 Task: Find connections with filter location Wednesfield with filter topic #SEMwith filter profile language Potuguese with filter current company Treebo Hotels with filter school Rajasthan Technical University with filter industry Hotels and Motels with filter service category Android Development with filter keywords title Sales Analyst
Action: Mouse moved to (674, 76)
Screenshot: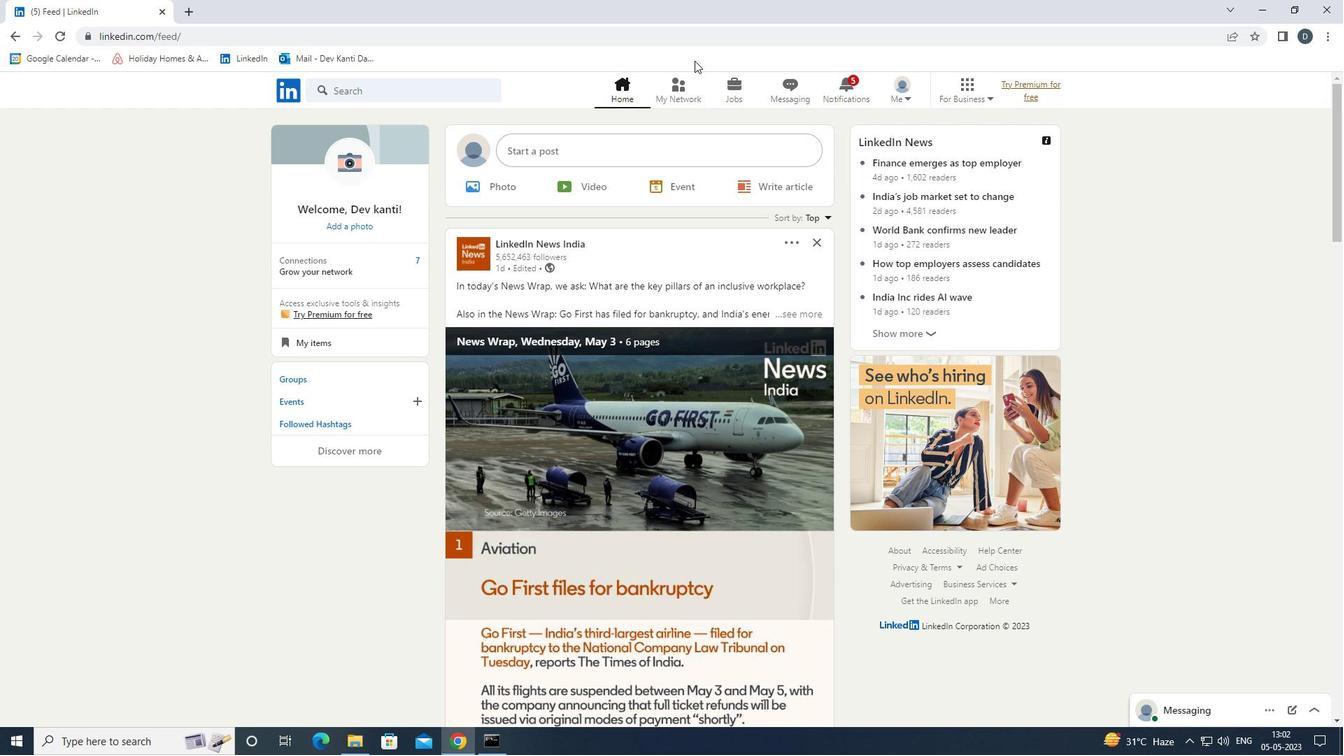 
Action: Mouse pressed left at (674, 76)
Screenshot: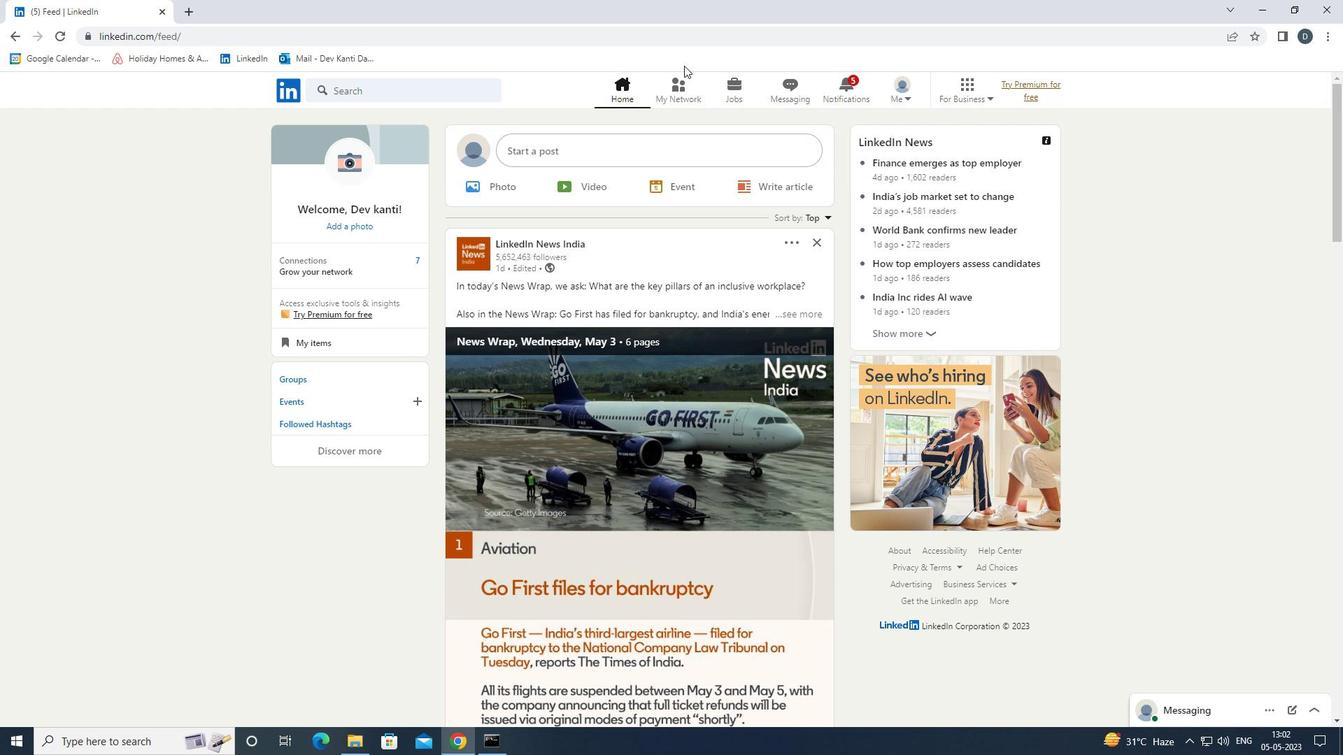 
Action: Mouse moved to (464, 170)
Screenshot: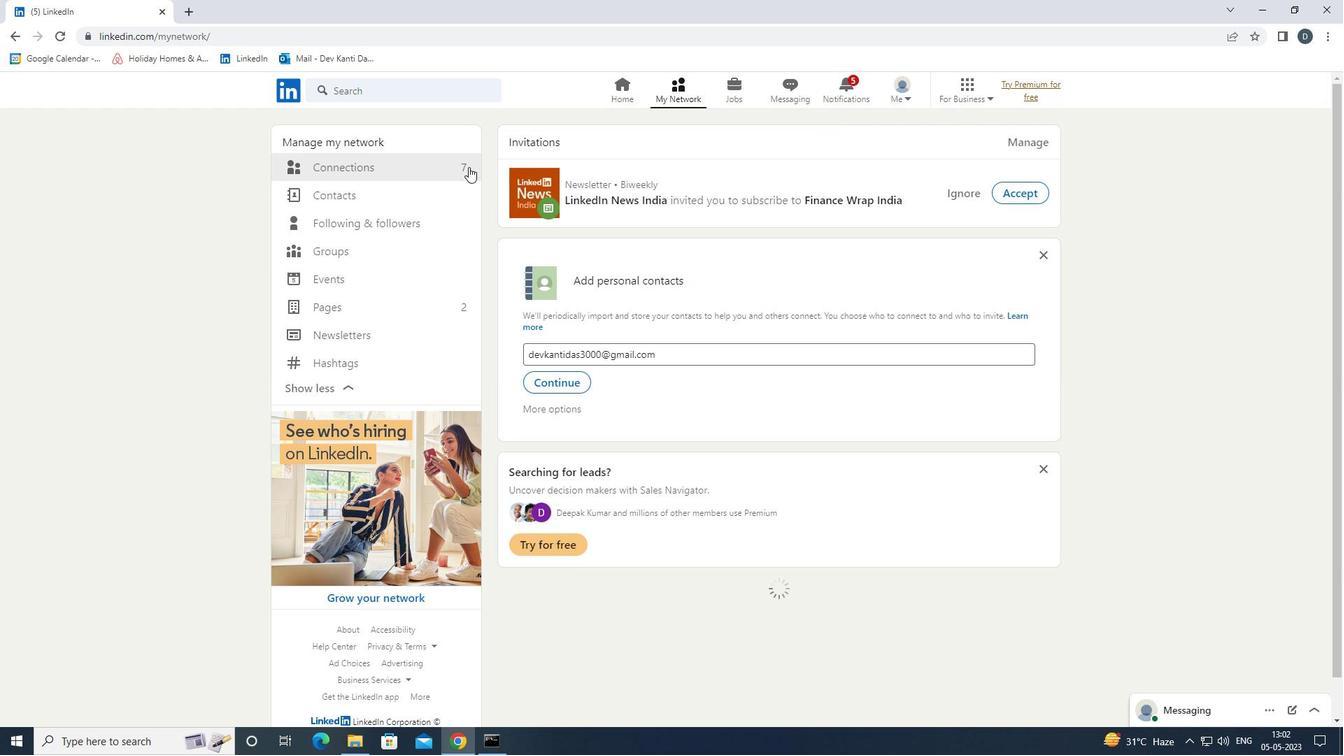 
Action: Mouse pressed left at (464, 170)
Screenshot: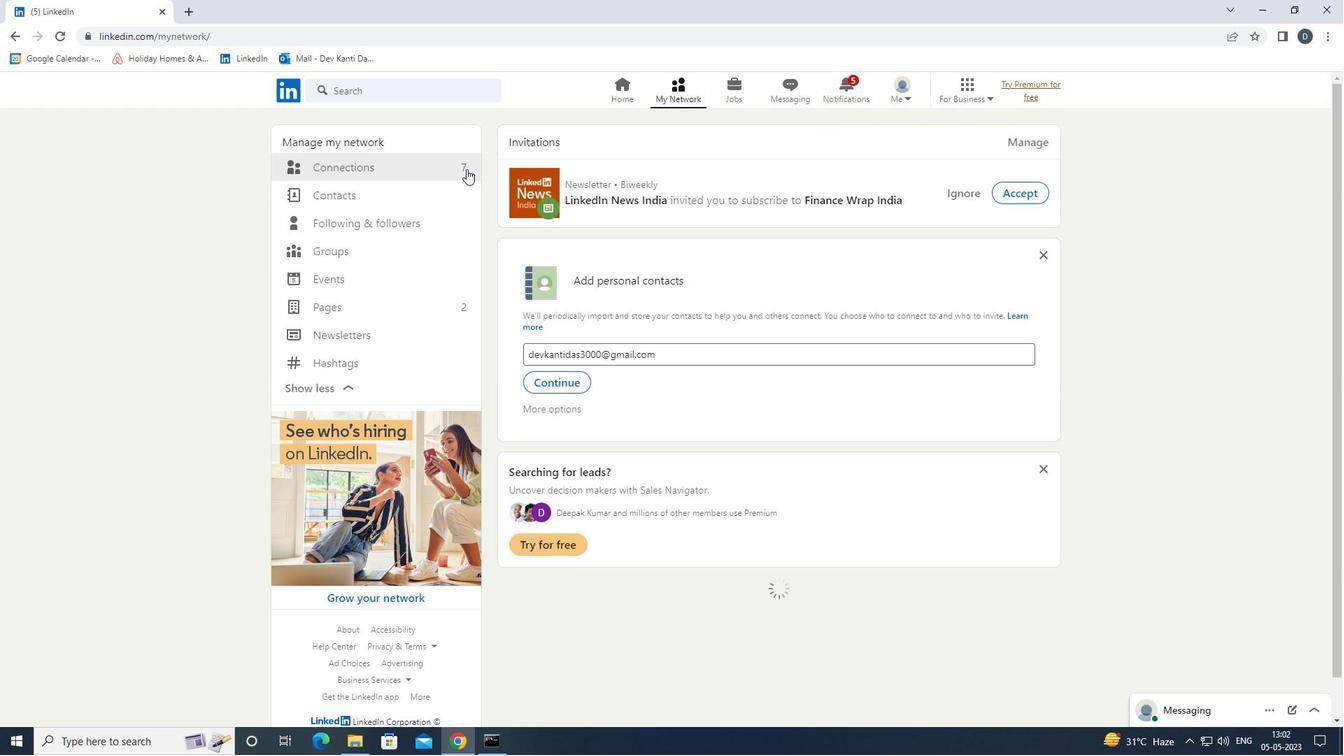 
Action: Mouse moved to (770, 168)
Screenshot: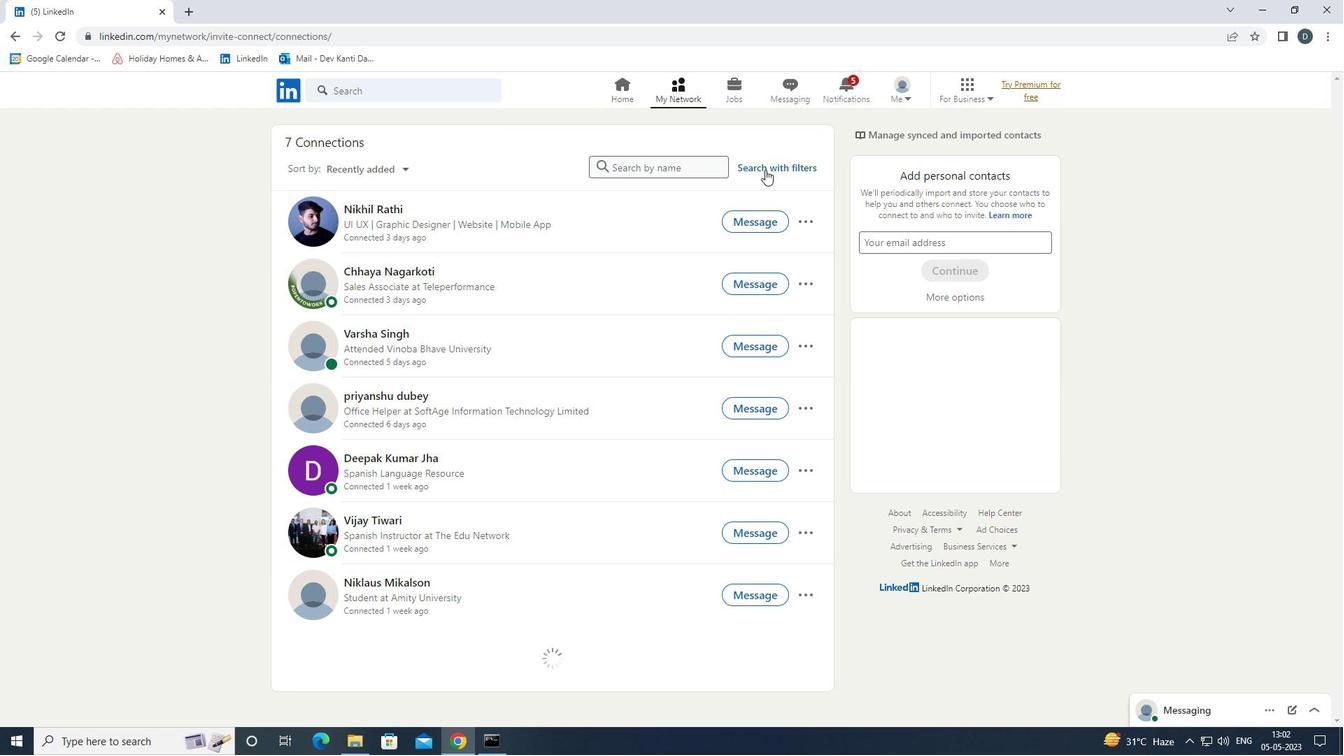 
Action: Mouse pressed left at (770, 168)
Screenshot: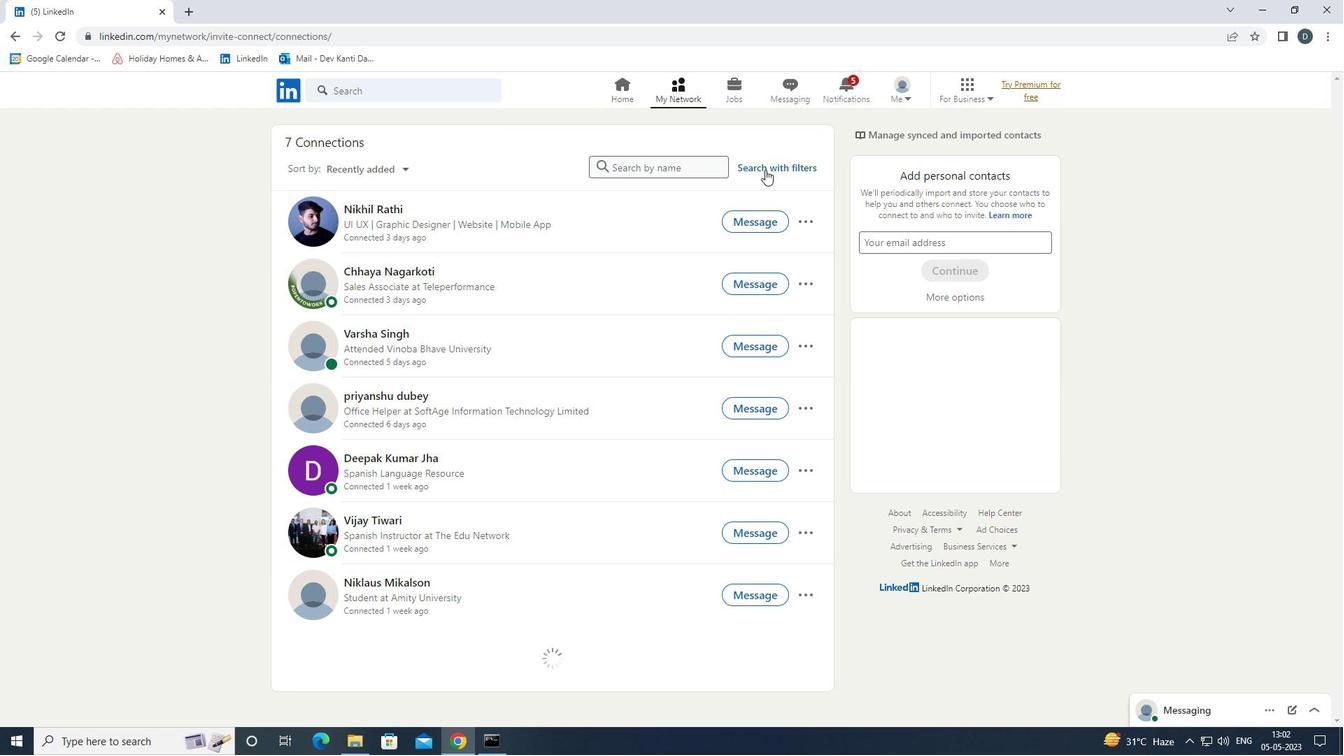 
Action: Mouse moved to (708, 130)
Screenshot: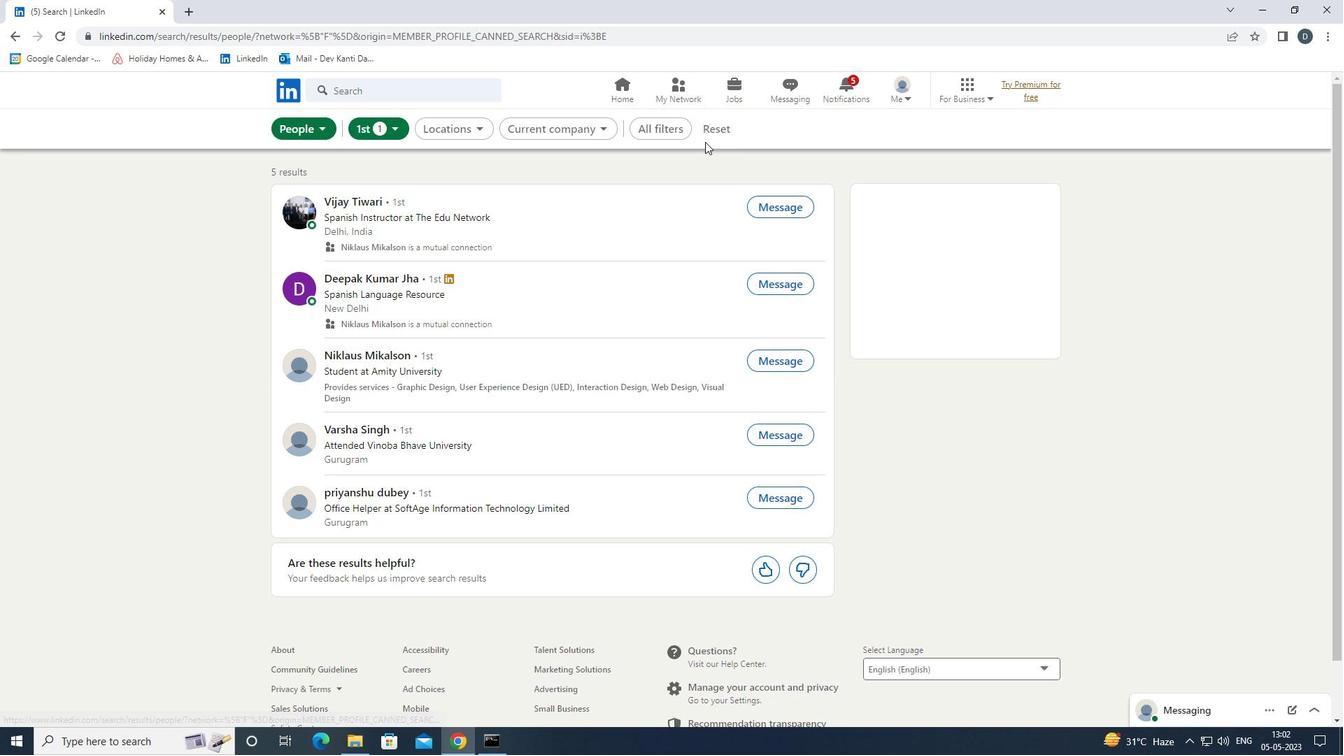 
Action: Mouse pressed left at (708, 130)
Screenshot: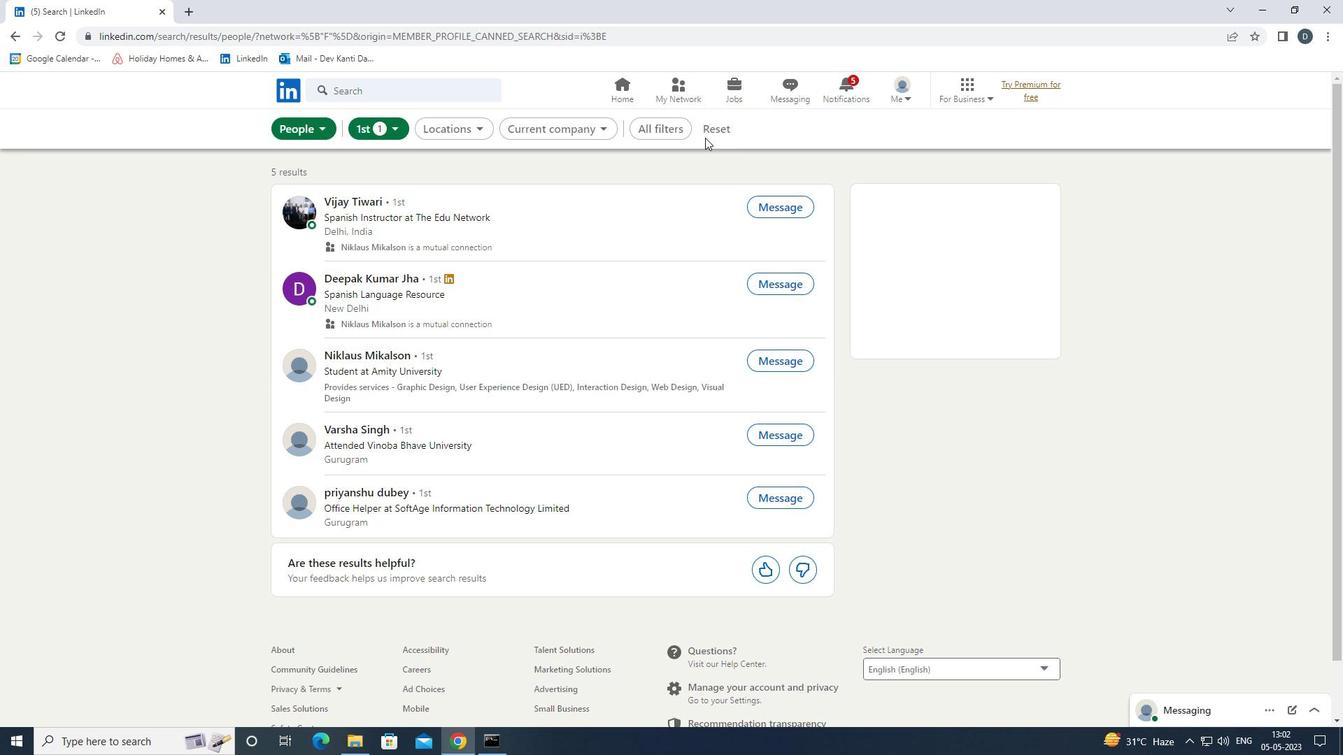 
Action: Mouse moved to (693, 131)
Screenshot: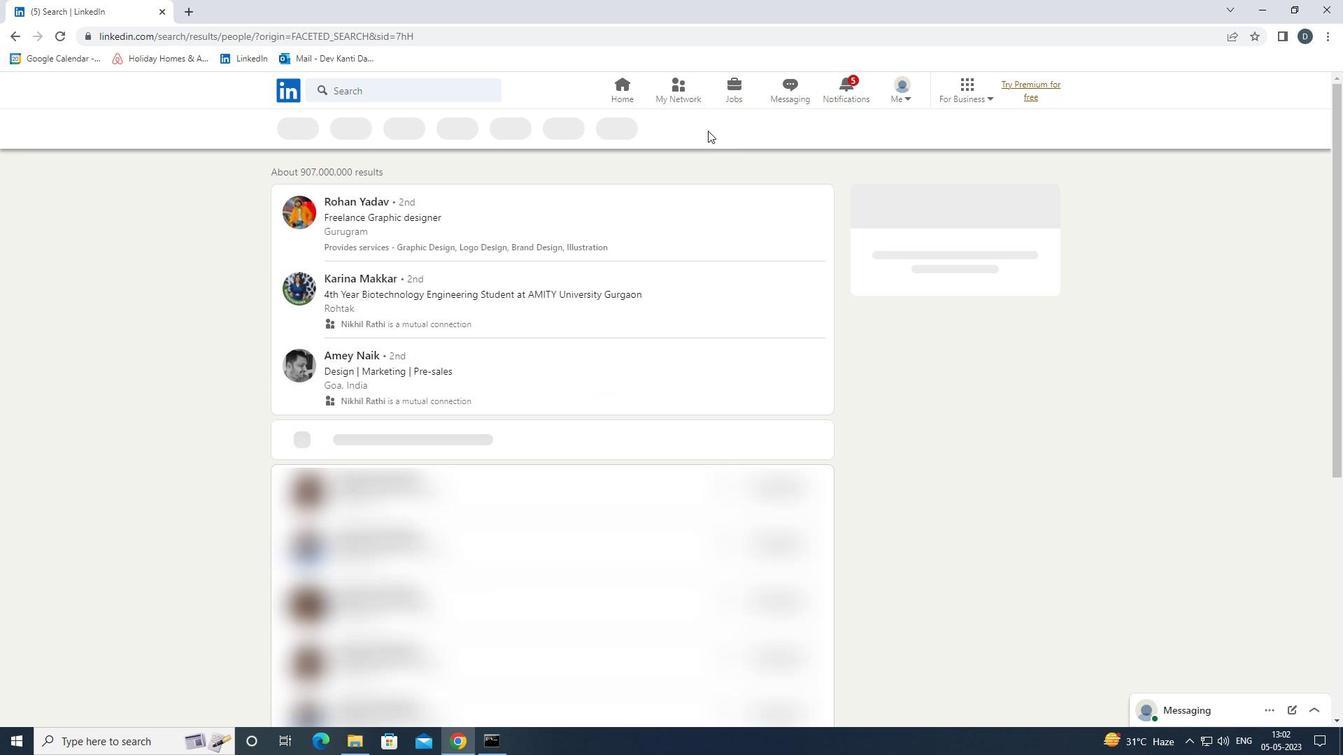 
Action: Mouse pressed left at (693, 131)
Screenshot: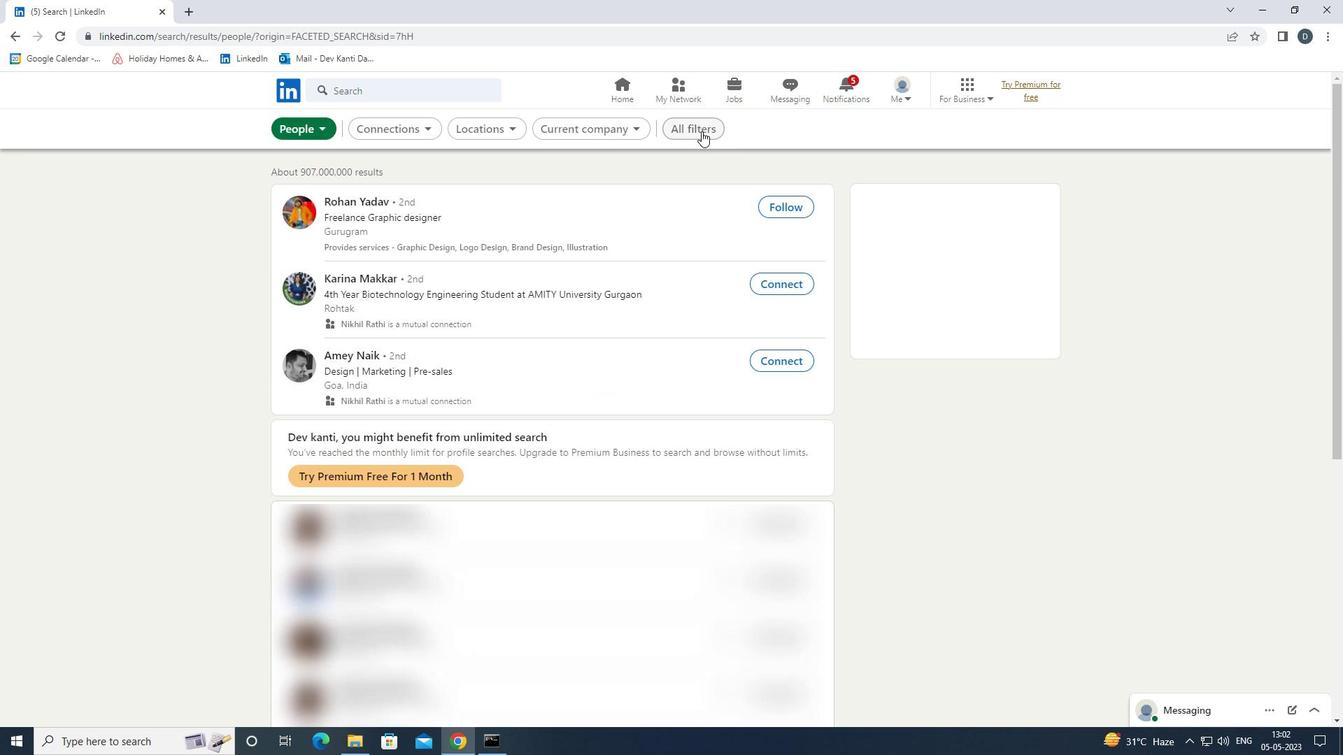 
Action: Mouse moved to (1166, 452)
Screenshot: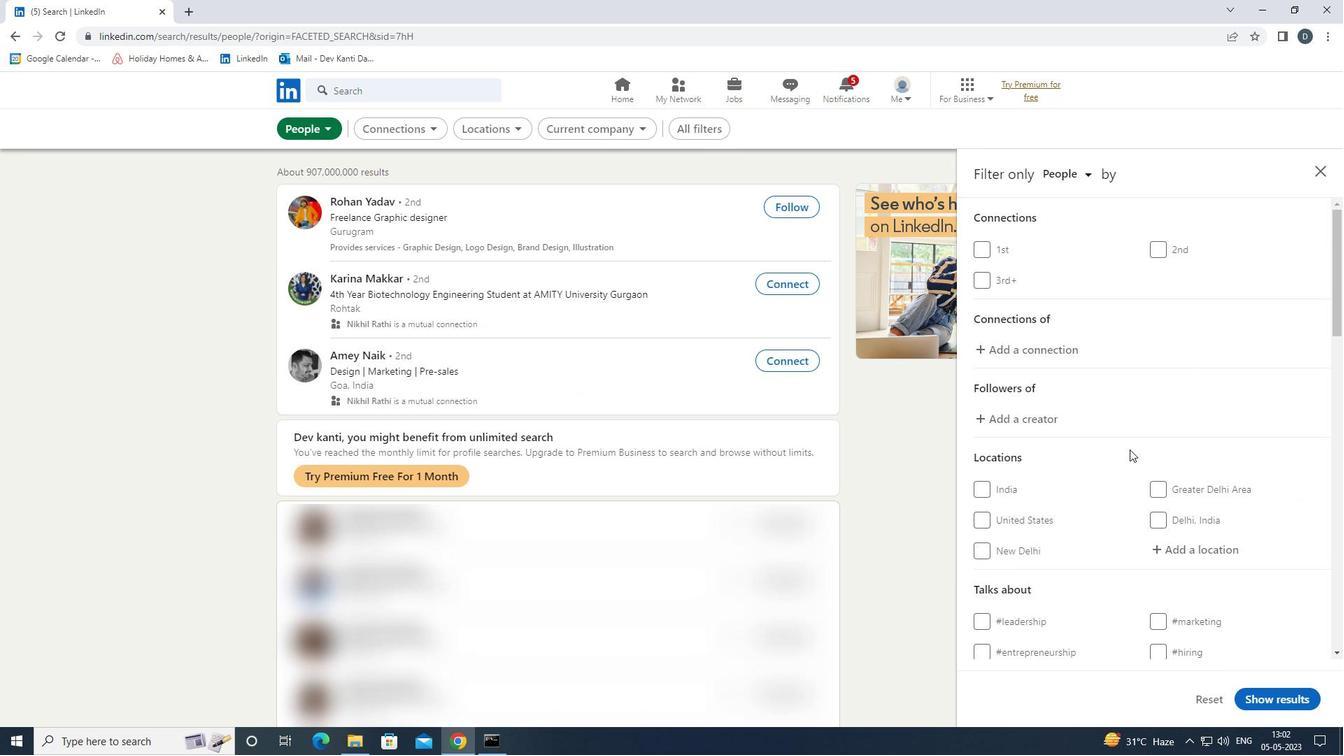 
Action: Mouse scrolled (1166, 451) with delta (0, 0)
Screenshot: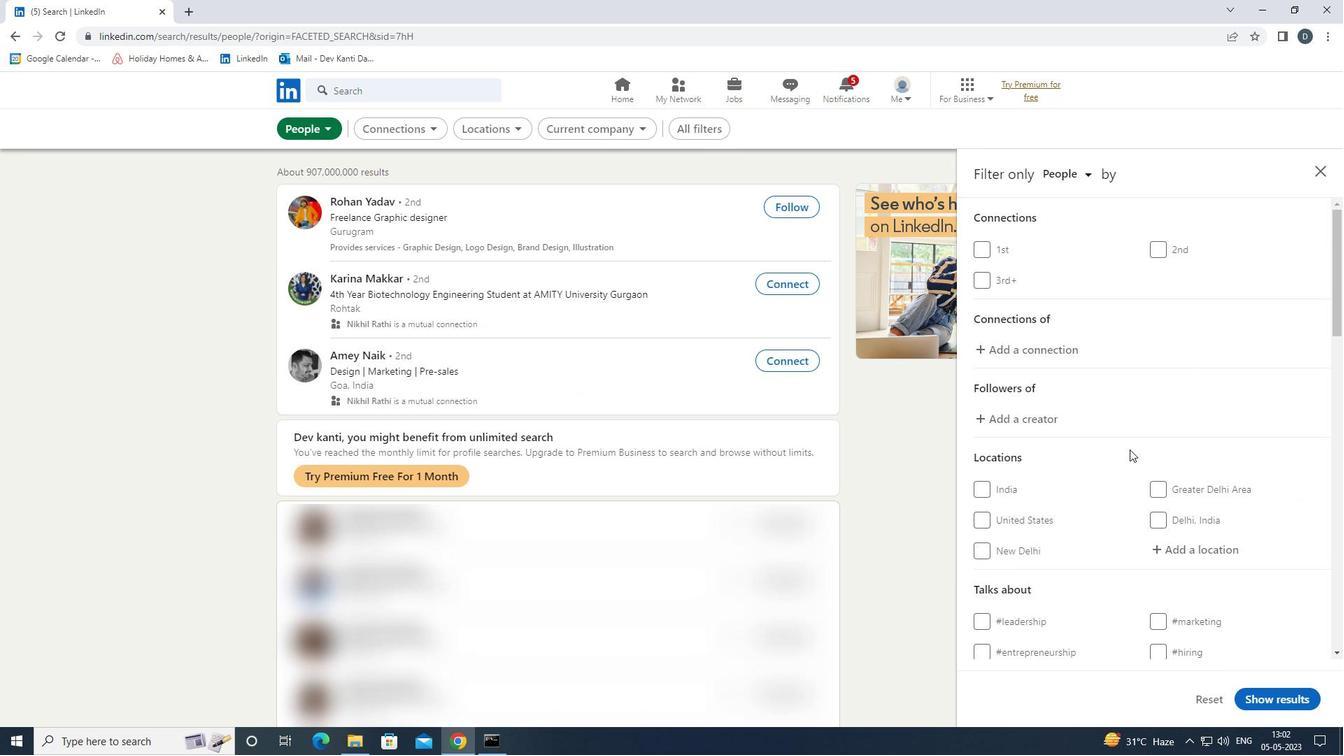 
Action: Mouse moved to (1169, 452)
Screenshot: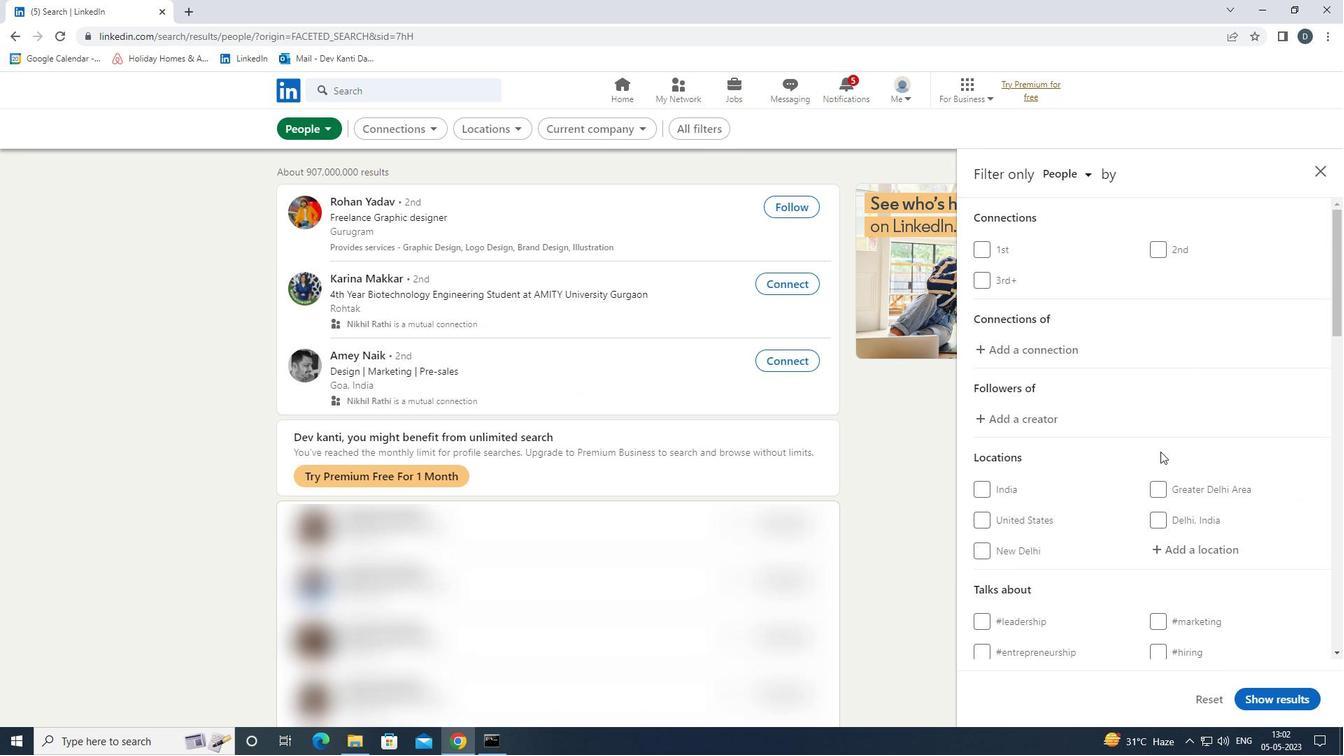 
Action: Mouse scrolled (1169, 452) with delta (0, 0)
Screenshot: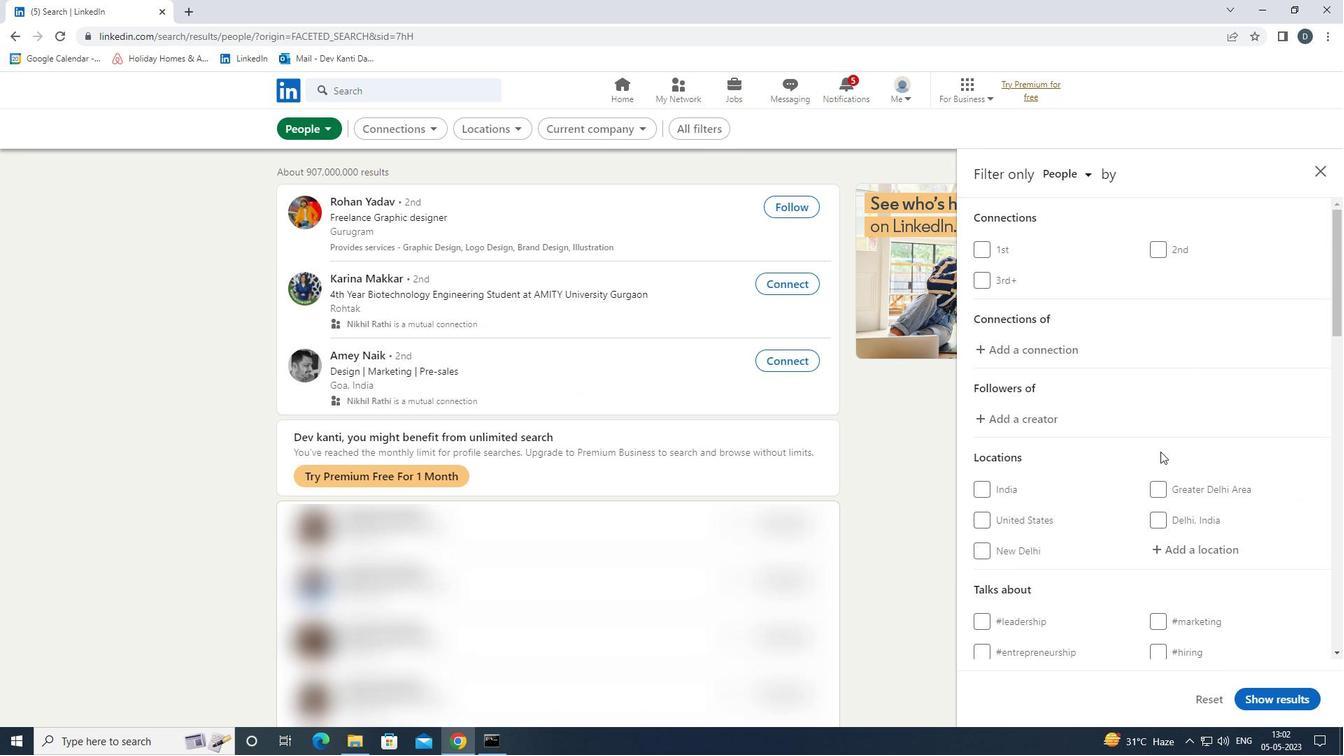 
Action: Mouse moved to (1193, 415)
Screenshot: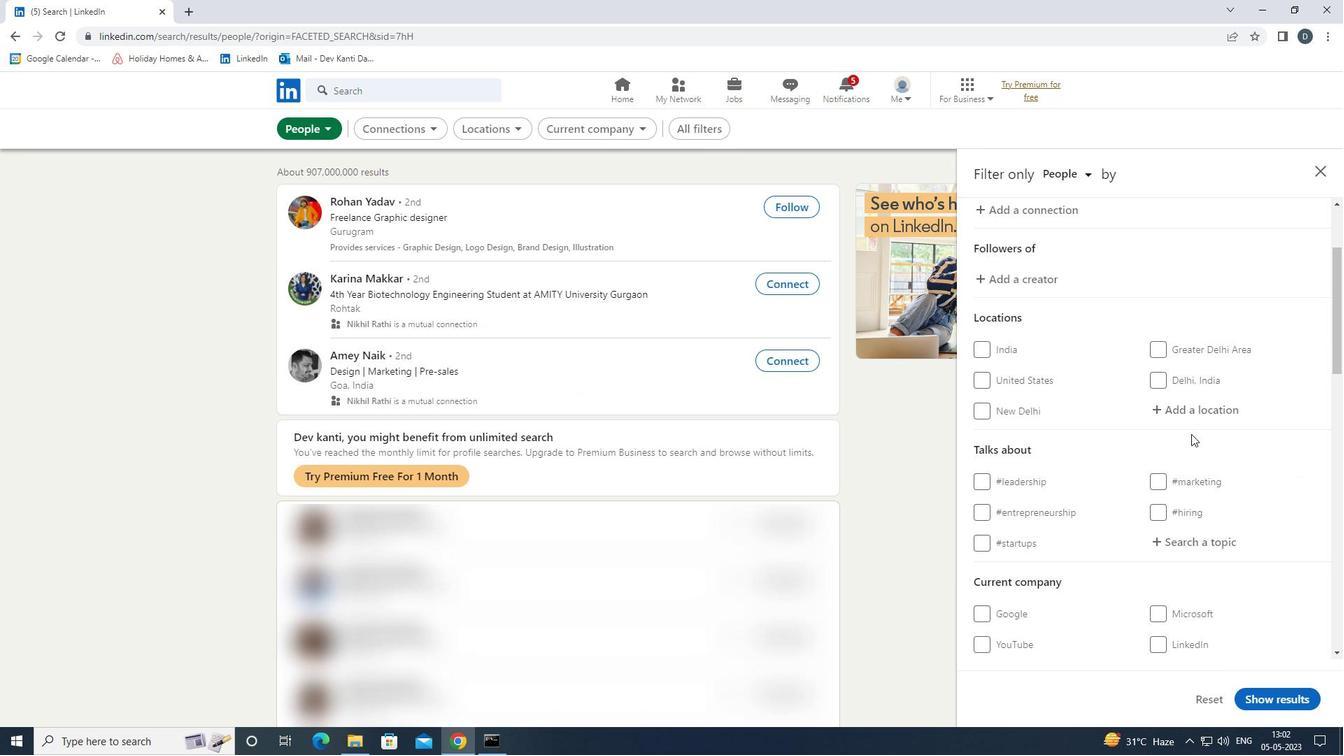 
Action: Mouse pressed left at (1193, 415)
Screenshot: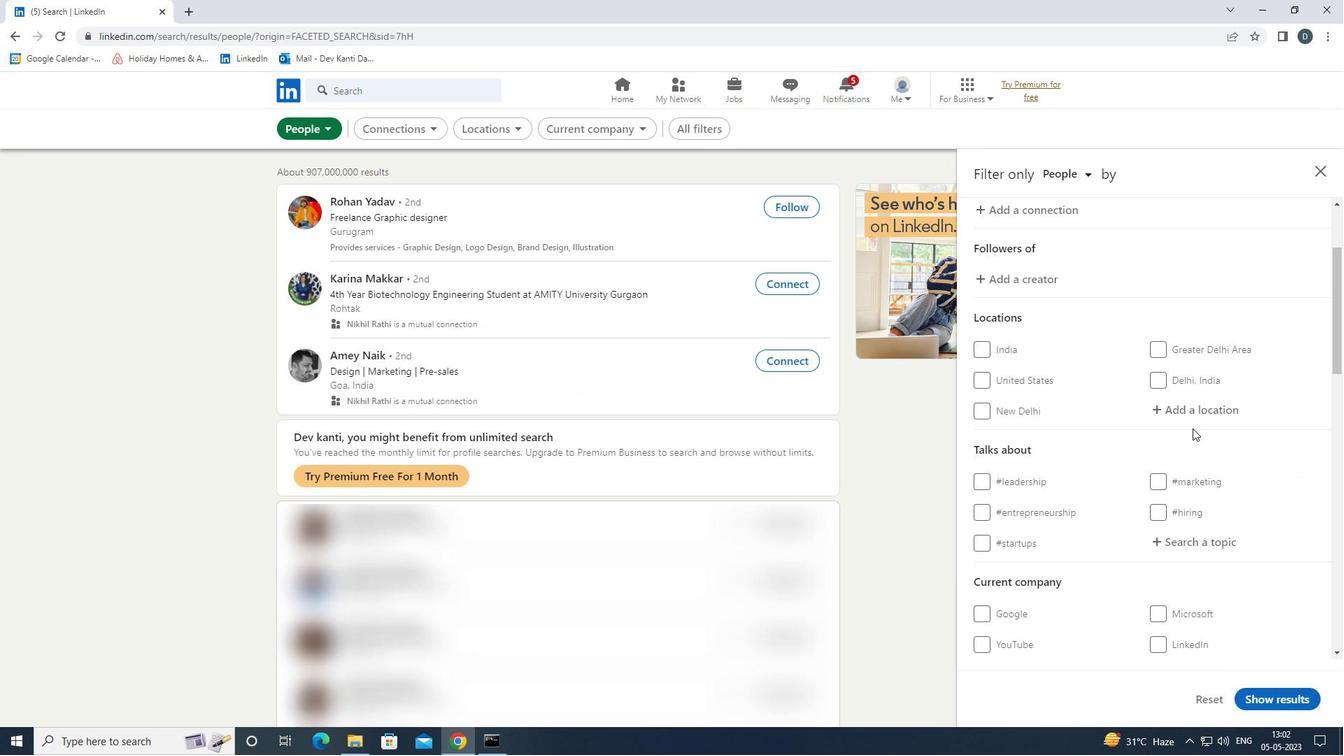 
Action: Key pressed <Key.shift><Key.shift><Key.shift><Key.shift><Key.shift><Key.shift><Key.shift><Key.shift><Key.shift><Key.shift><Key.shift><Key.shift><Key.shift><Key.shift><Key.shift><Key.shift><Key.shift><Key.shift><Key.shift><Key.shift><Key.shift>WEDNESFIELD<Key.enter>
Screenshot: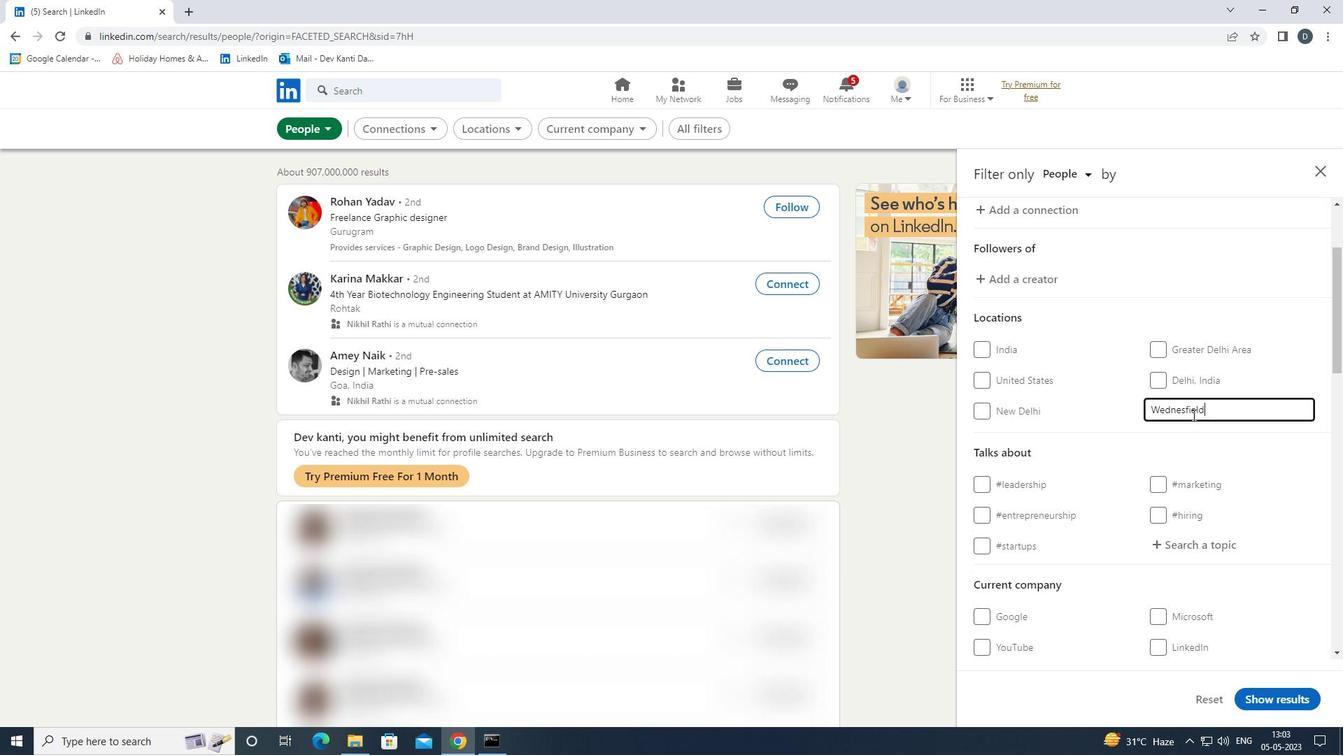
Action: Mouse scrolled (1193, 414) with delta (0, 0)
Screenshot: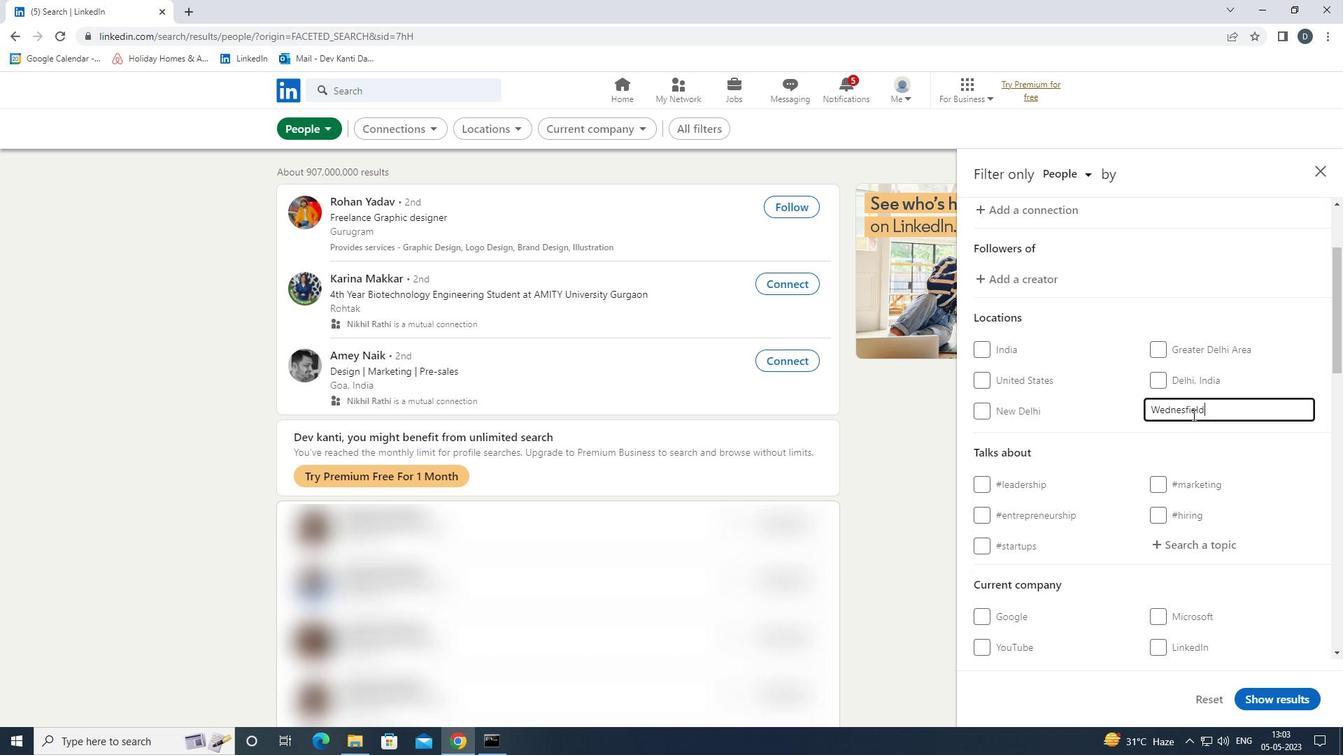 
Action: Mouse moved to (1195, 468)
Screenshot: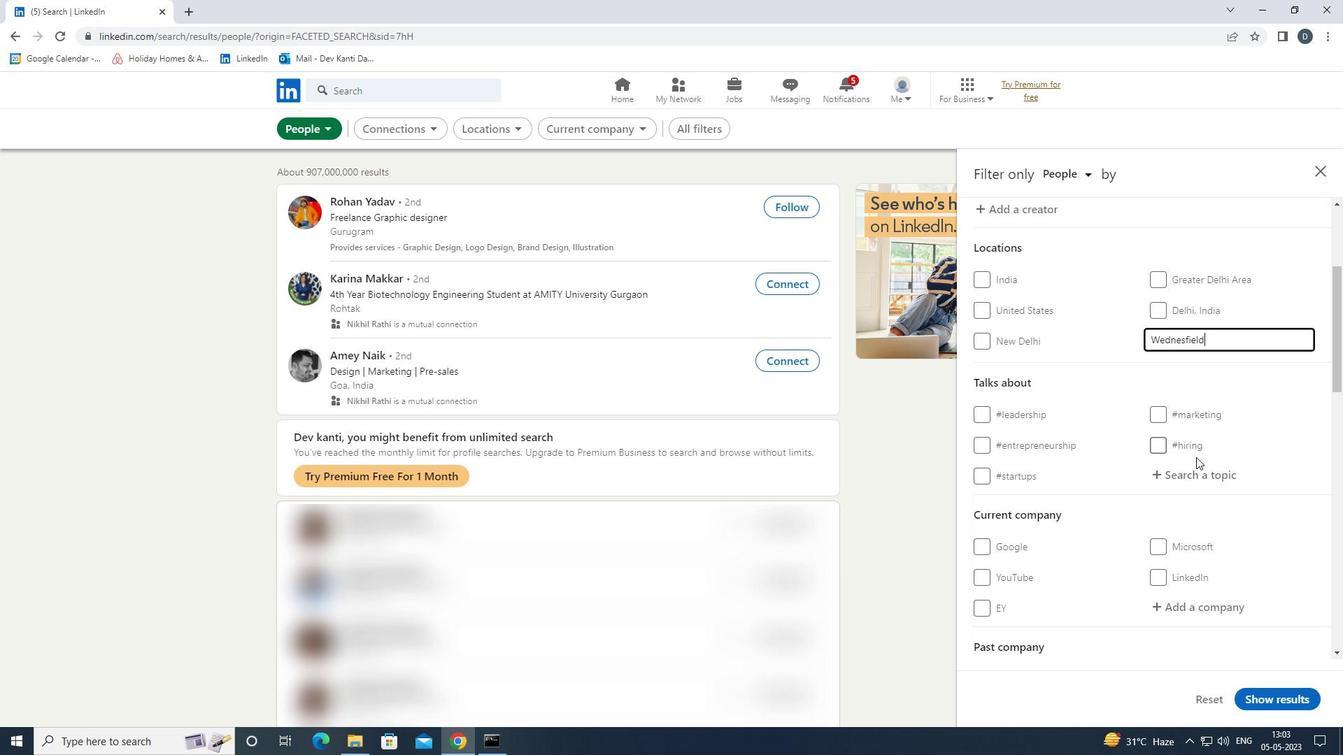 
Action: Mouse pressed left at (1195, 468)
Screenshot: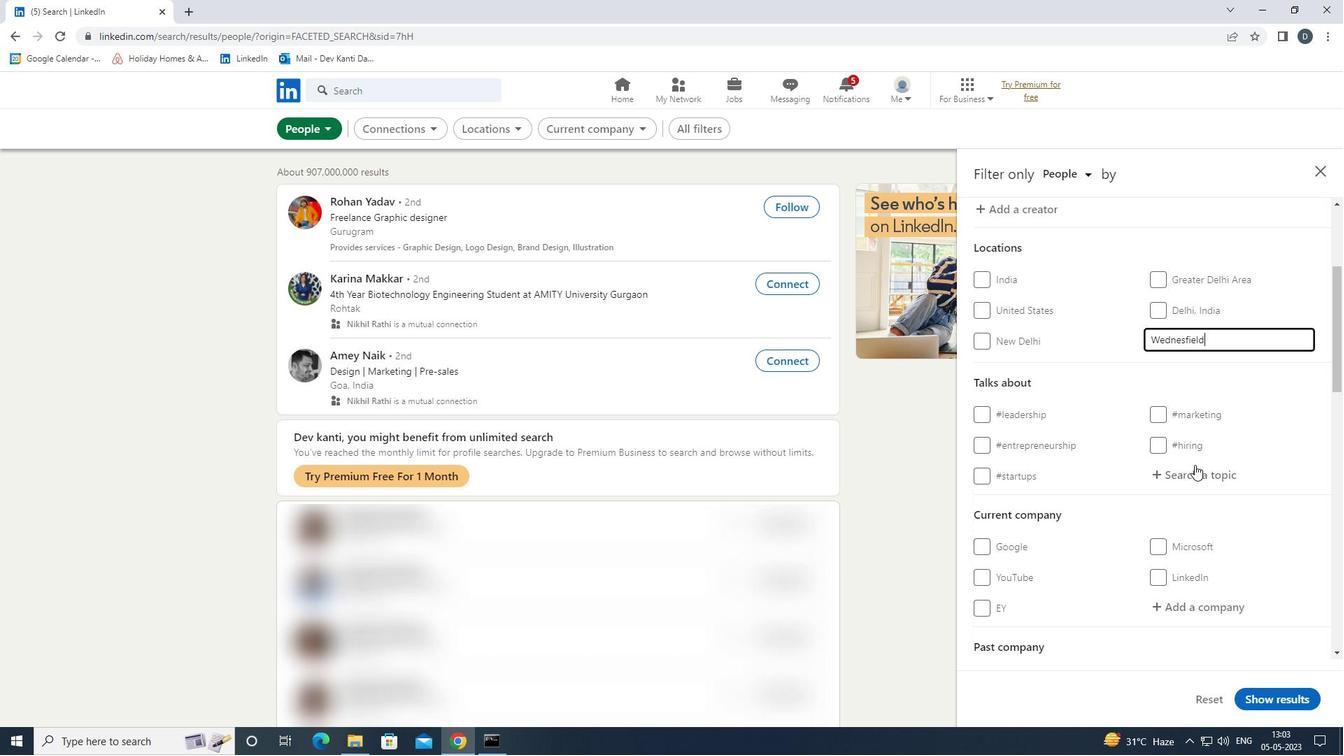 
Action: Key pressed <Key.shift>SEM<Key.down><Key.down><Key.down><Key.enter>
Screenshot: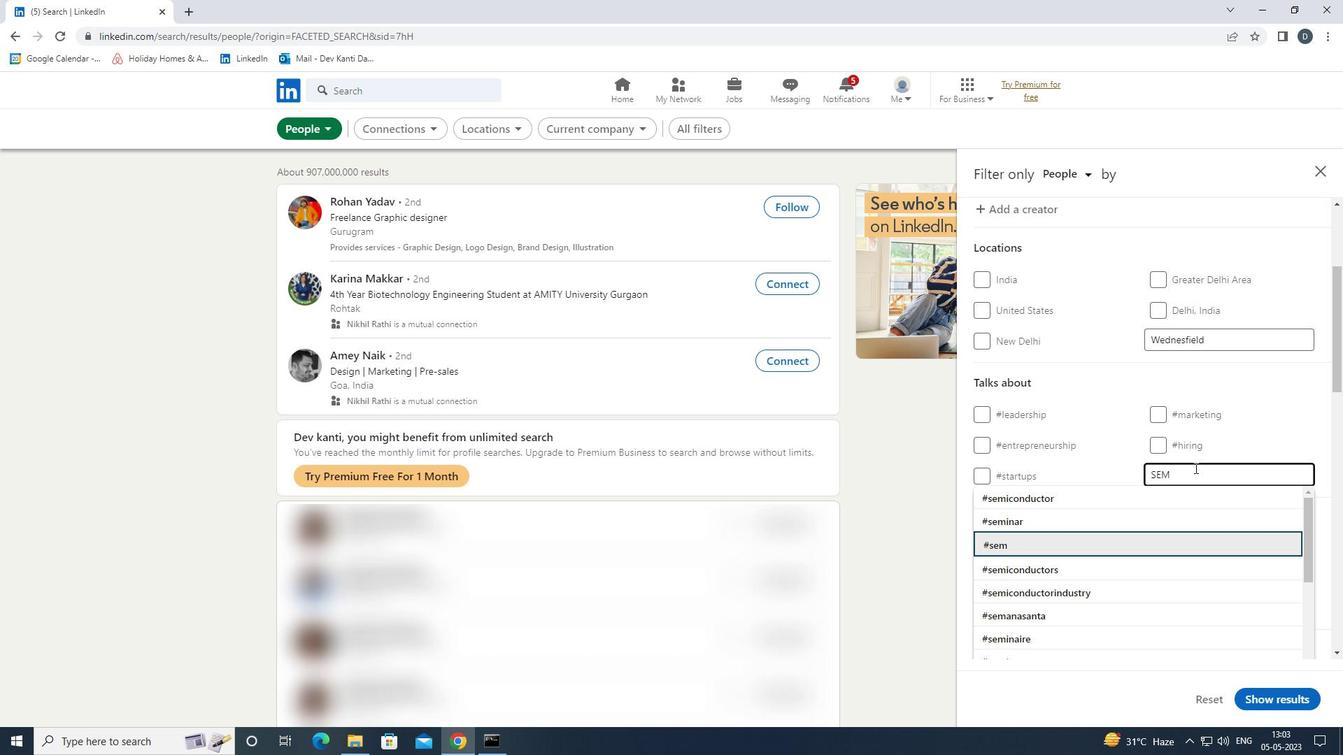 
Action: Mouse moved to (1199, 472)
Screenshot: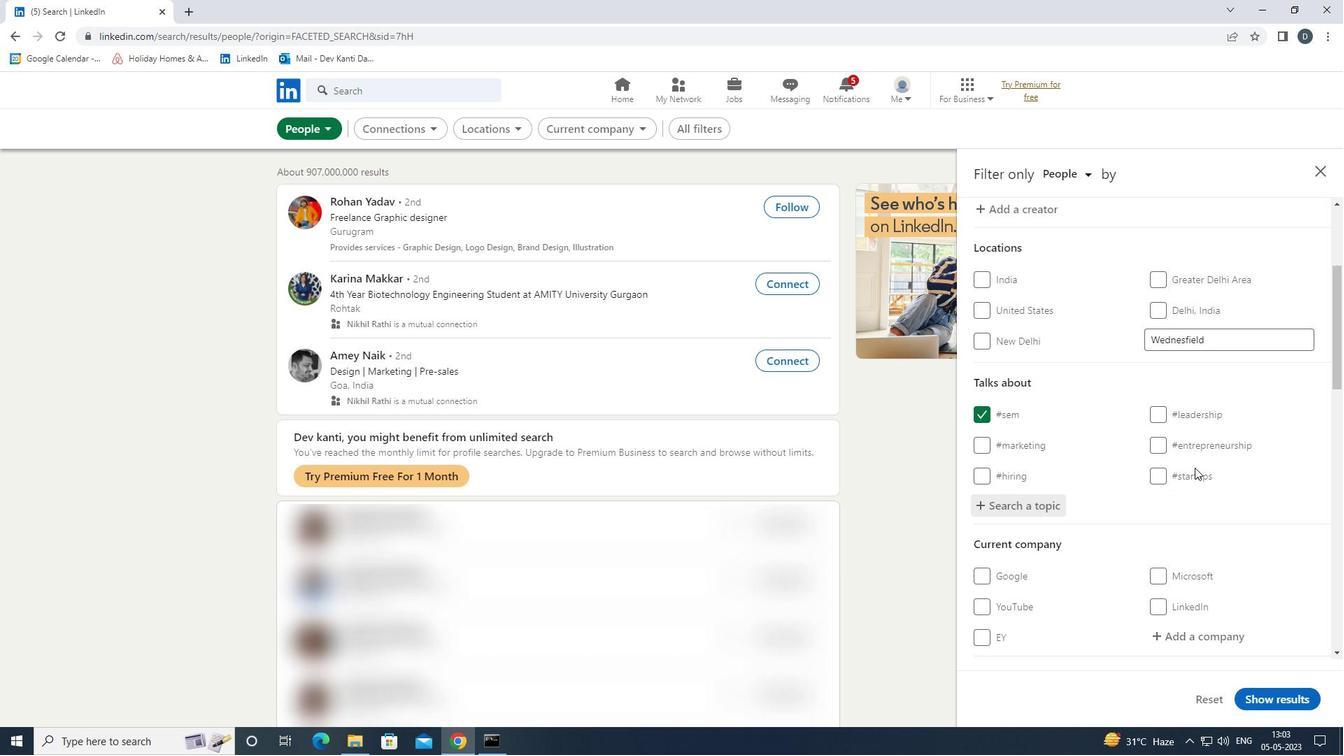 
Action: Mouse scrolled (1199, 471) with delta (0, 0)
Screenshot: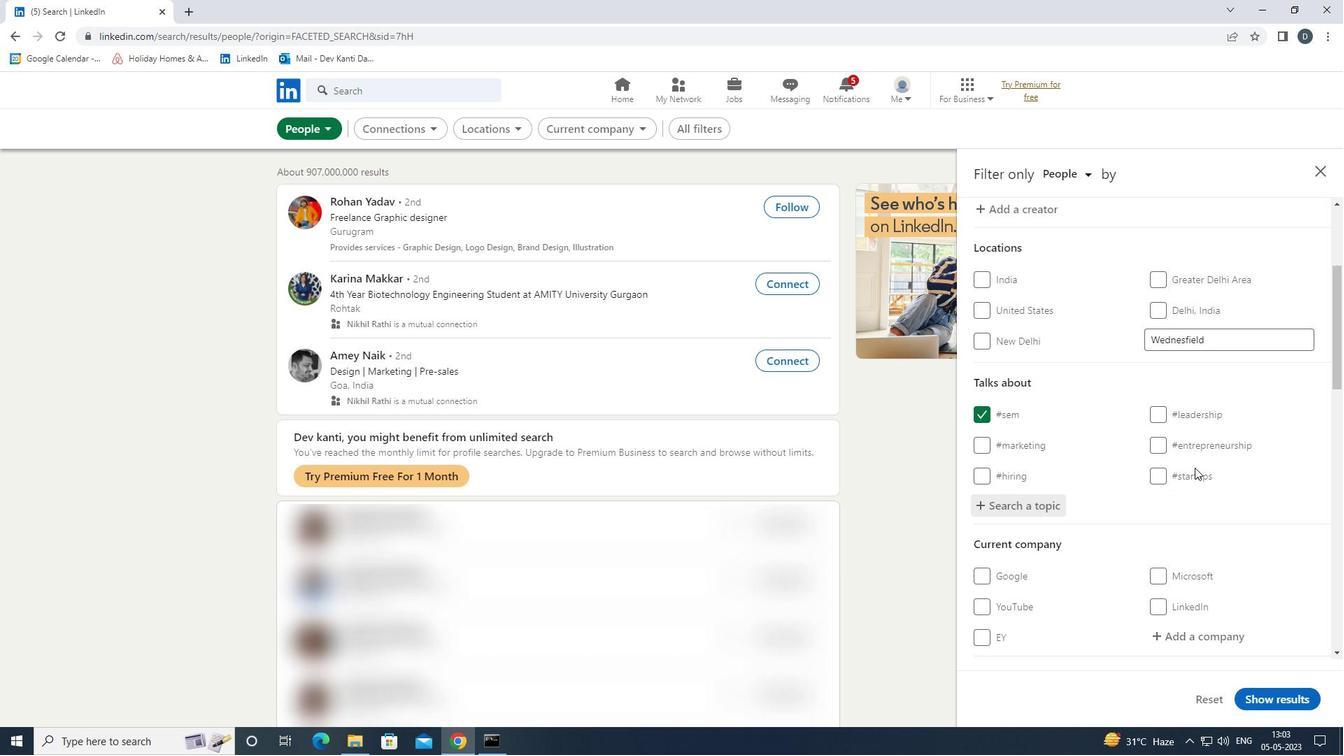 
Action: Mouse moved to (1199, 475)
Screenshot: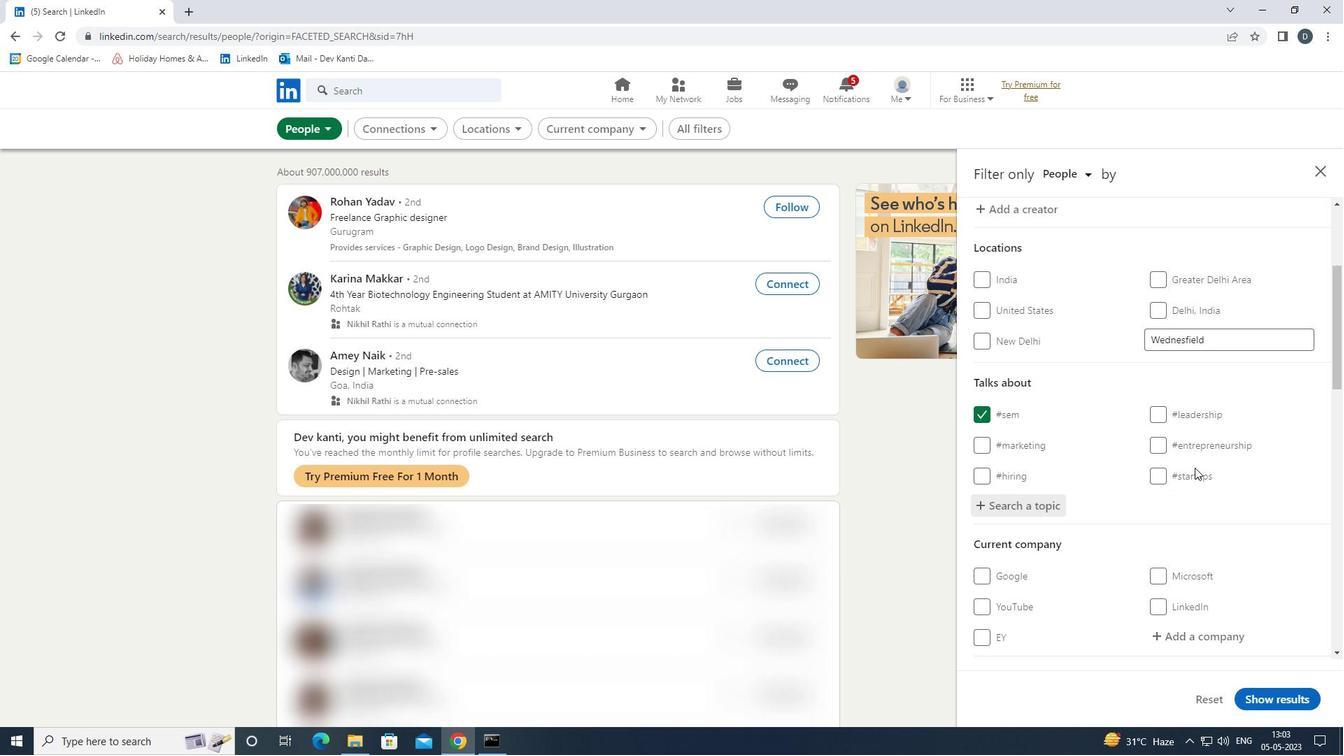 
Action: Mouse scrolled (1199, 475) with delta (0, 0)
Screenshot: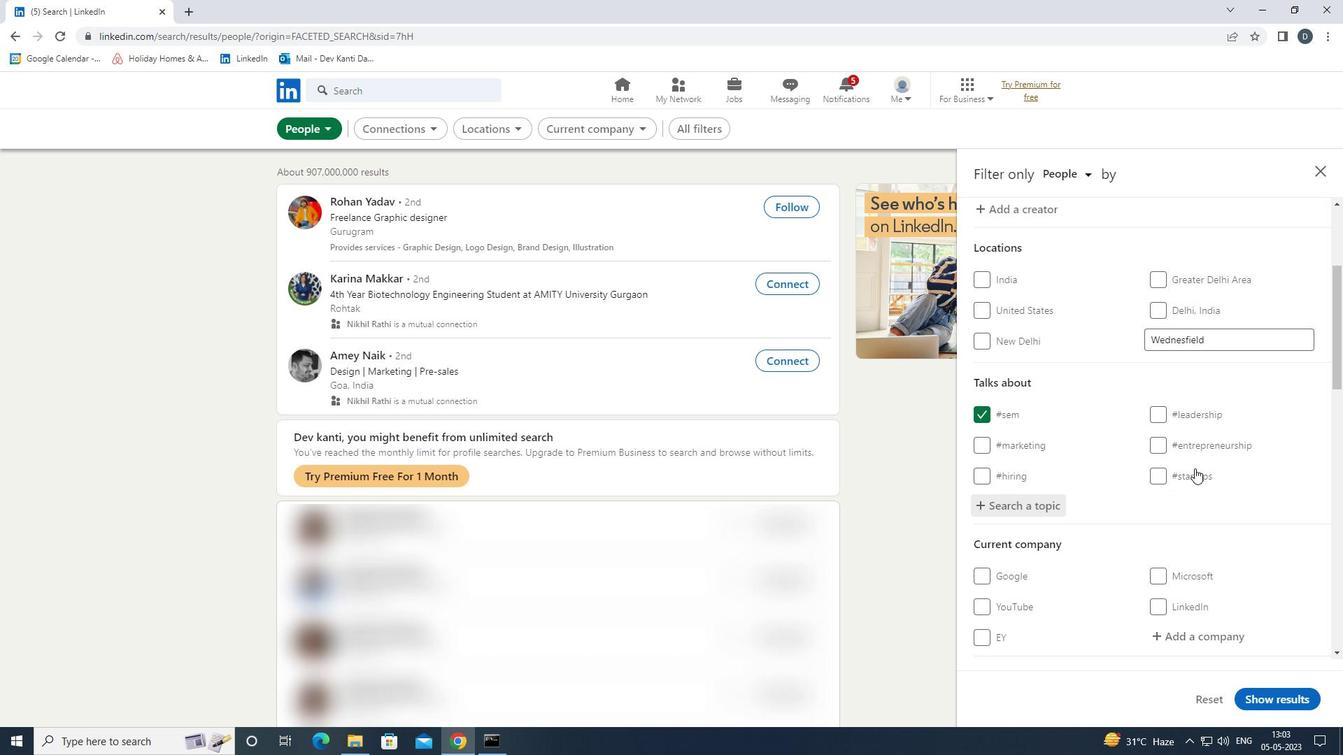 
Action: Mouse scrolled (1199, 475) with delta (0, 0)
Screenshot: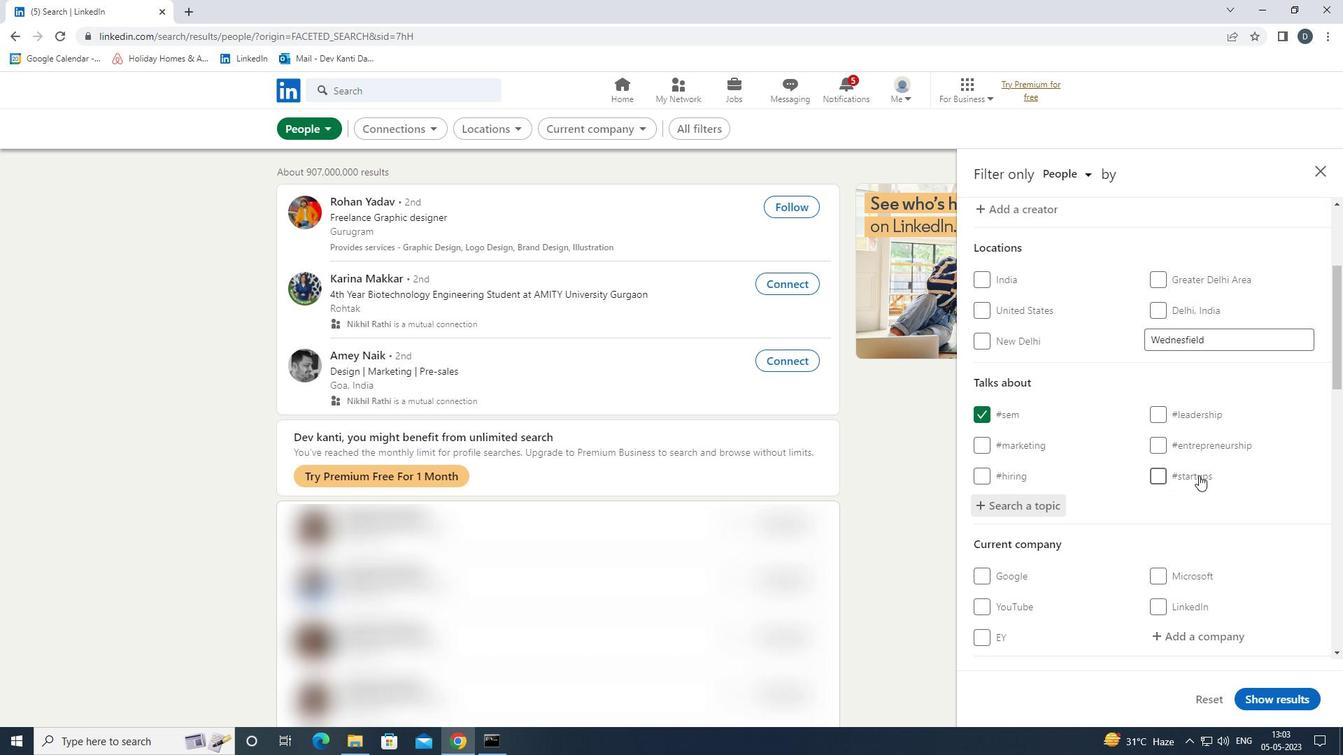 
Action: Mouse moved to (1200, 476)
Screenshot: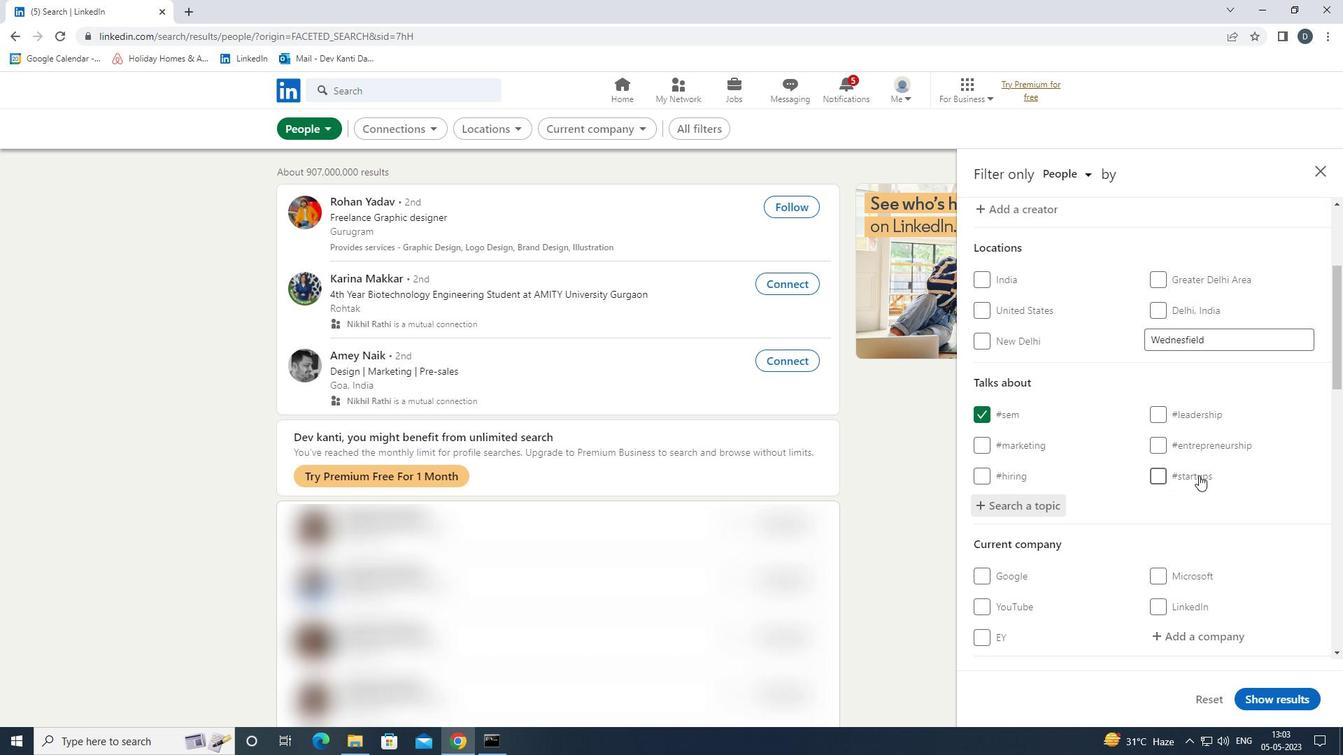 
Action: Mouse scrolled (1200, 475) with delta (0, 0)
Screenshot: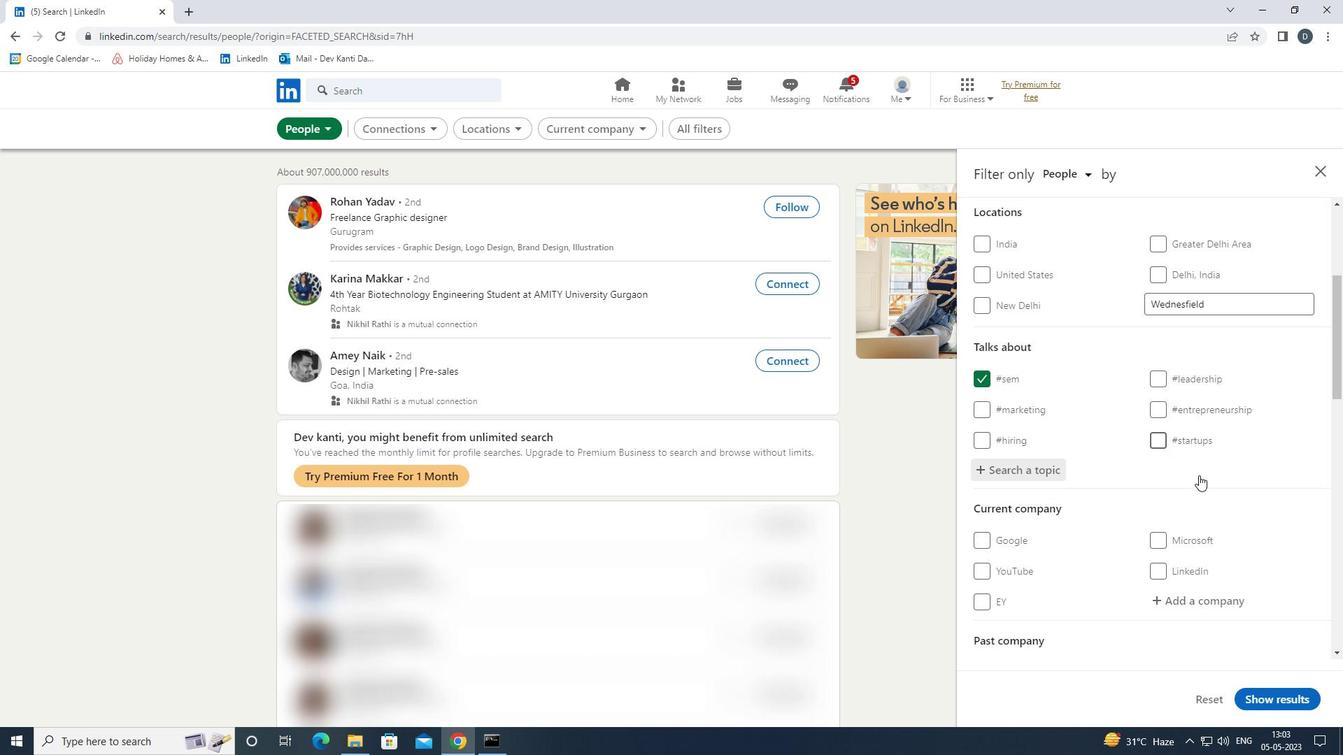 
Action: Mouse moved to (1201, 476)
Screenshot: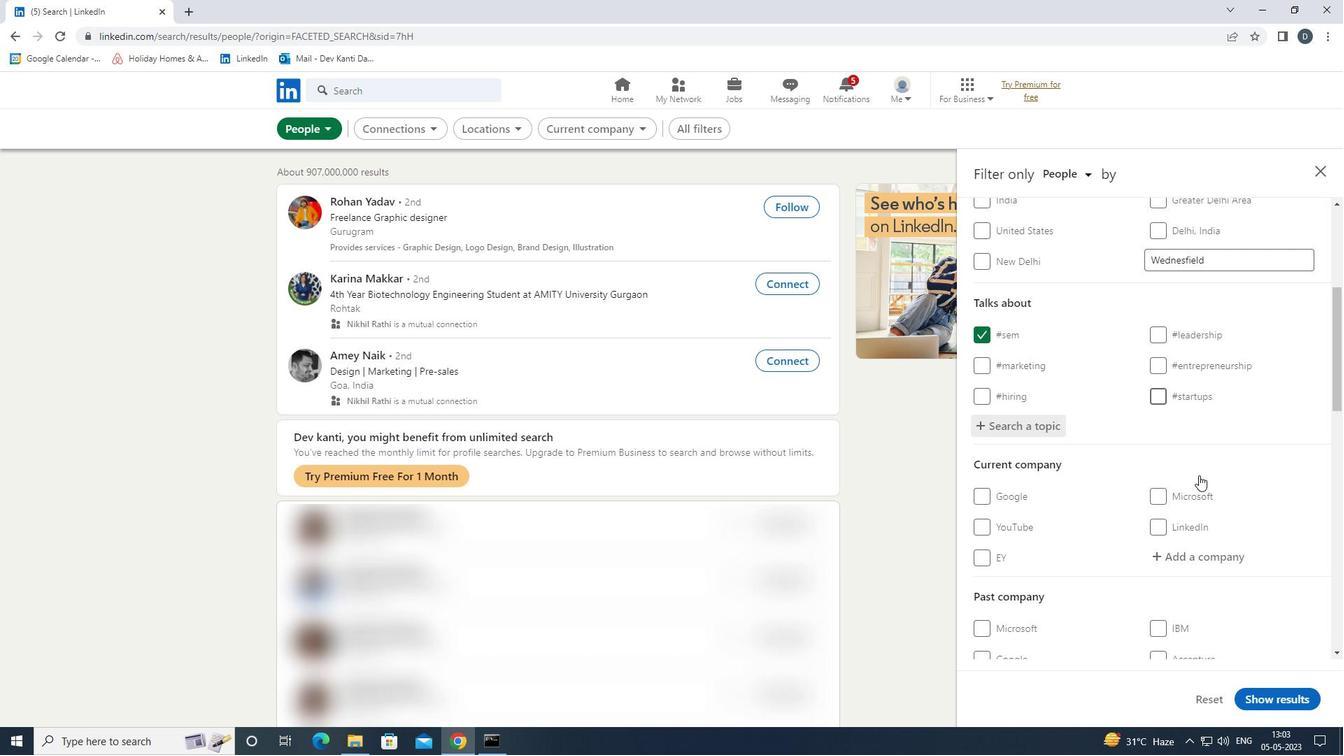
Action: Mouse scrolled (1201, 475) with delta (0, 0)
Screenshot: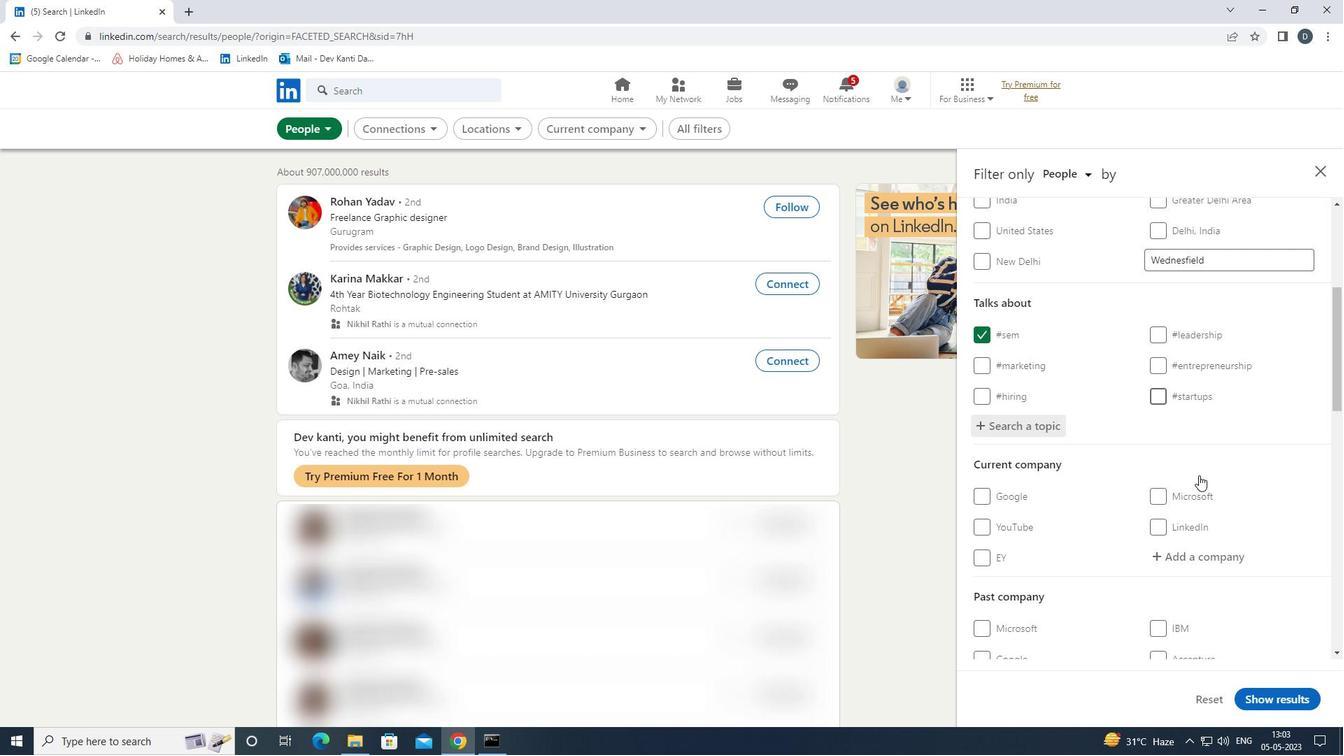 
Action: Mouse scrolled (1201, 475) with delta (0, 0)
Screenshot: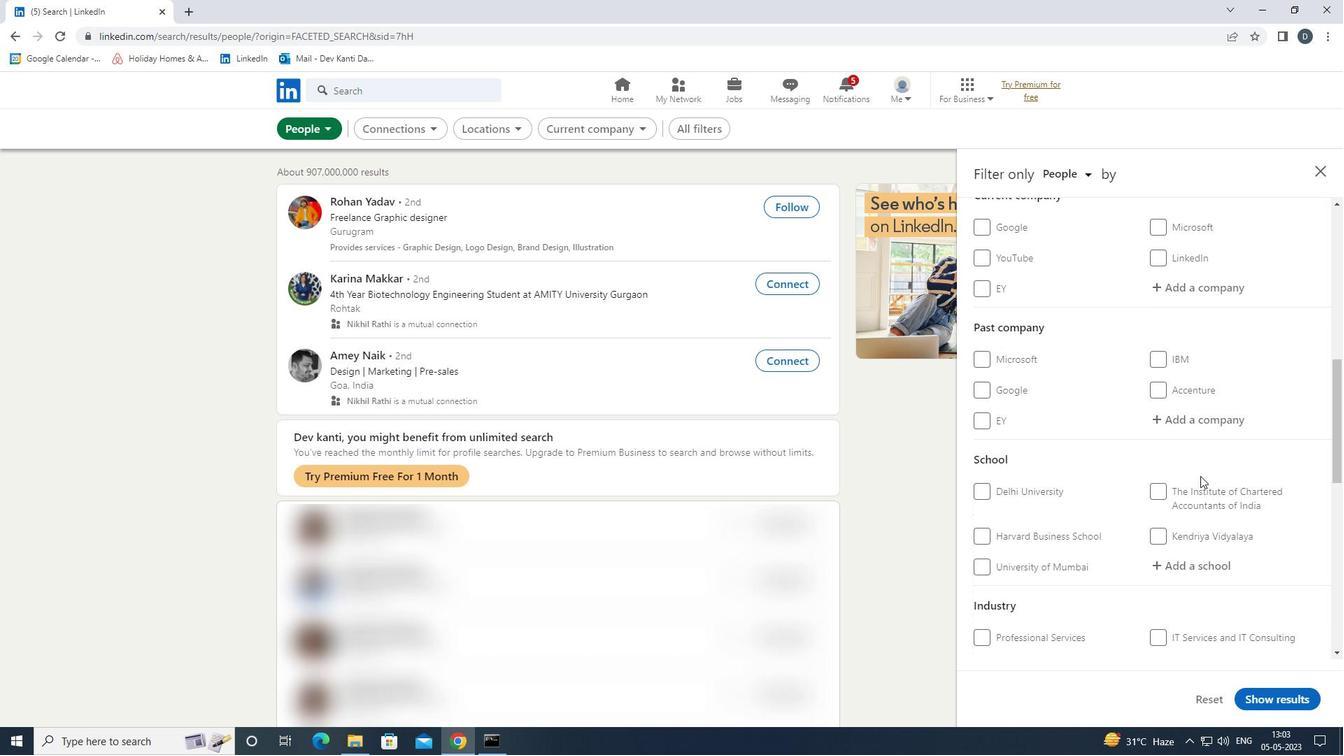 
Action: Mouse scrolled (1201, 475) with delta (0, 0)
Screenshot: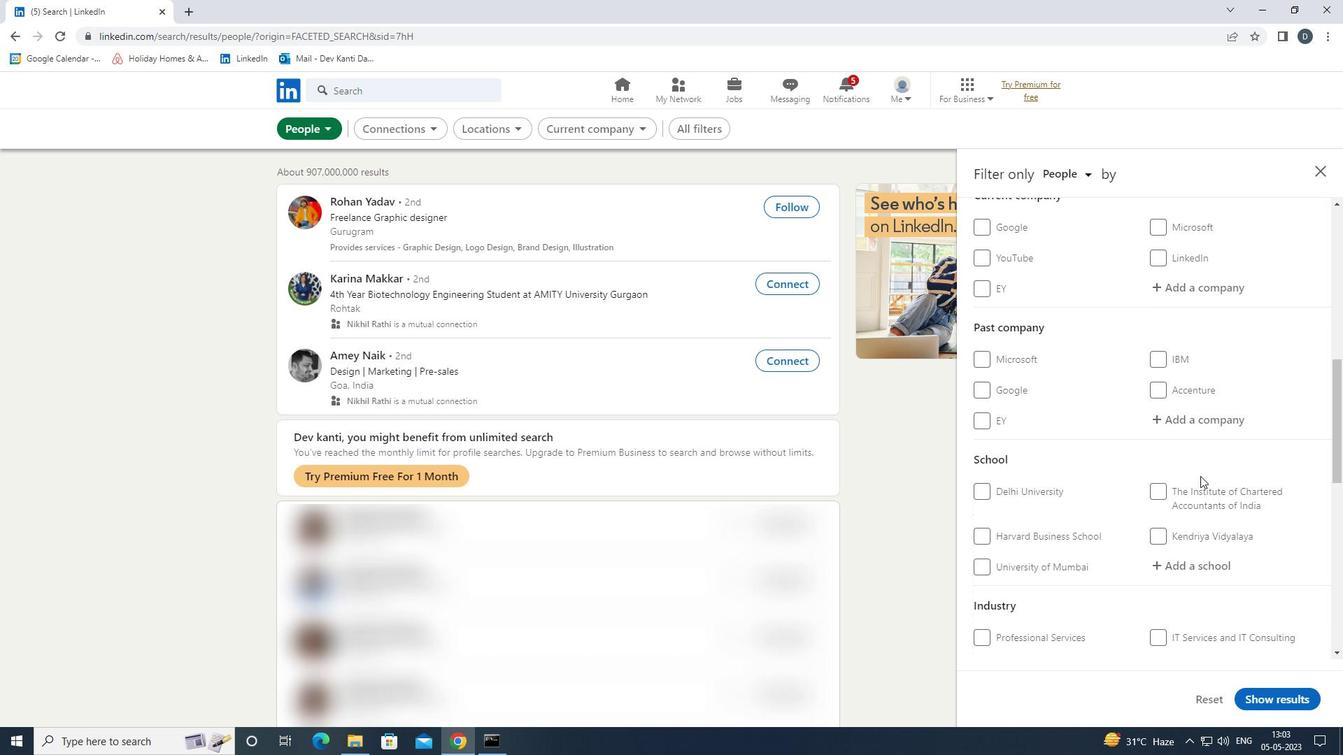 
Action: Mouse scrolled (1201, 475) with delta (0, 0)
Screenshot: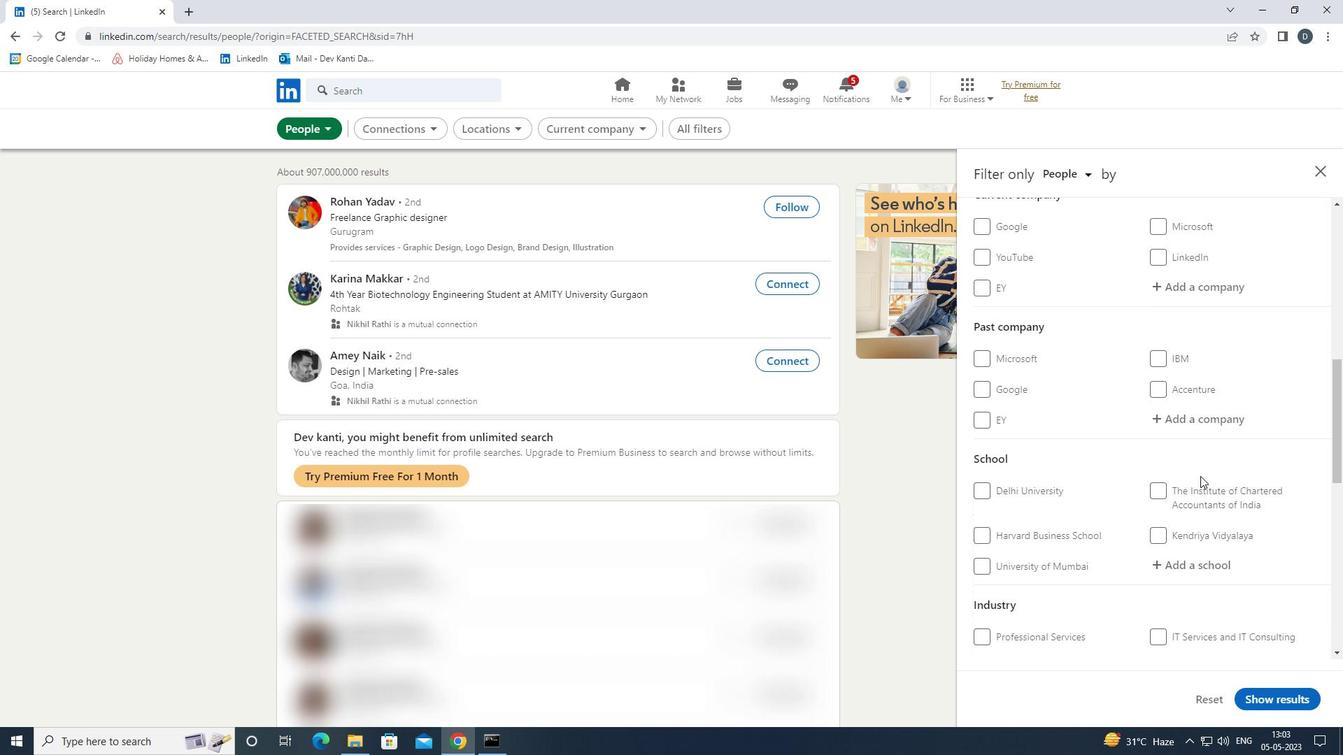 
Action: Mouse scrolled (1201, 475) with delta (0, 0)
Screenshot: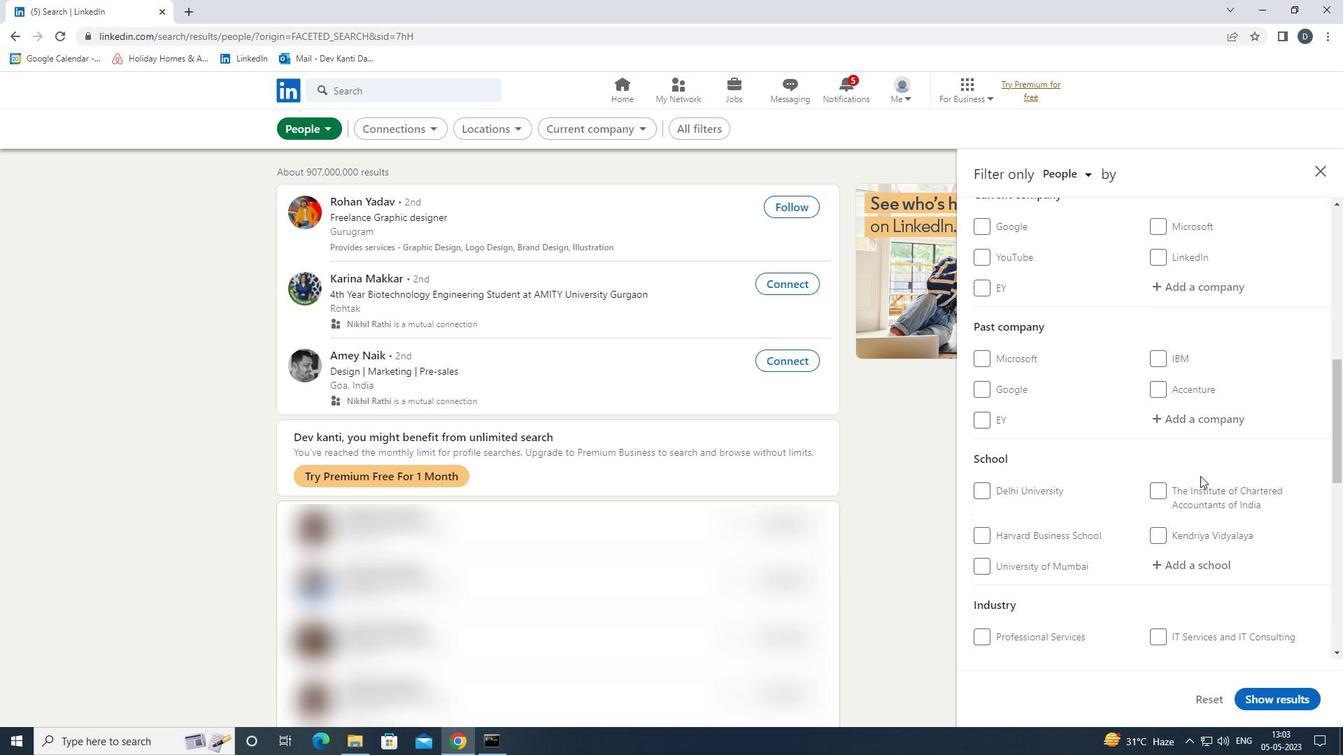 
Action: Mouse moved to (1173, 550)
Screenshot: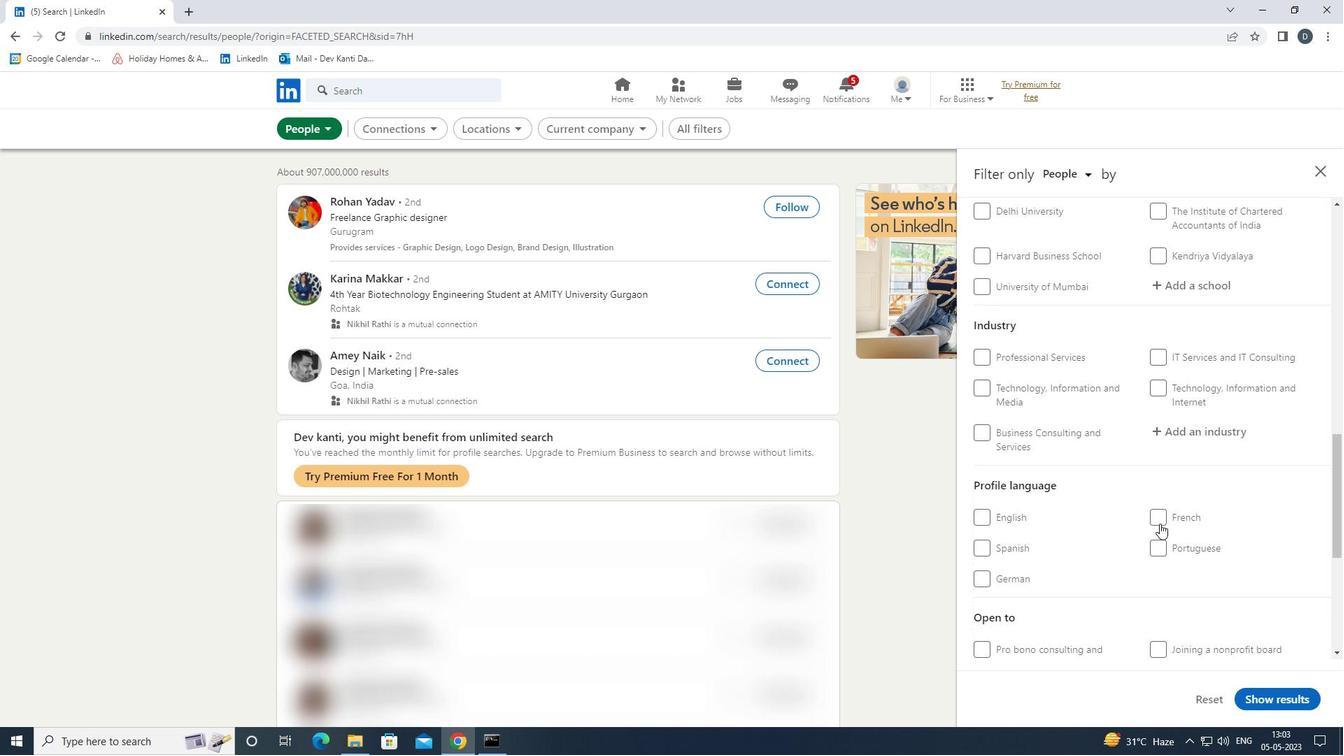 
Action: Mouse pressed left at (1173, 550)
Screenshot: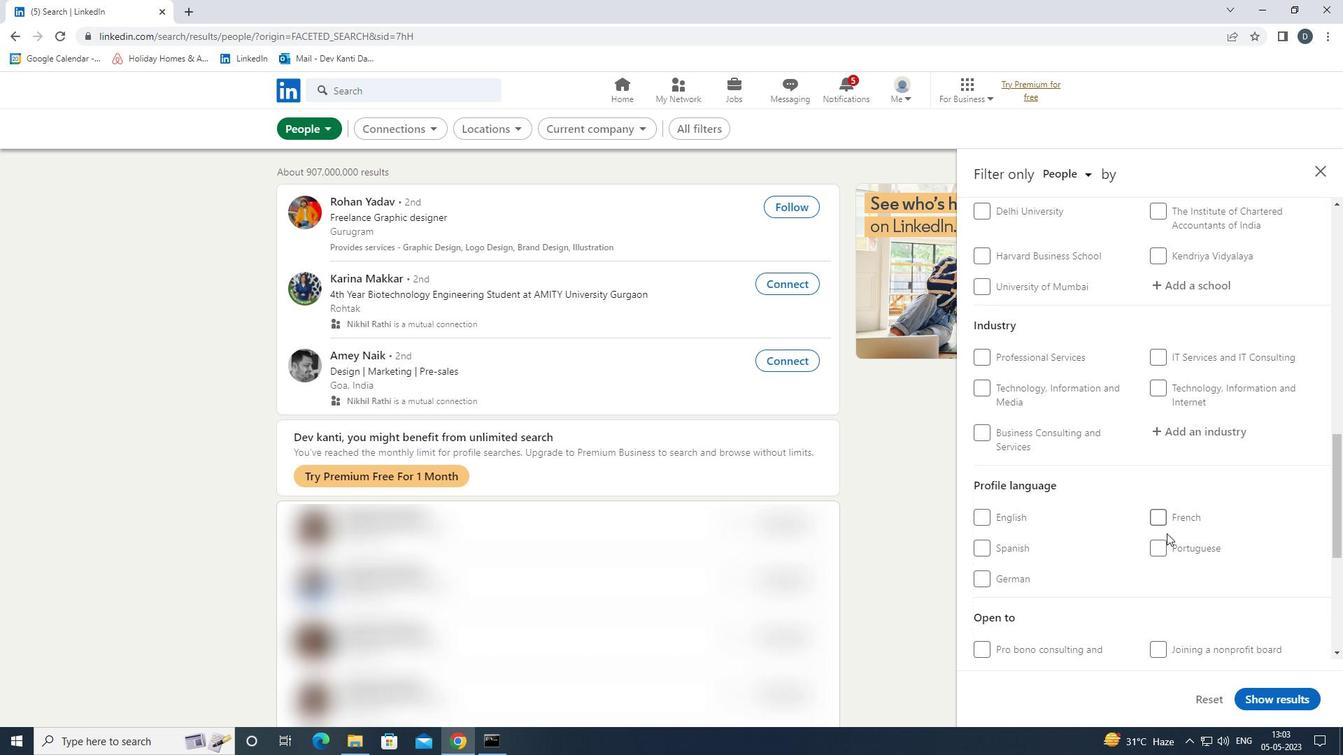 
Action: Mouse scrolled (1173, 551) with delta (0, 0)
Screenshot: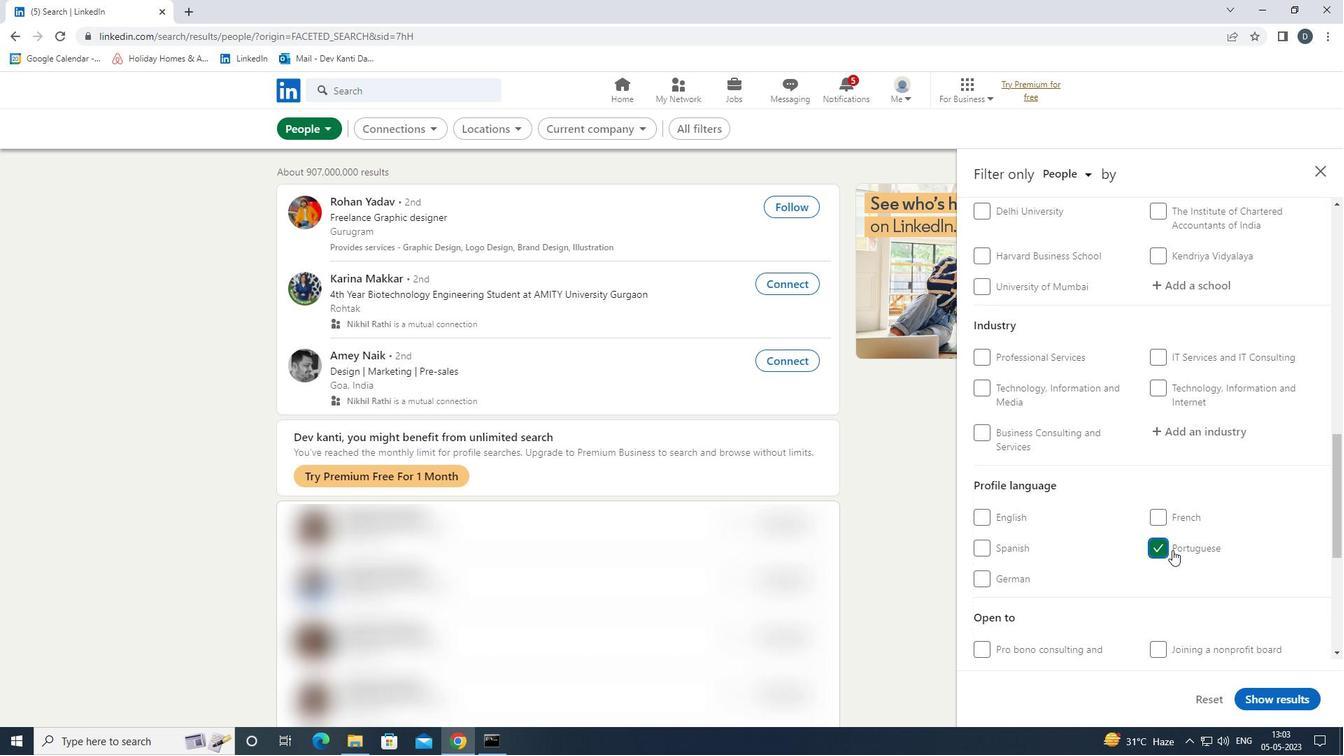 
Action: Mouse scrolled (1173, 551) with delta (0, 0)
Screenshot: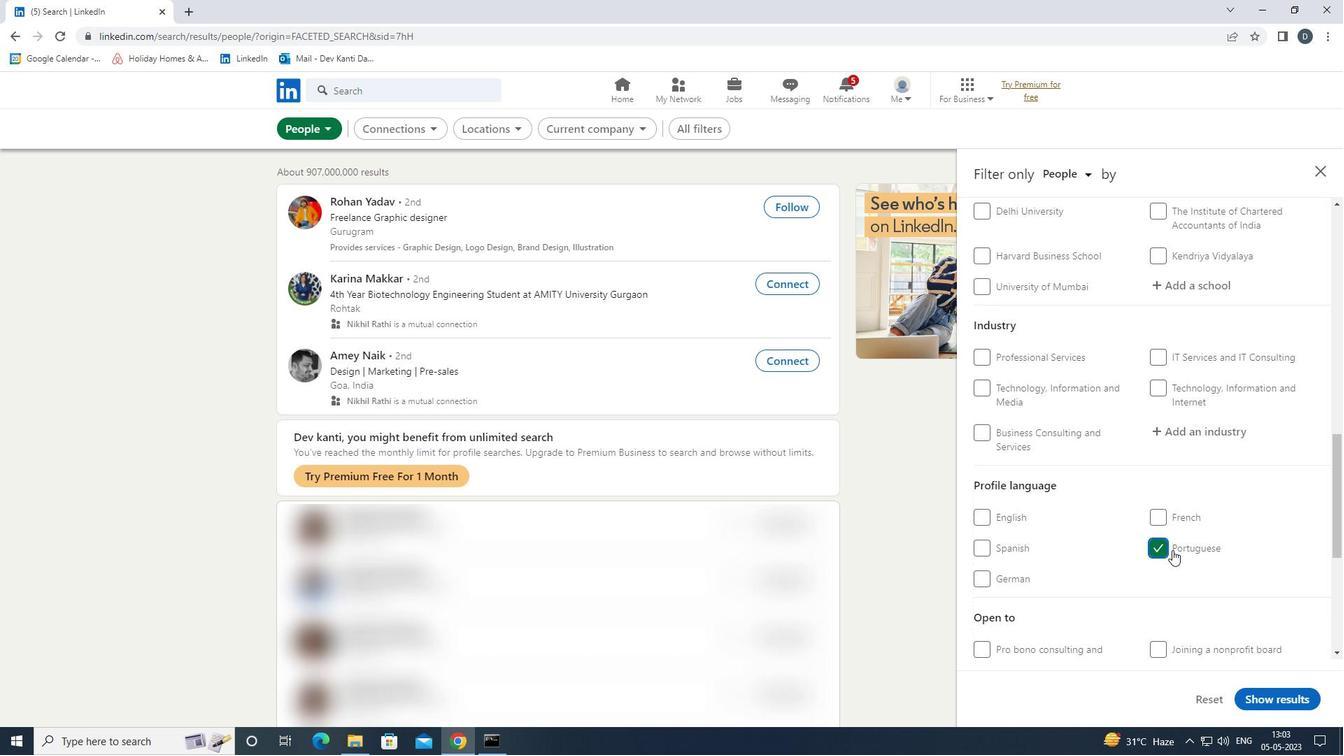 
Action: Mouse scrolled (1173, 551) with delta (0, 0)
Screenshot: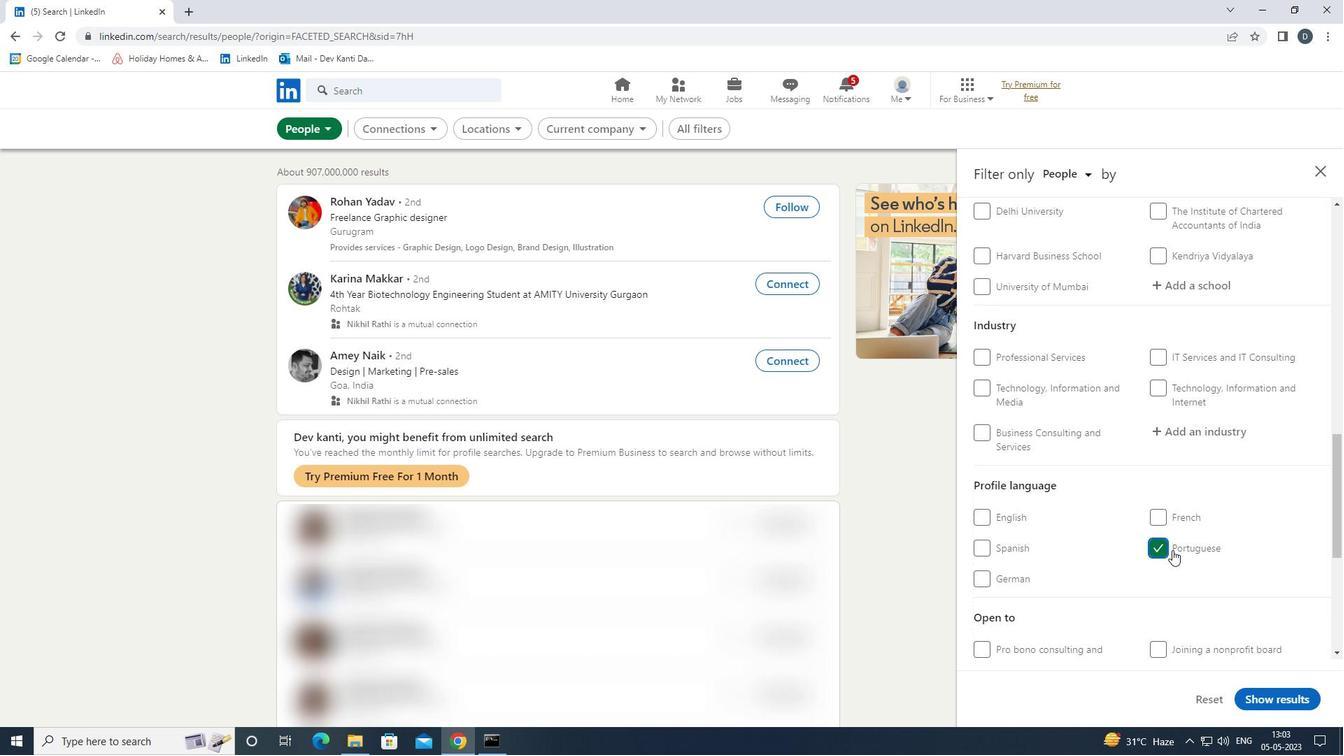 
Action: Mouse scrolled (1173, 551) with delta (0, 0)
Screenshot: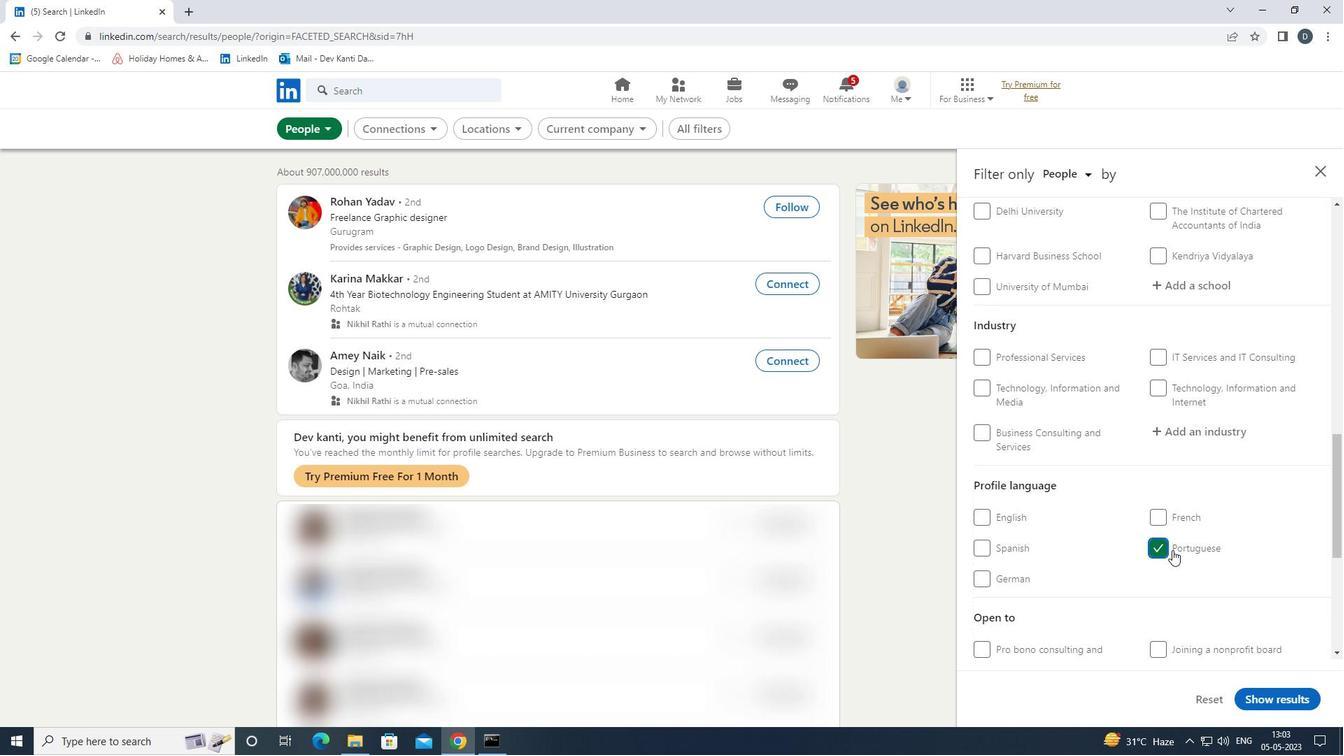 
Action: Mouse scrolled (1173, 551) with delta (0, 0)
Screenshot: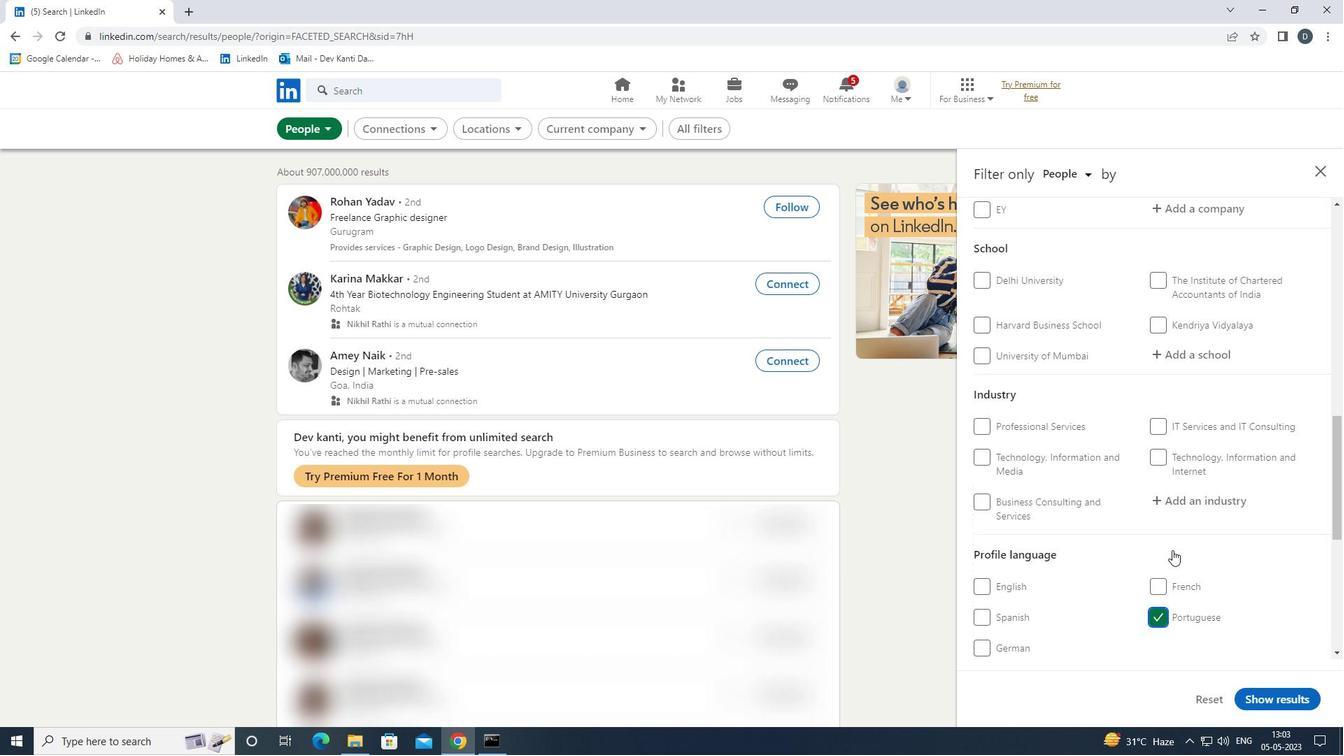 
Action: Mouse scrolled (1173, 551) with delta (0, 0)
Screenshot: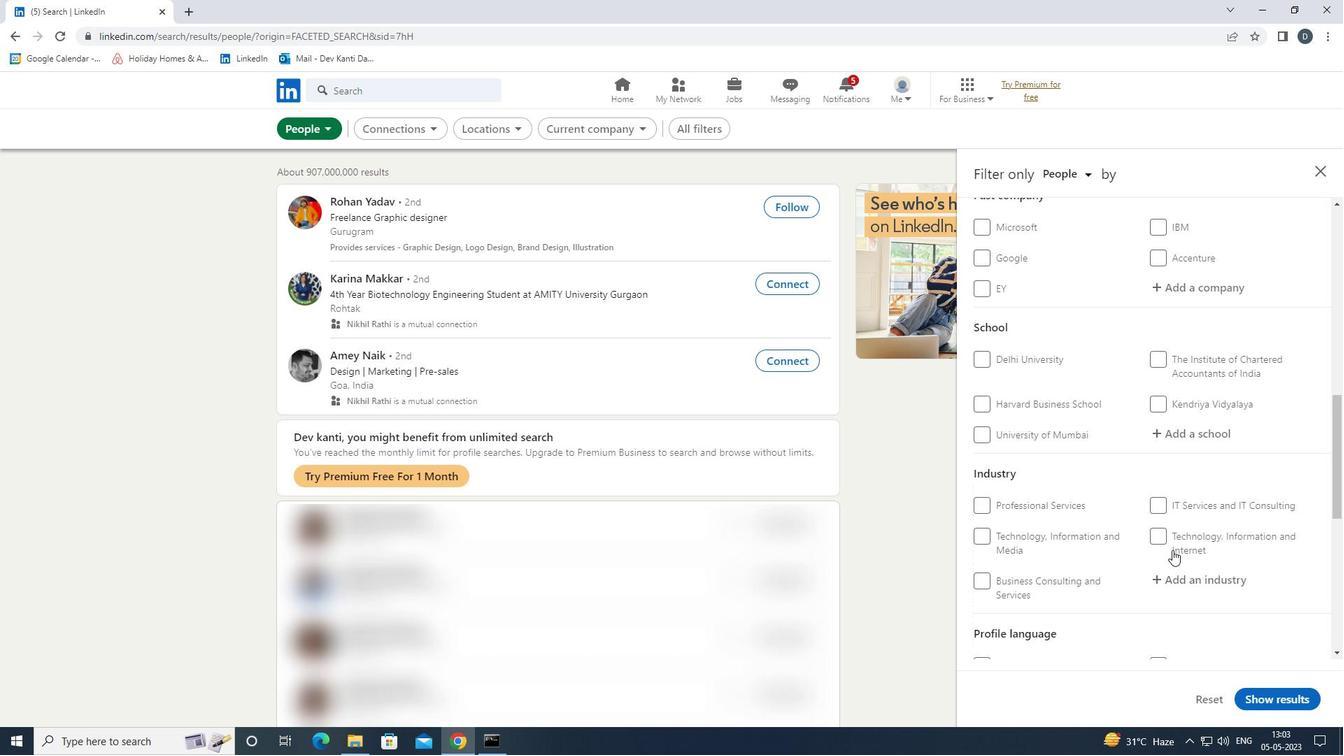 
Action: Mouse moved to (1185, 426)
Screenshot: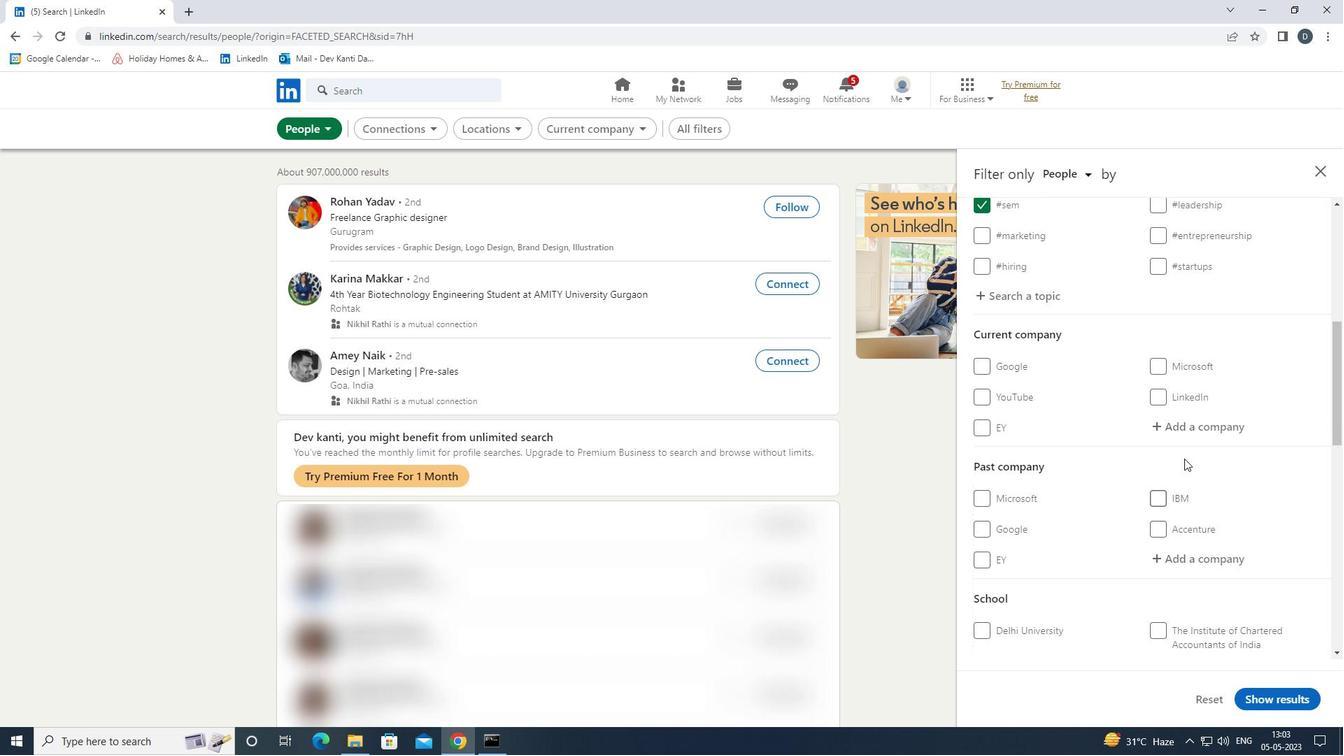 
Action: Mouse pressed left at (1185, 426)
Screenshot: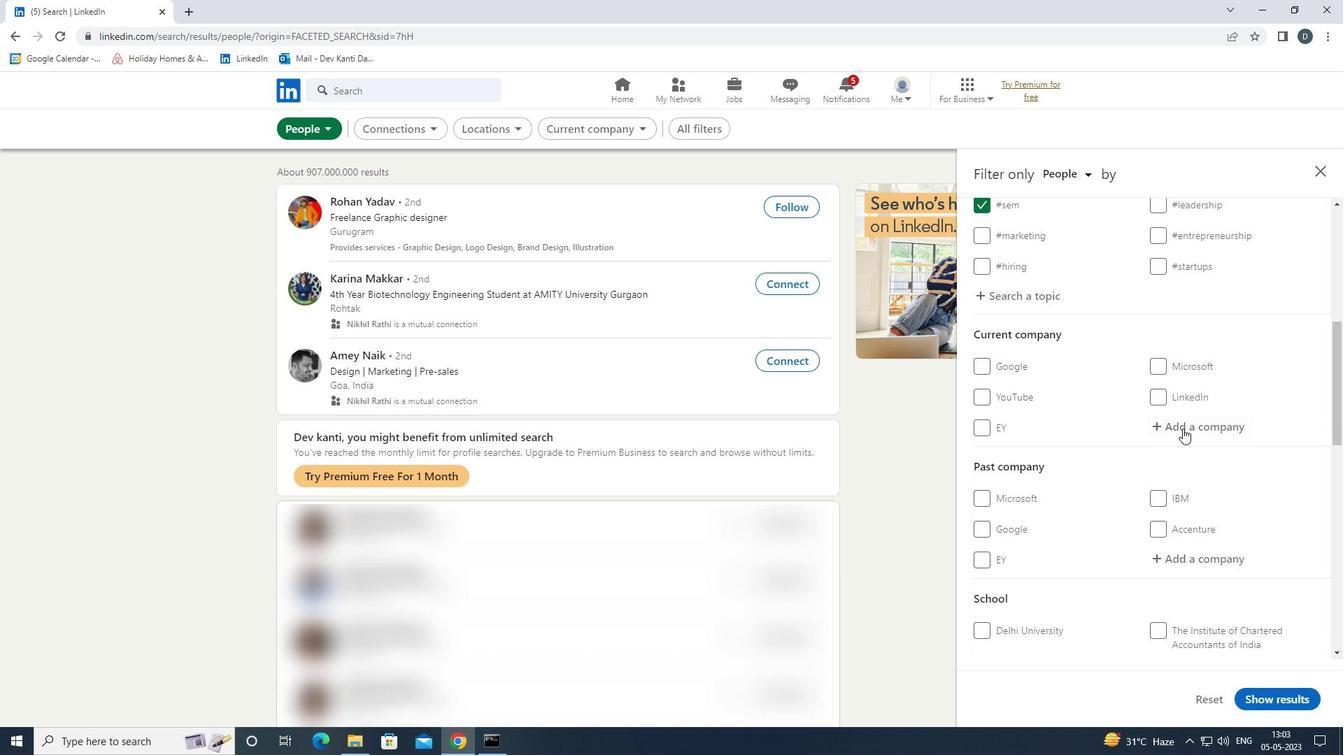 
Action: Key pressed <Key.shift><Key.shift><Key.shift><Key.shift><Key.shift><Key.shift><Key.shift><Key.shift><Key.shift><Key.shift><Key.shift><Key.shift><Key.shift><Key.shift><Key.shift><Key.shift><Key.shift><Key.shift><Key.shift><Key.shift><Key.shift><Key.shift><Key.shift>TREEBO<Key.space><Key.shift>HOTELS<Key.down><Key.enter>
Screenshot: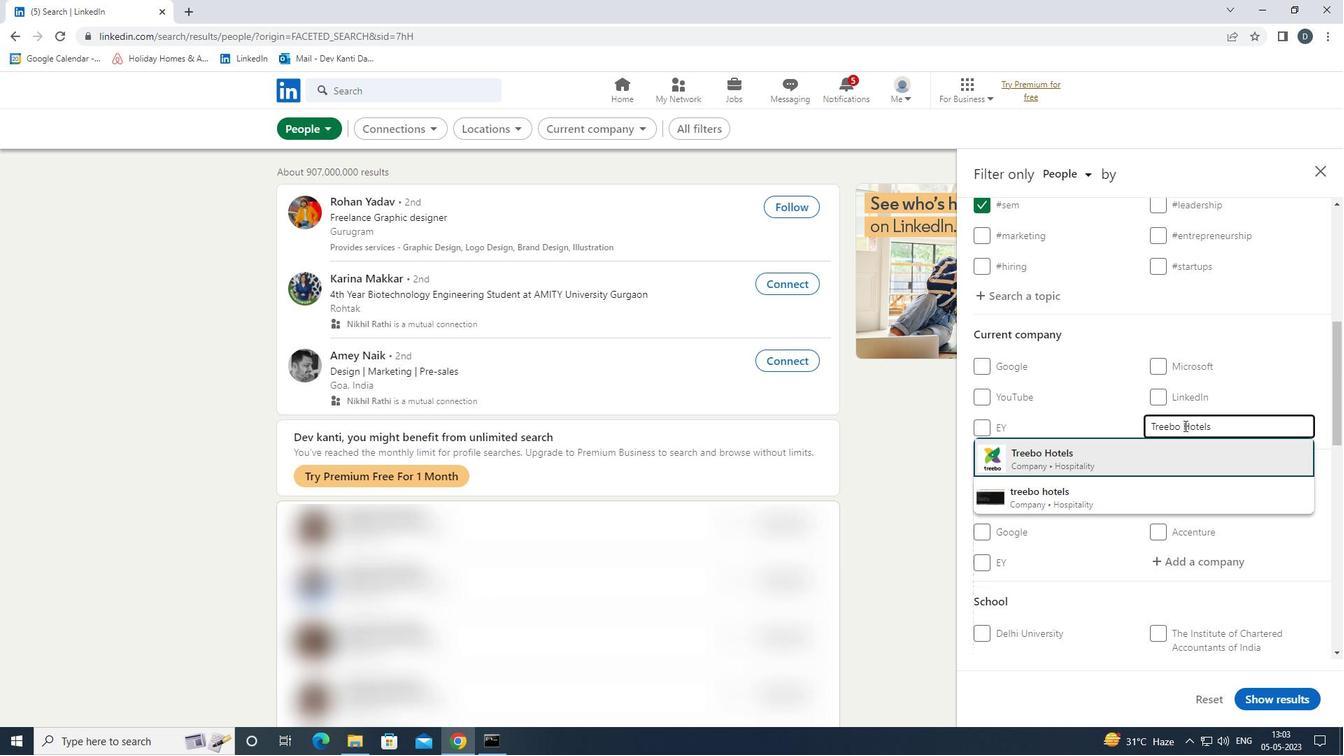 
Action: Mouse scrolled (1185, 425) with delta (0, 0)
Screenshot: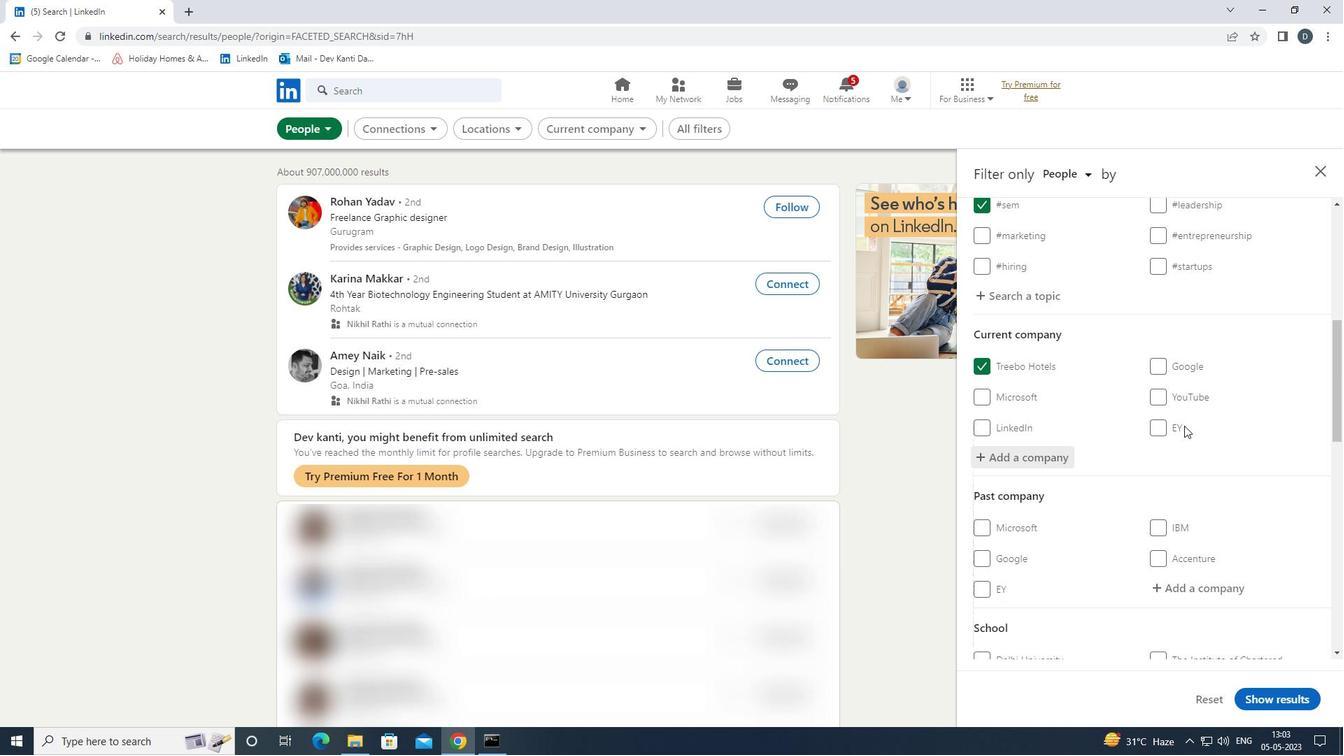 
Action: Mouse scrolled (1185, 425) with delta (0, 0)
Screenshot: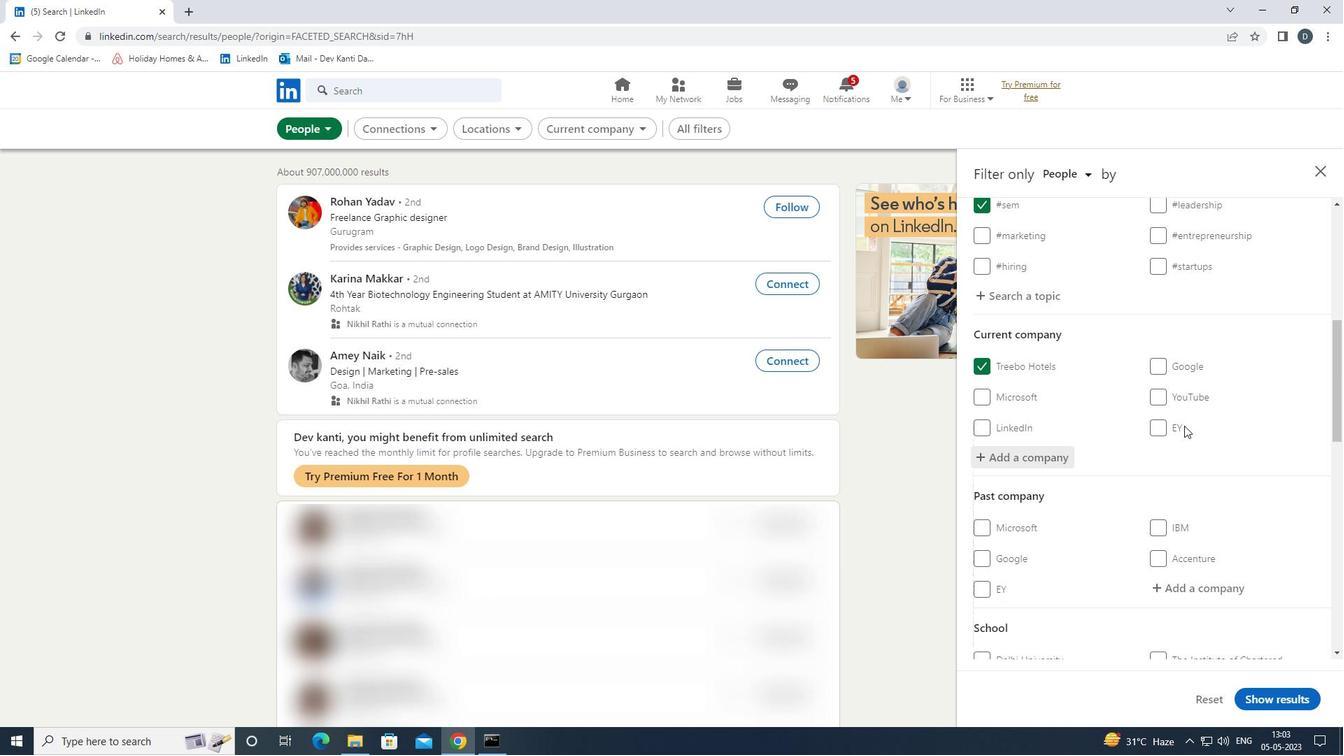 
Action: Mouse moved to (1191, 426)
Screenshot: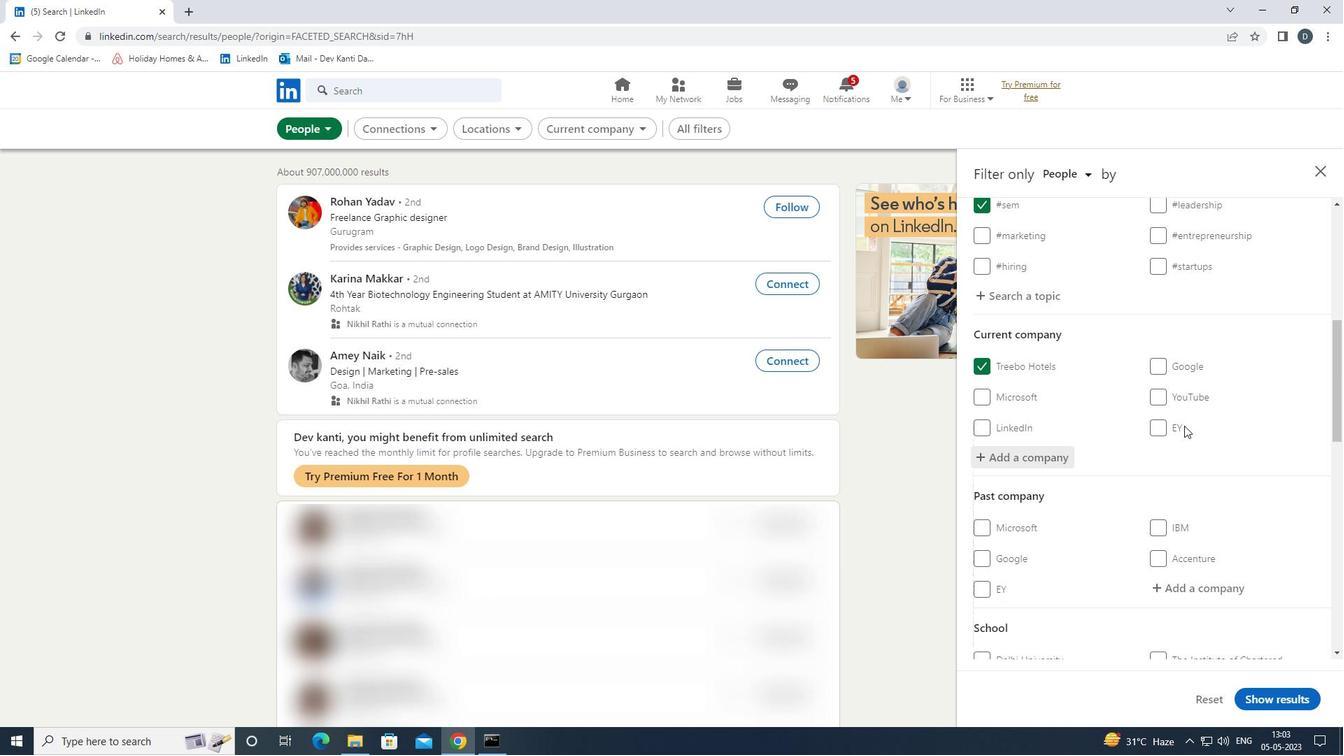 
Action: Mouse scrolled (1191, 426) with delta (0, 0)
Screenshot: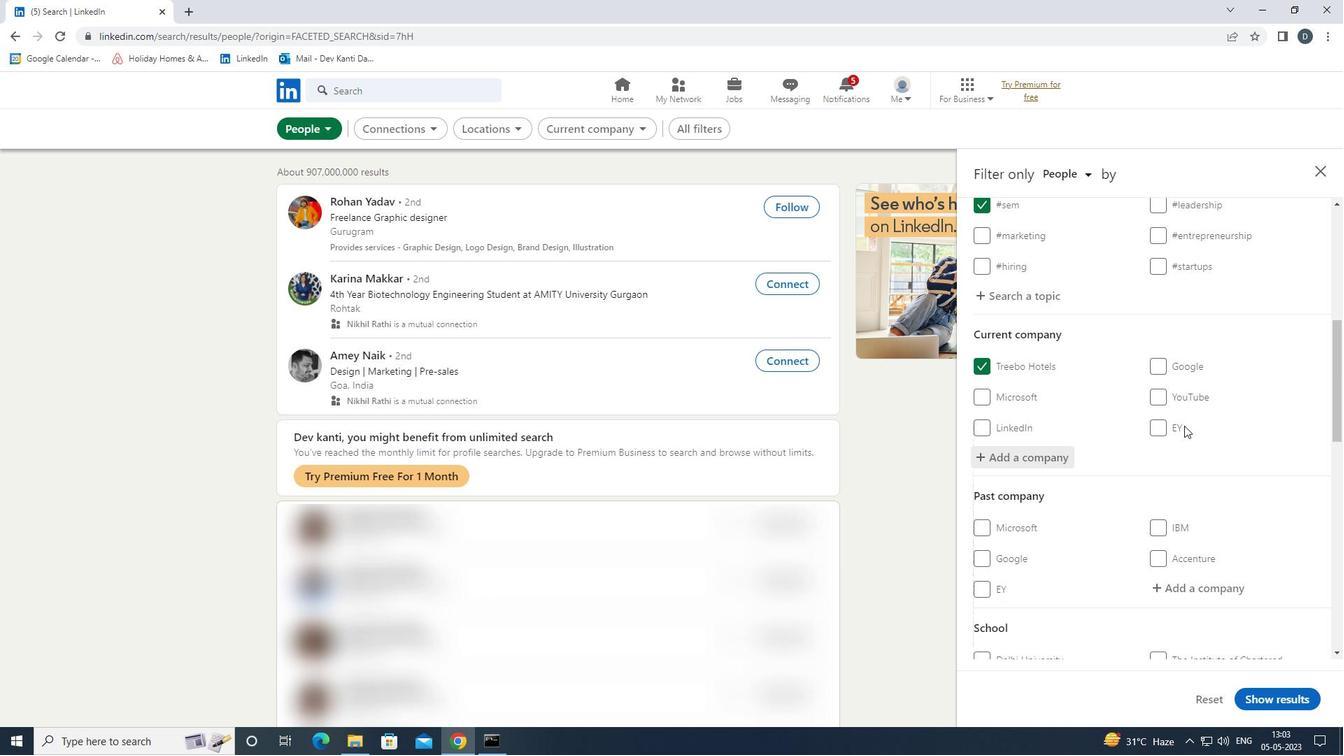 
Action: Mouse moved to (1193, 428)
Screenshot: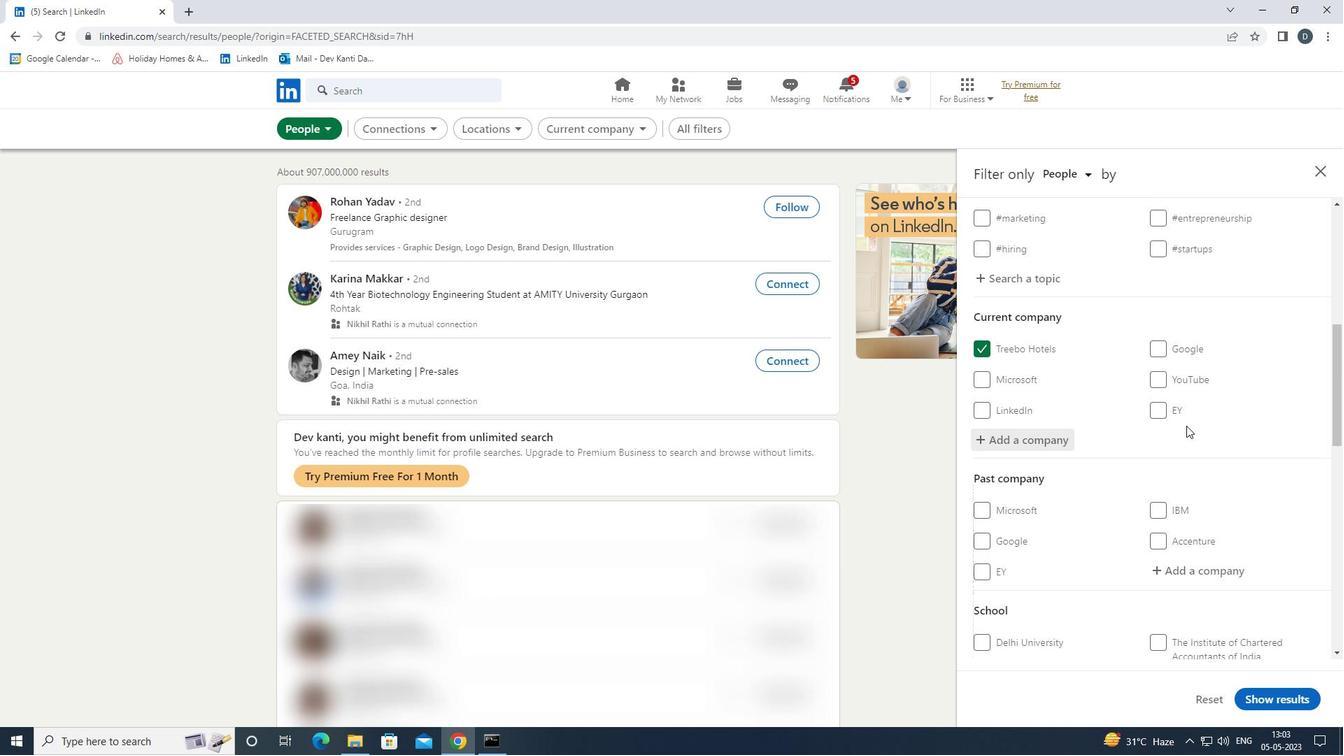 
Action: Mouse scrolled (1193, 427) with delta (0, 0)
Screenshot: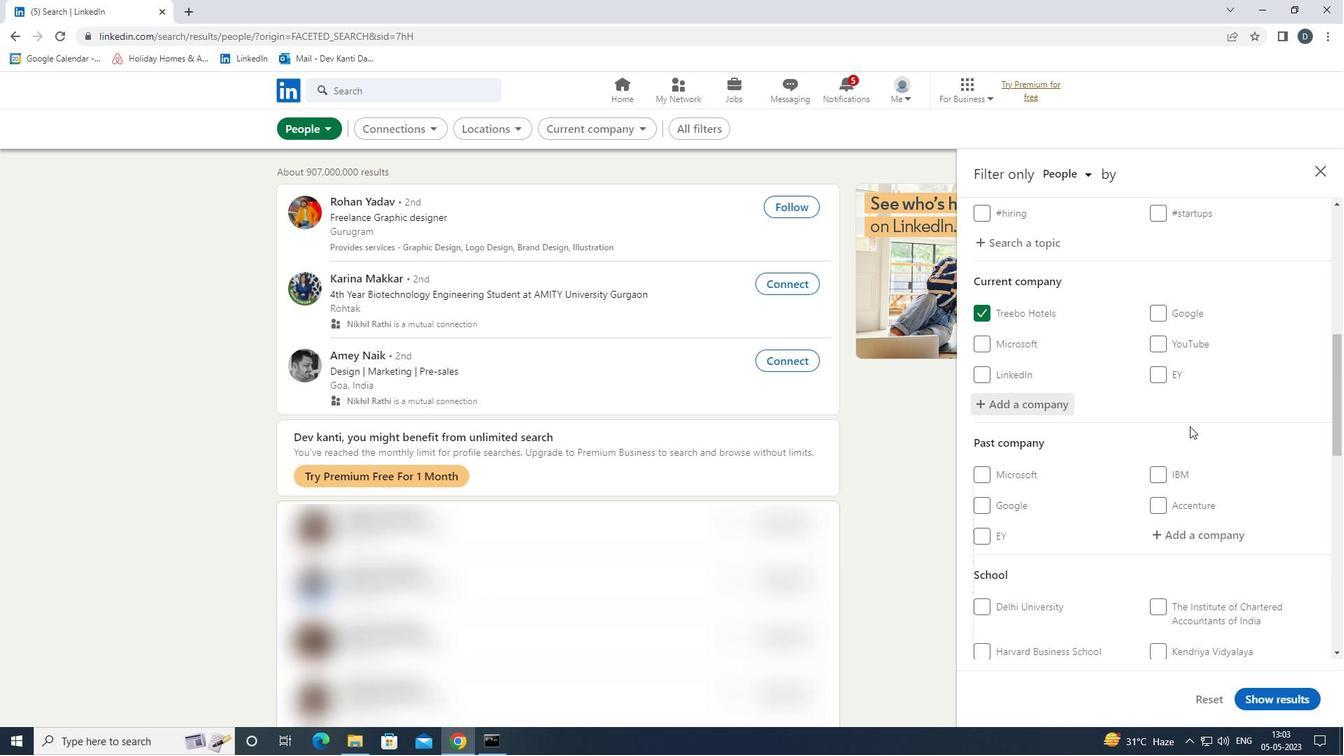 
Action: Mouse moved to (1199, 450)
Screenshot: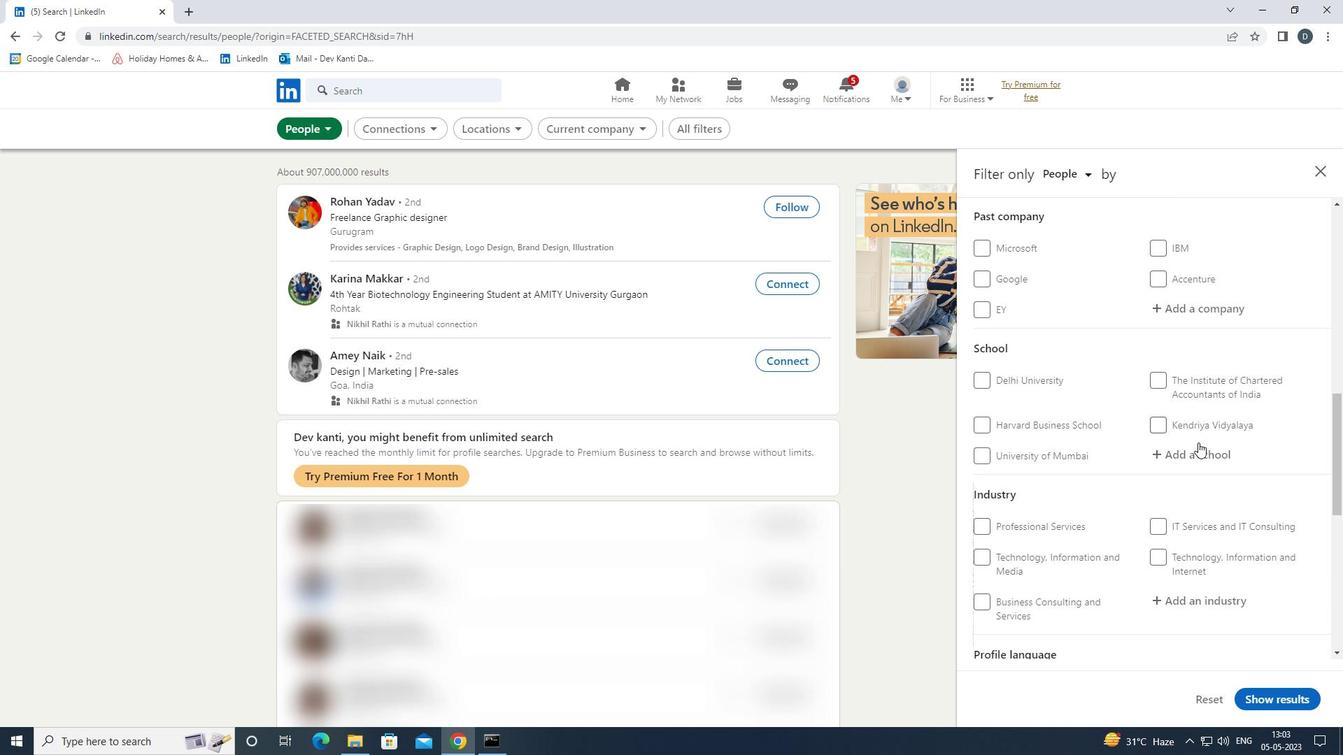 
Action: Mouse pressed left at (1199, 450)
Screenshot: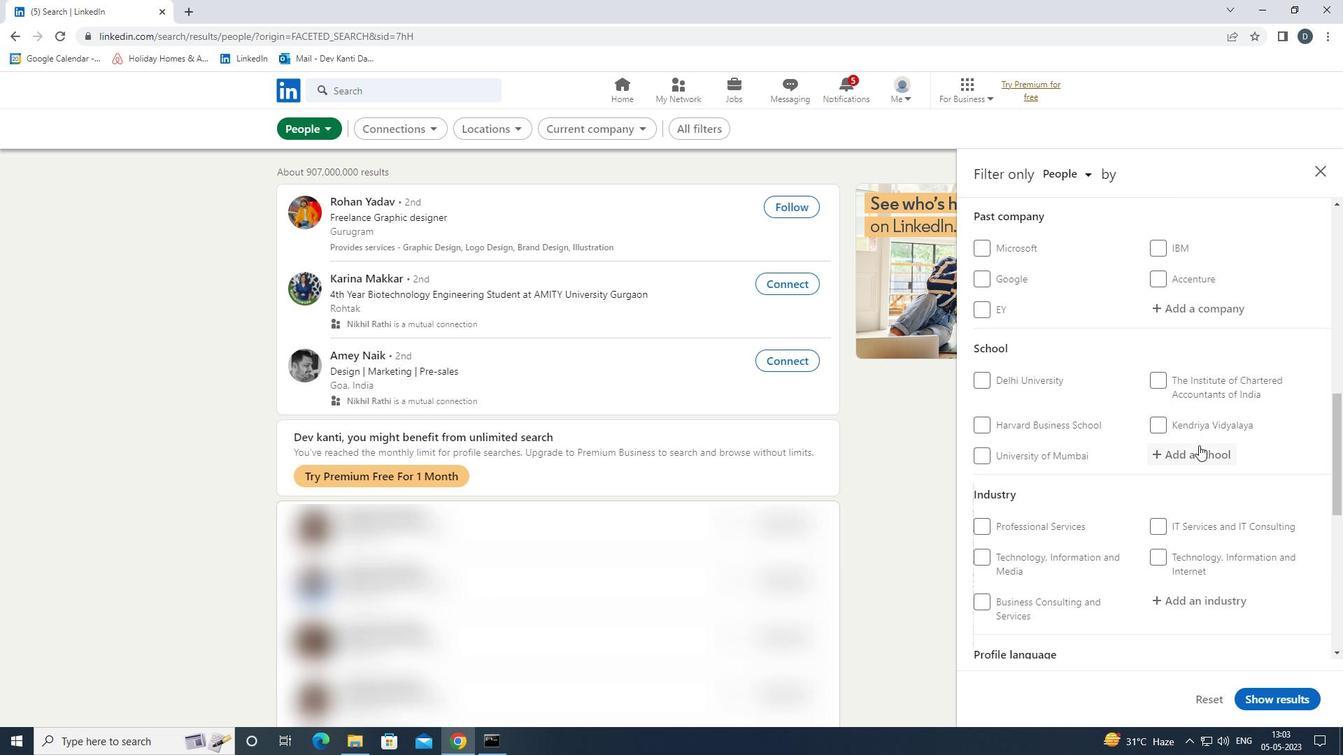 
Action: Key pressed <Key.shift><Key.shift><Key.shift><Key.shift><Key.shift><Key.shift><Key.shift><Key.shift><Key.shift><Key.shift><Key.shift><Key.shift>RAJASTHAN<Key.space><Key.shift><Key.shift><Key.shift>TECHNICAL<Key.space><Key.down><Key.down><Key.enter>
Screenshot: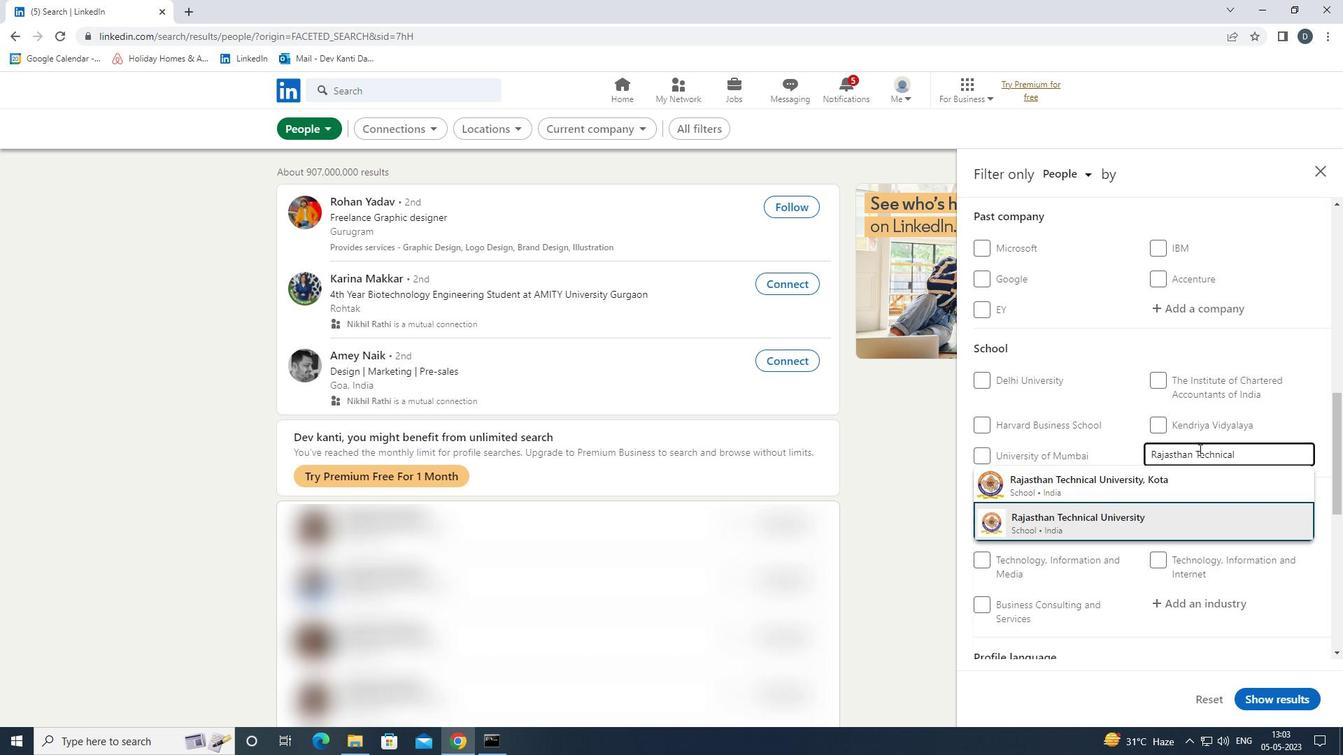 
Action: Mouse scrolled (1199, 449) with delta (0, 0)
Screenshot: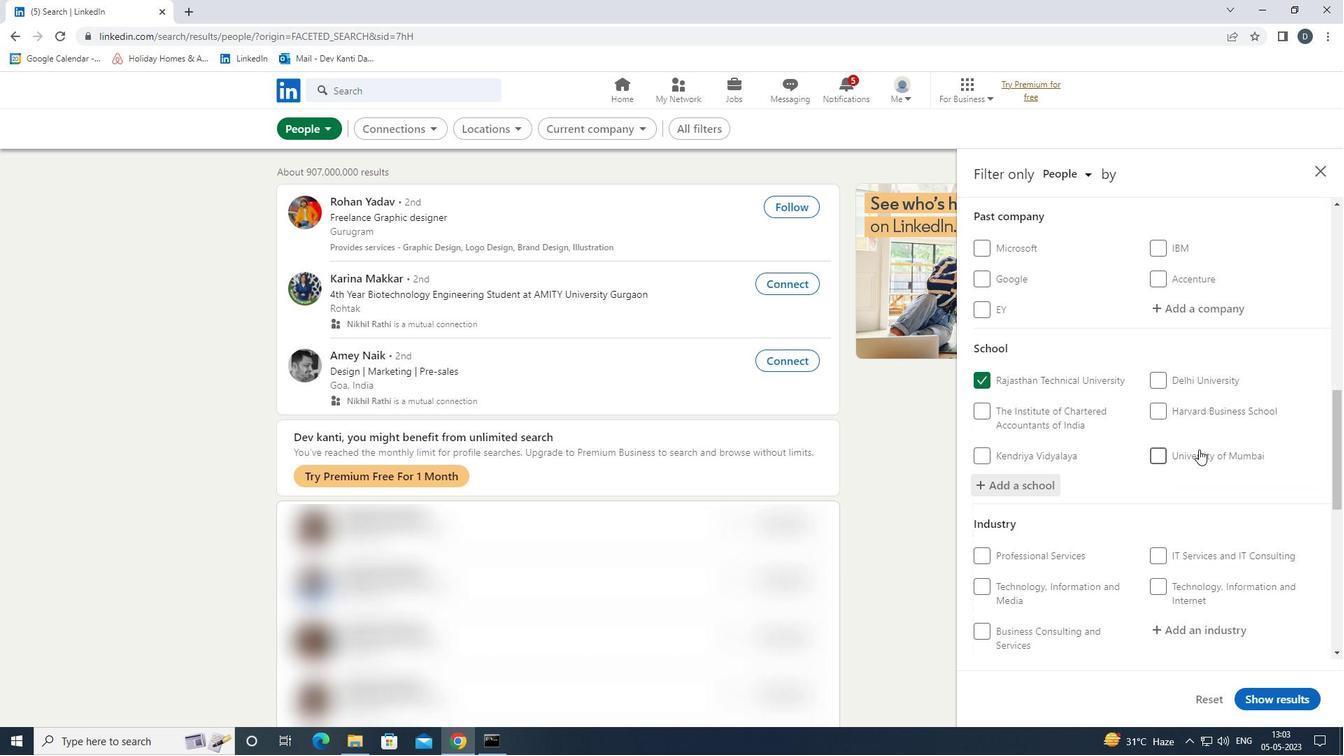 
Action: Mouse scrolled (1199, 449) with delta (0, 0)
Screenshot: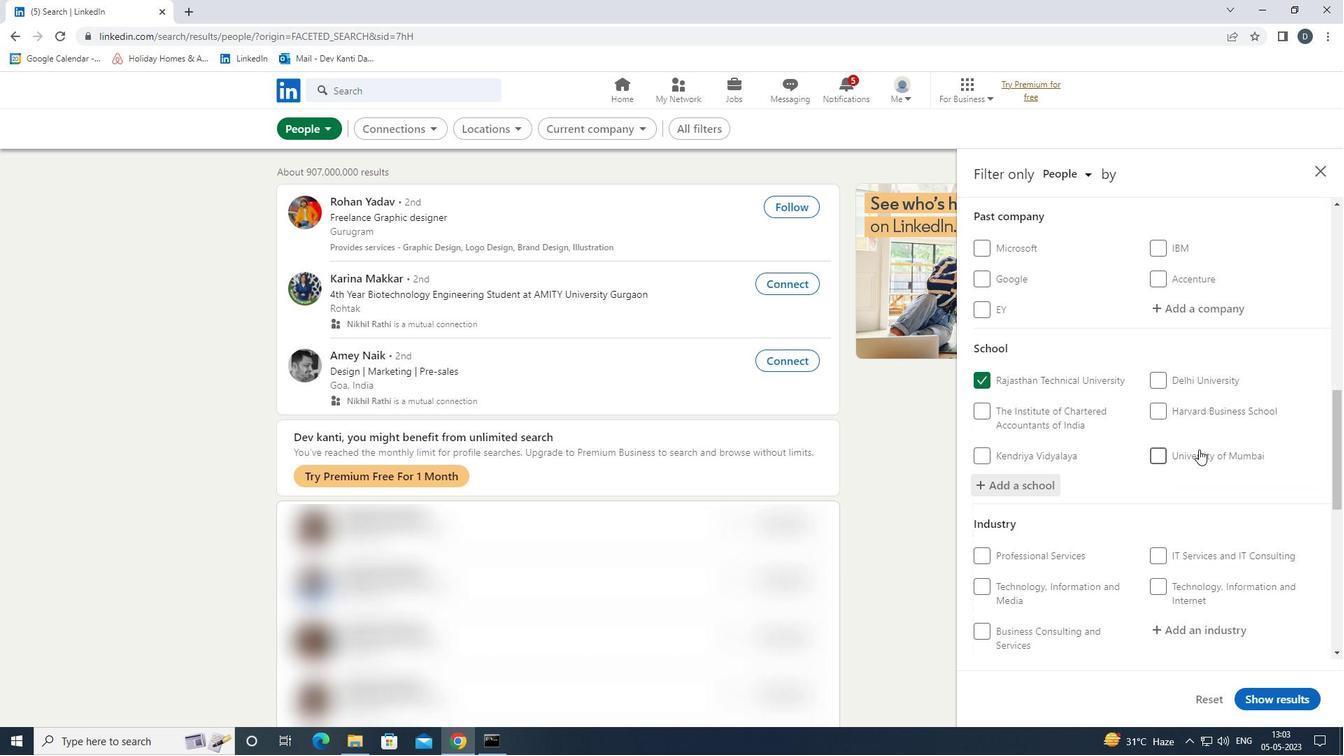 
Action: Mouse scrolled (1199, 449) with delta (0, 0)
Screenshot: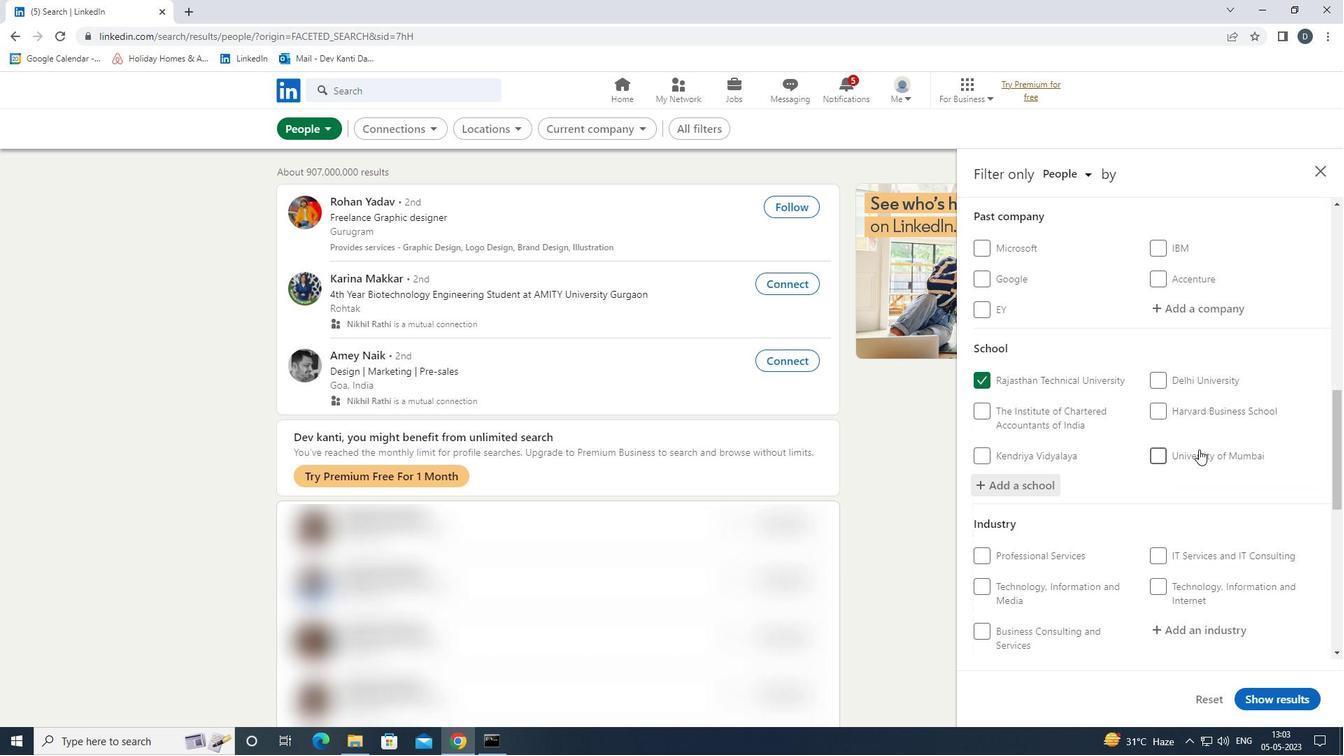 
Action: Mouse moved to (1219, 422)
Screenshot: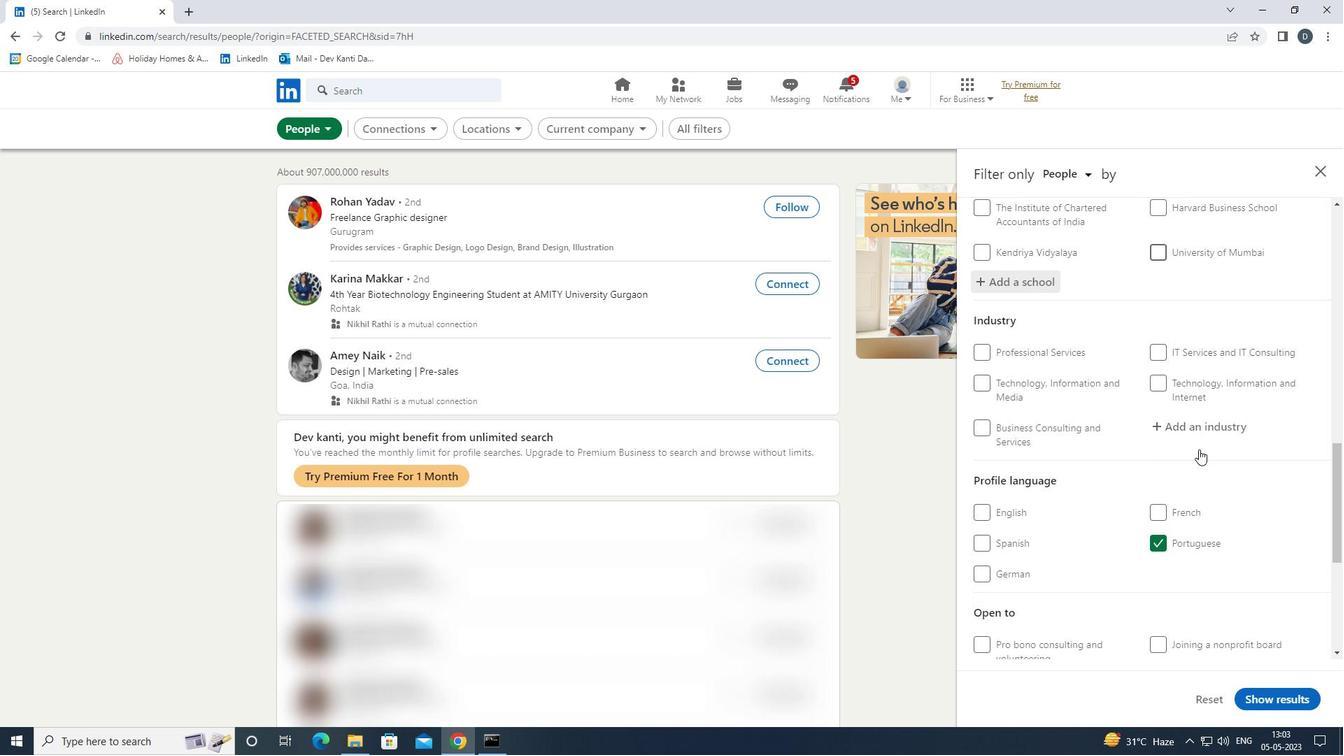 
Action: Mouse pressed left at (1219, 422)
Screenshot: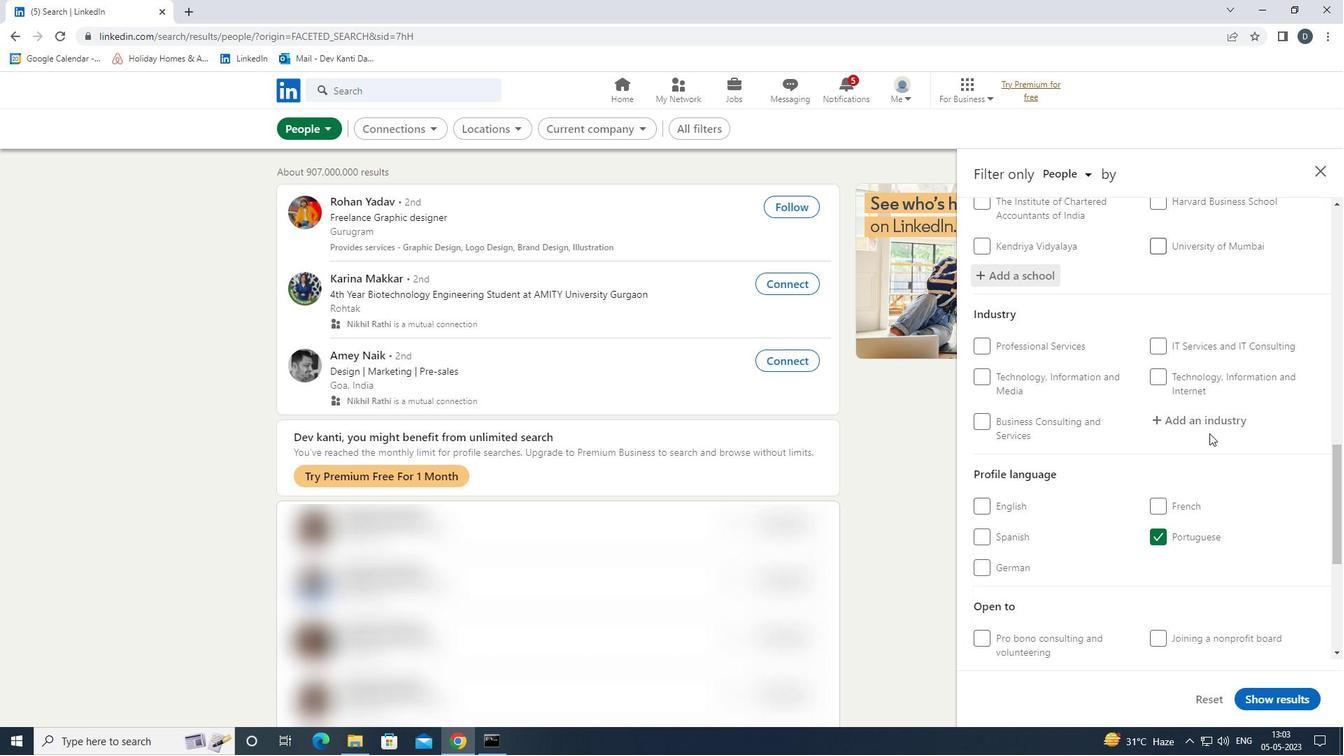 
Action: Key pressed <Key.shift>HOTELS<Key.space>AND<Key.space><Key.shift>MOT<Key.down><Key.enter>
Screenshot: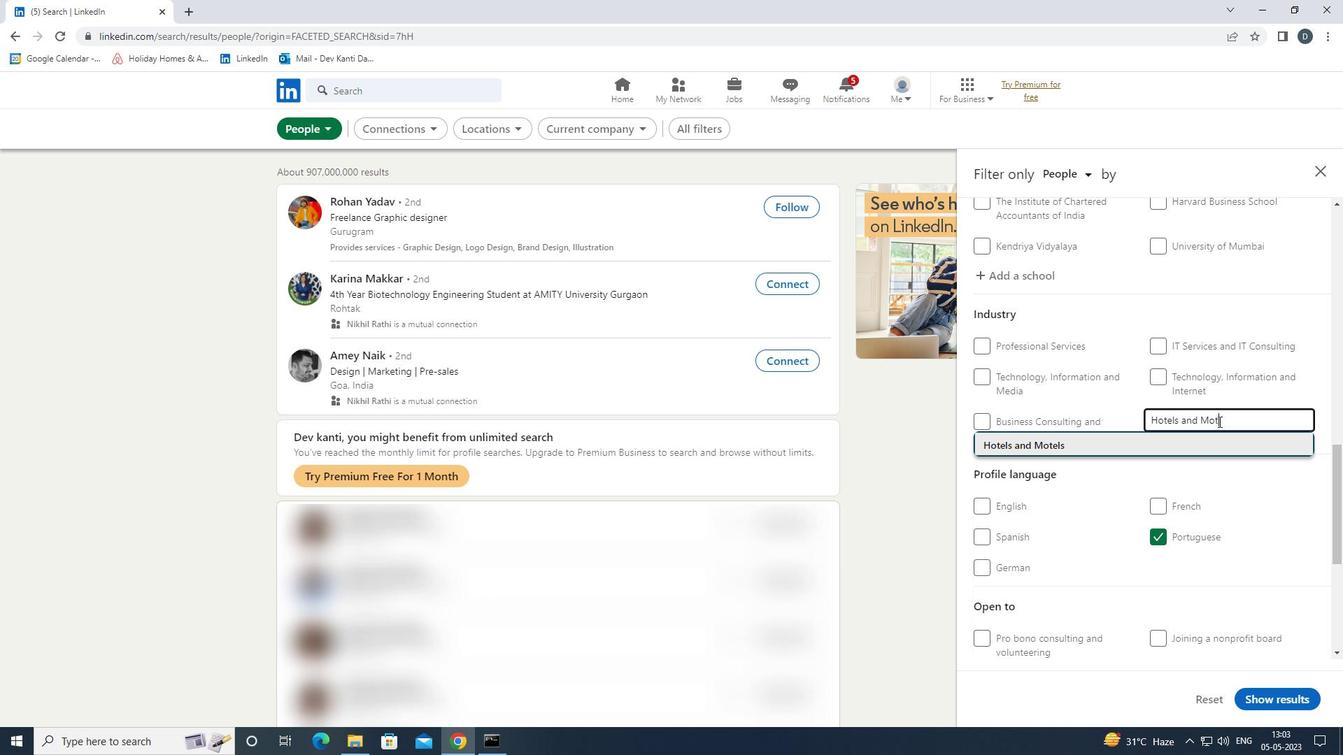
Action: Mouse scrolled (1219, 421) with delta (0, 0)
Screenshot: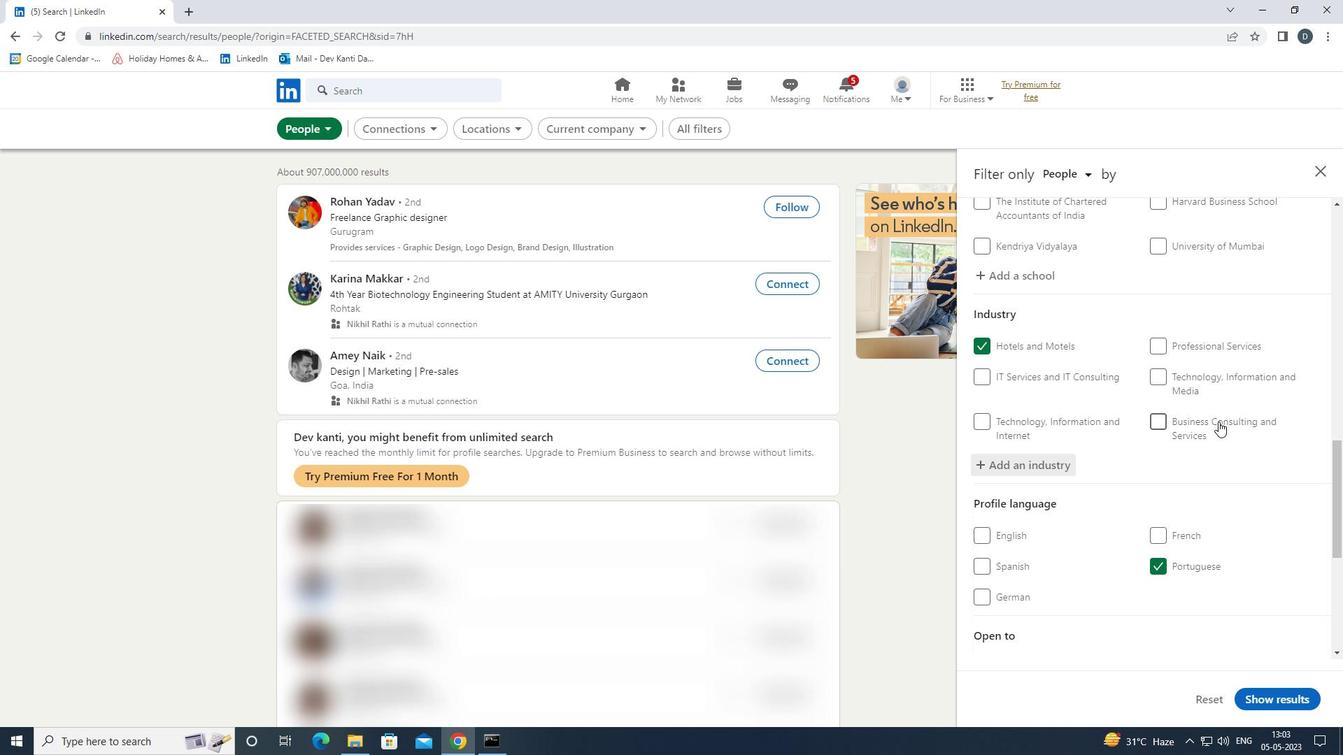 
Action: Mouse scrolled (1219, 421) with delta (0, 0)
Screenshot: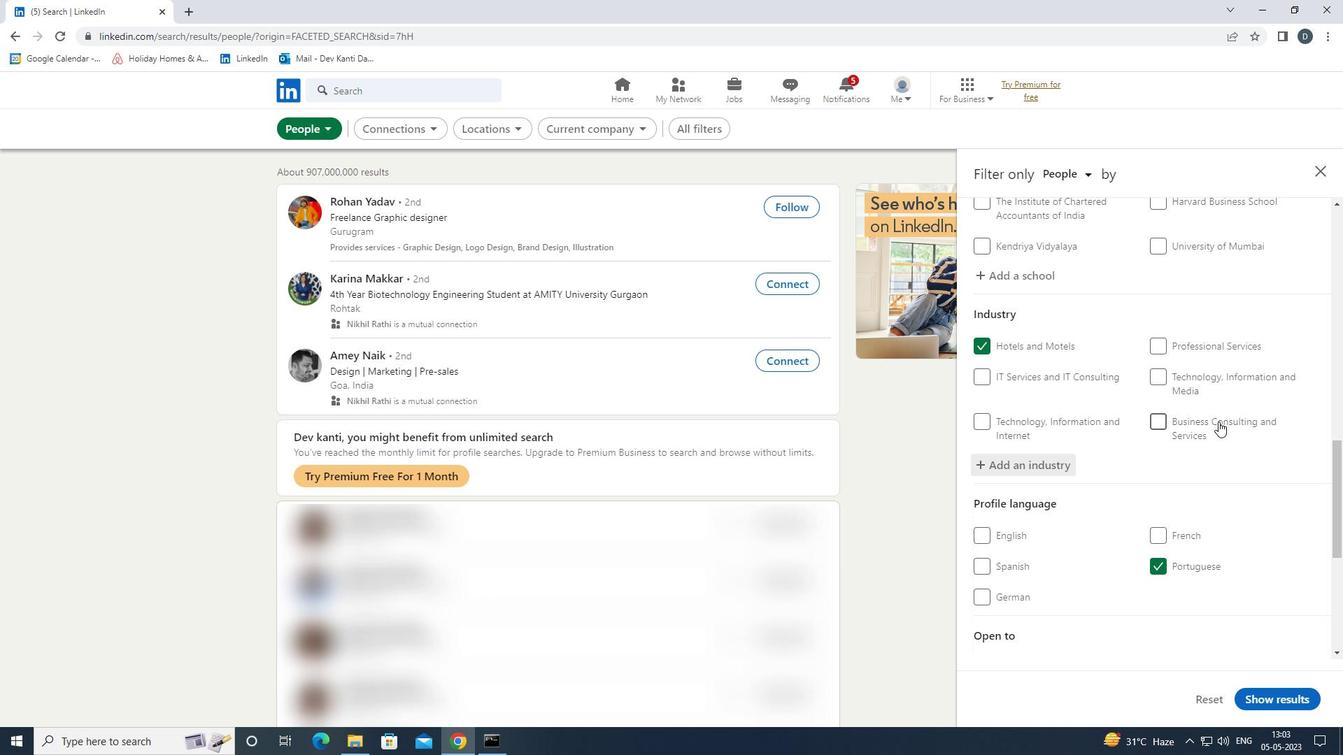 
Action: Mouse moved to (1218, 422)
Screenshot: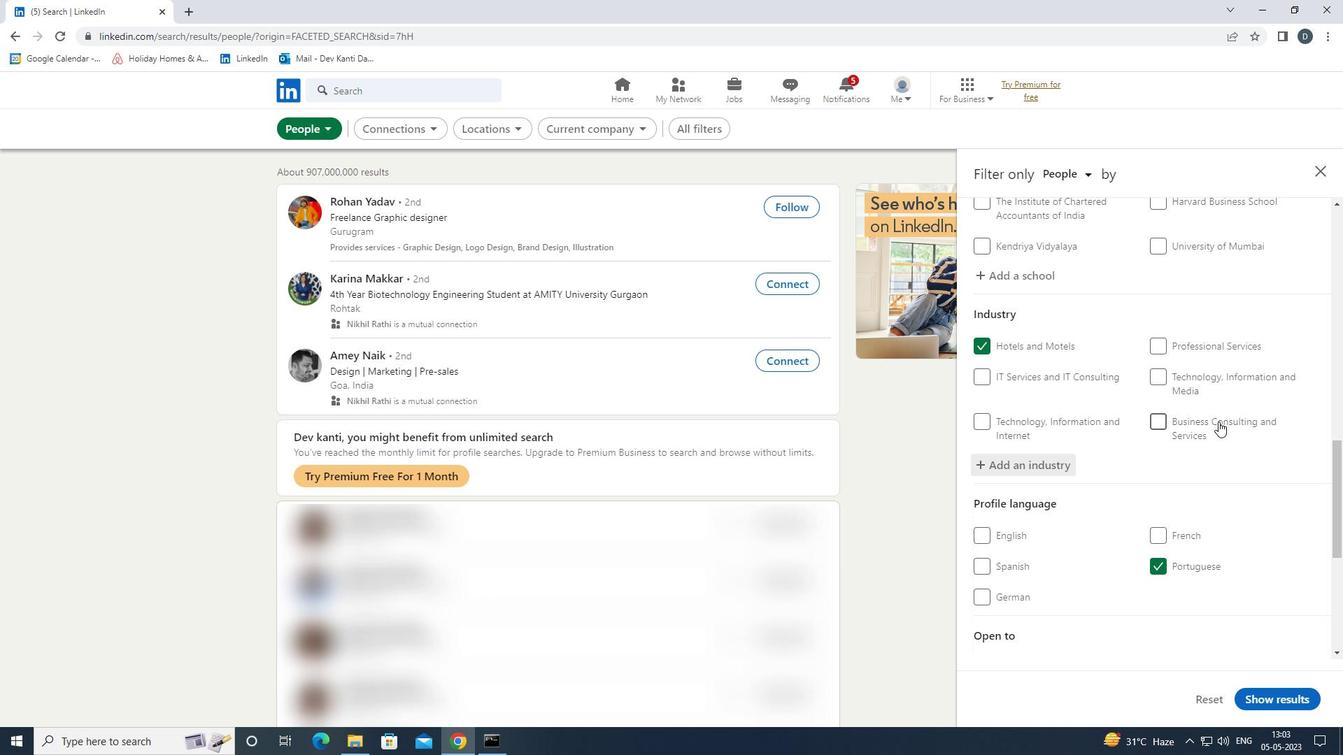 
Action: Mouse scrolled (1218, 421) with delta (0, 0)
Screenshot: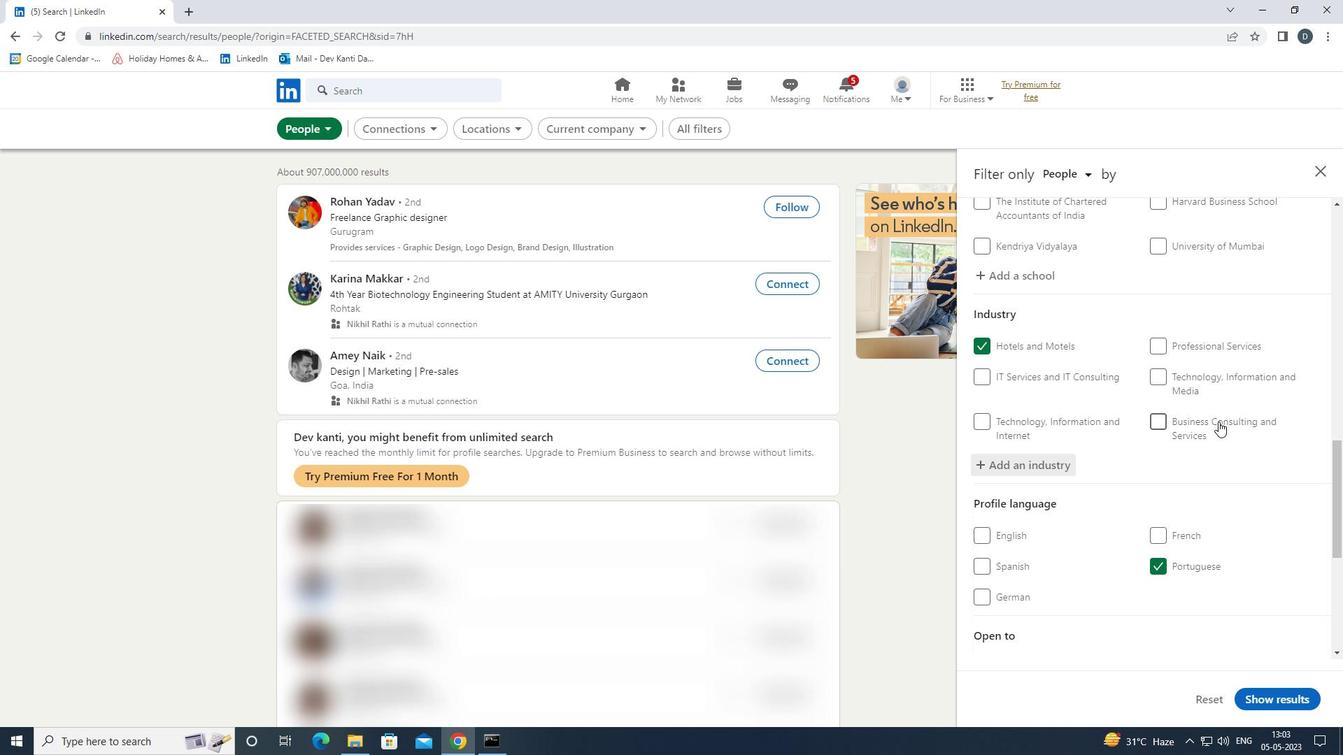 
Action: Mouse moved to (1217, 422)
Screenshot: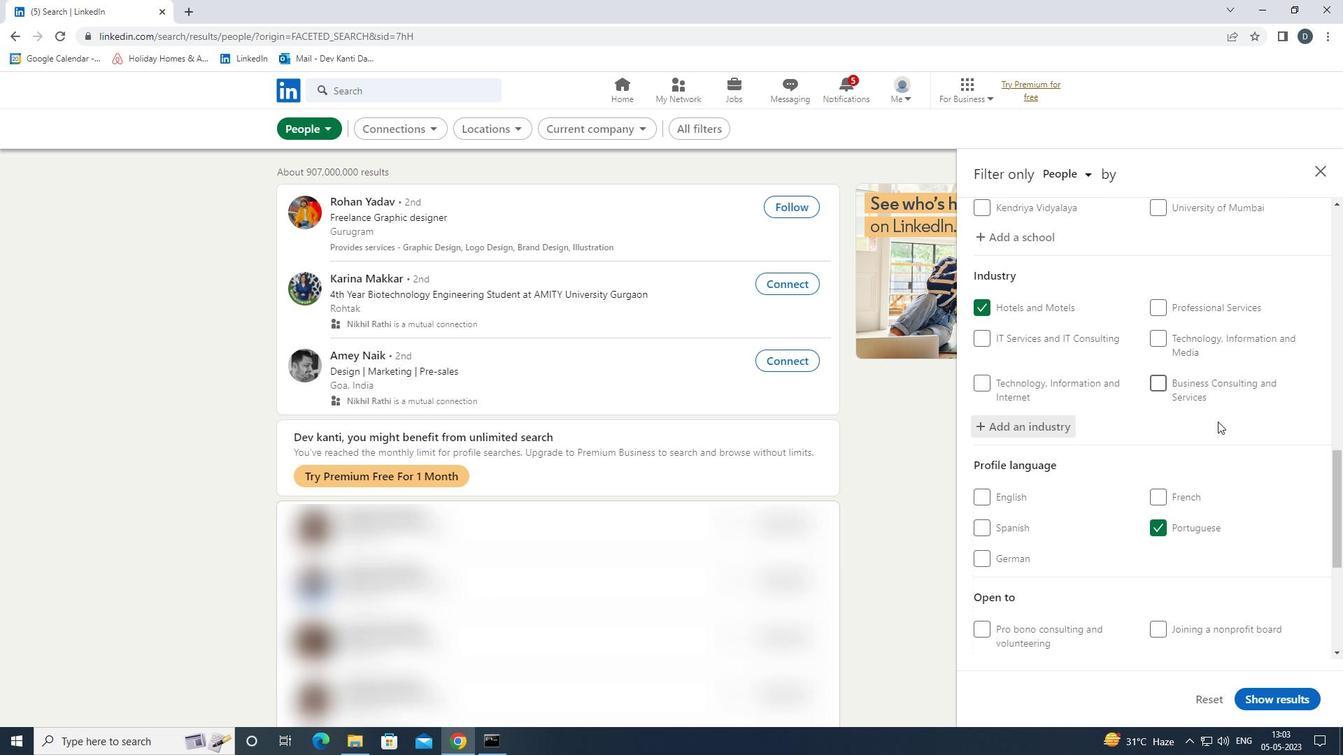 
Action: Mouse scrolled (1217, 422) with delta (0, 0)
Screenshot: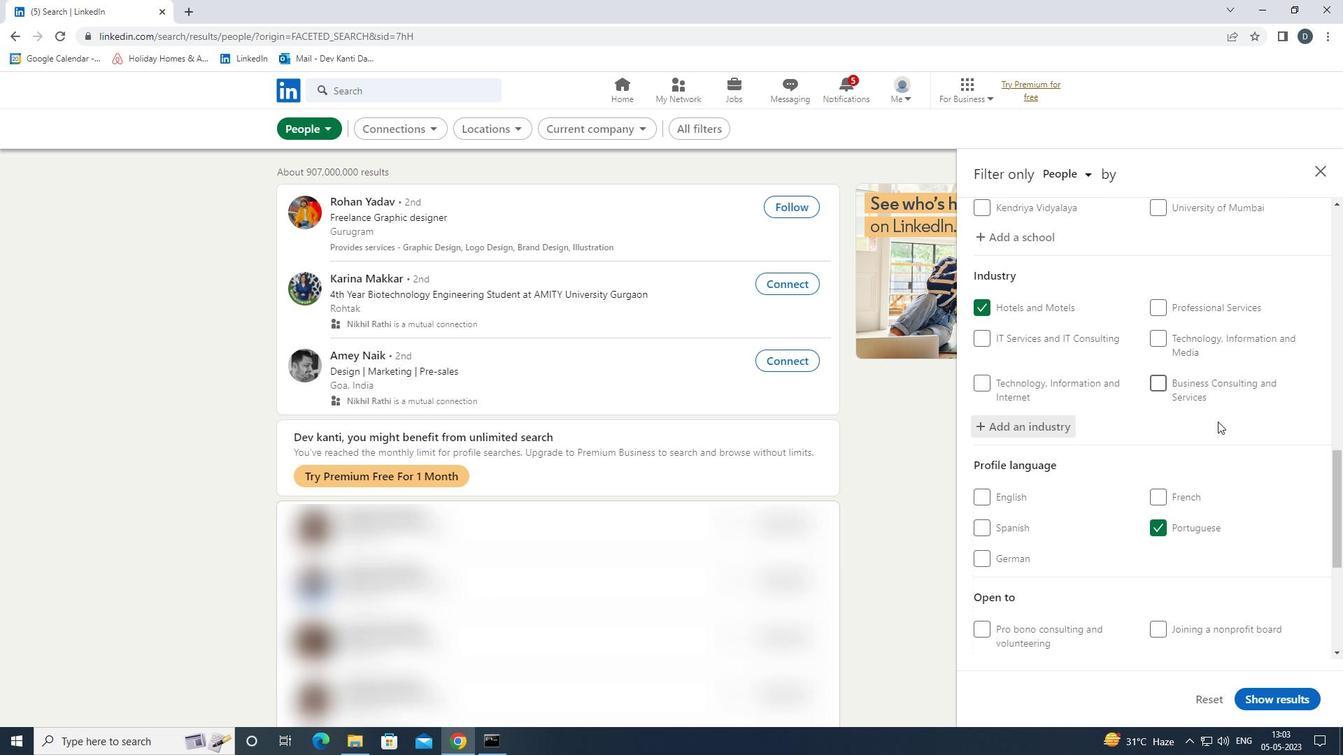 
Action: Mouse moved to (1202, 467)
Screenshot: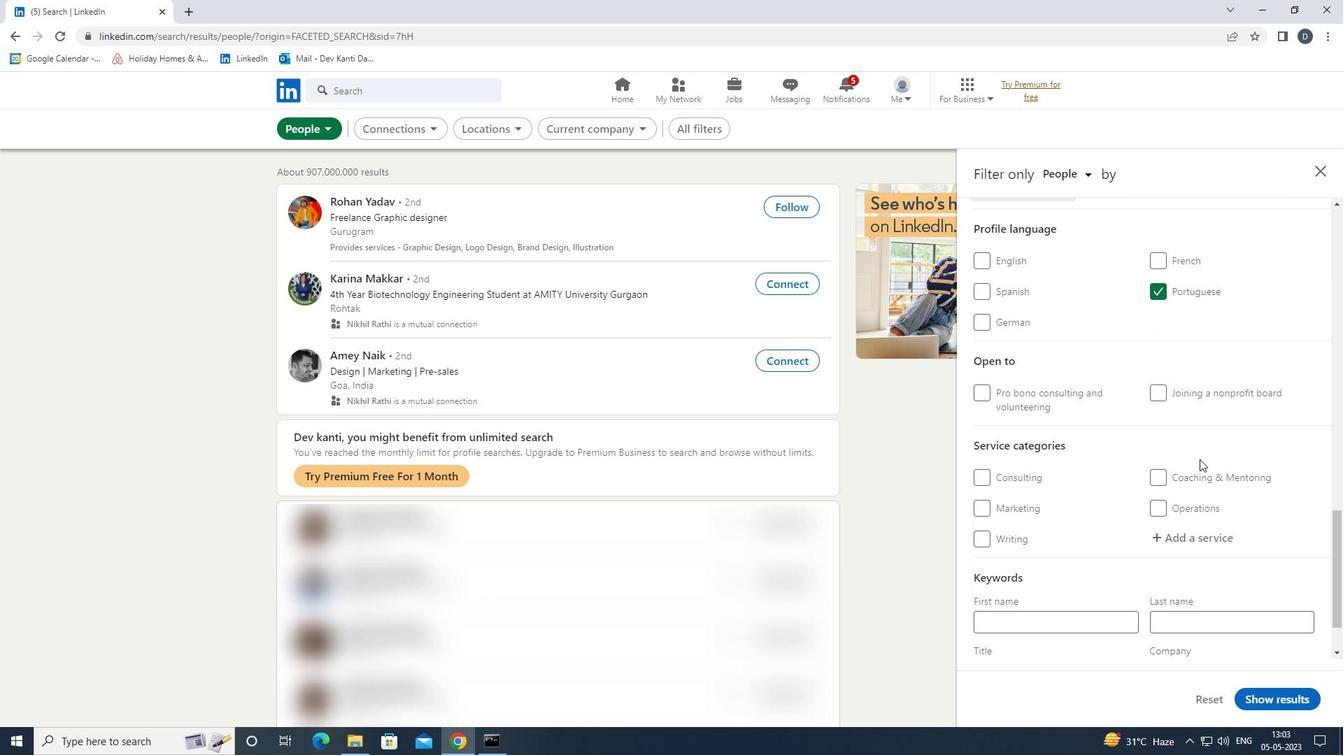 
Action: Mouse scrolled (1202, 466) with delta (0, 0)
Screenshot: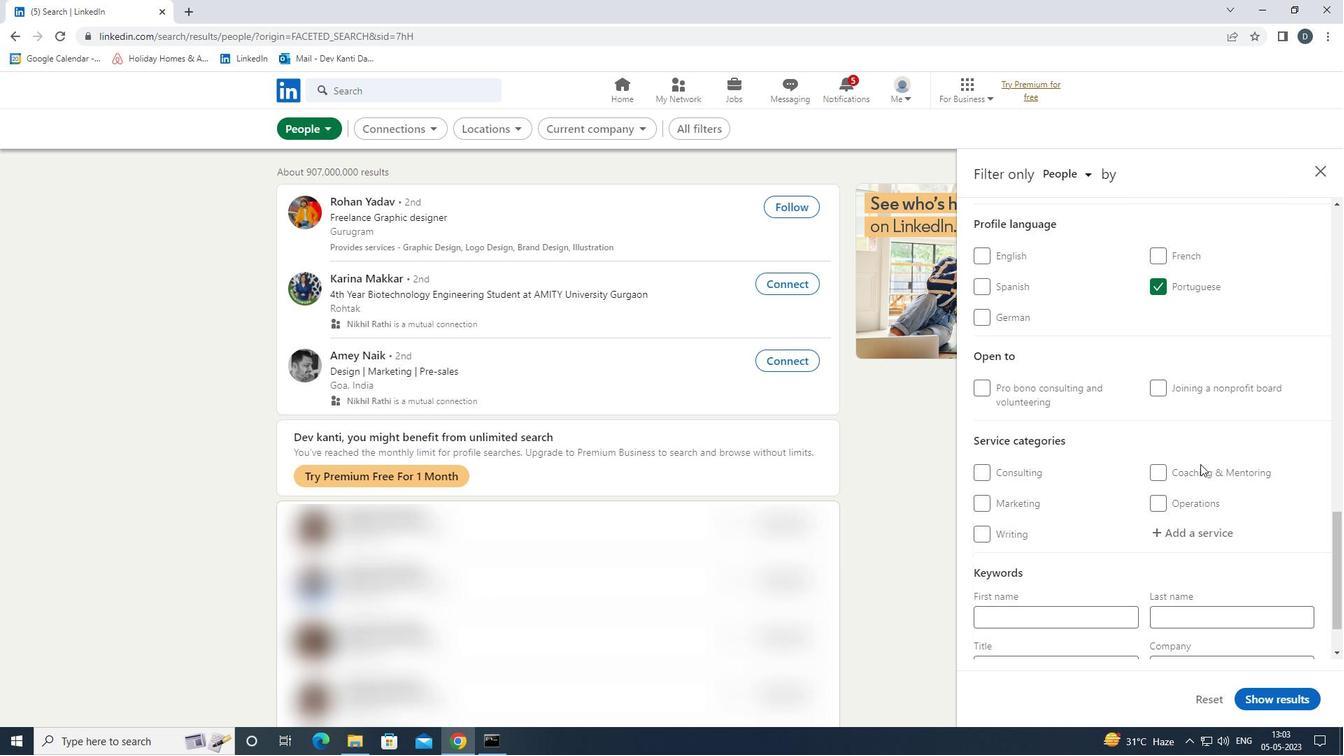 
Action: Mouse moved to (1203, 469)
Screenshot: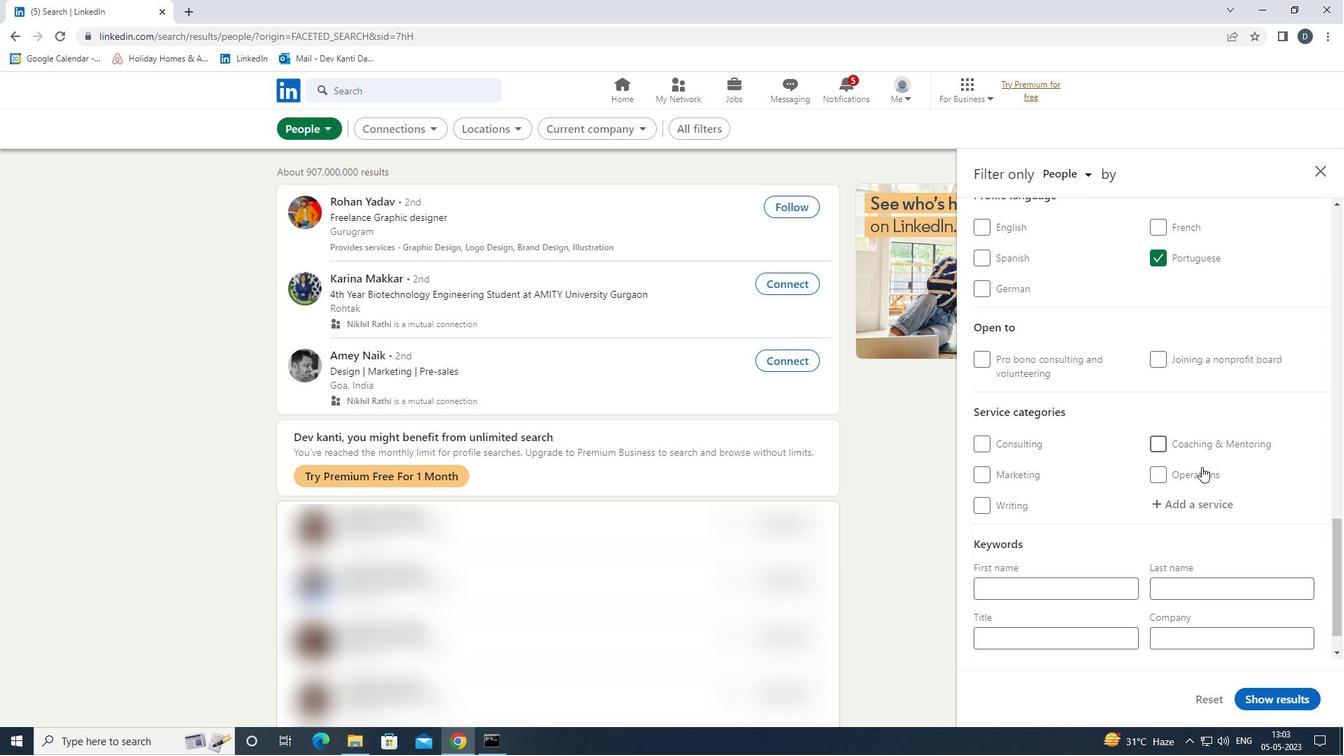 
Action: Mouse pressed left at (1203, 469)
Screenshot: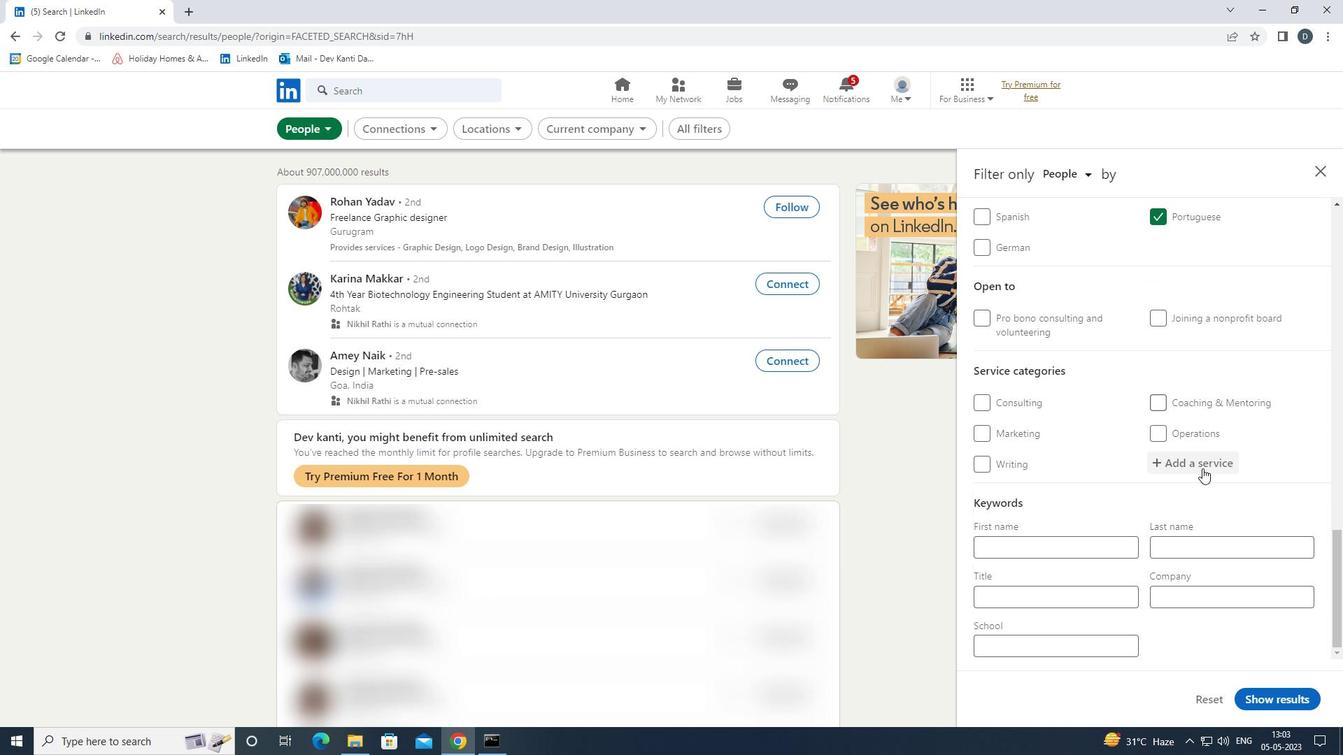 
Action: Key pressed <Key.shift>ANDROI<Key.down><Key.enter>
Screenshot: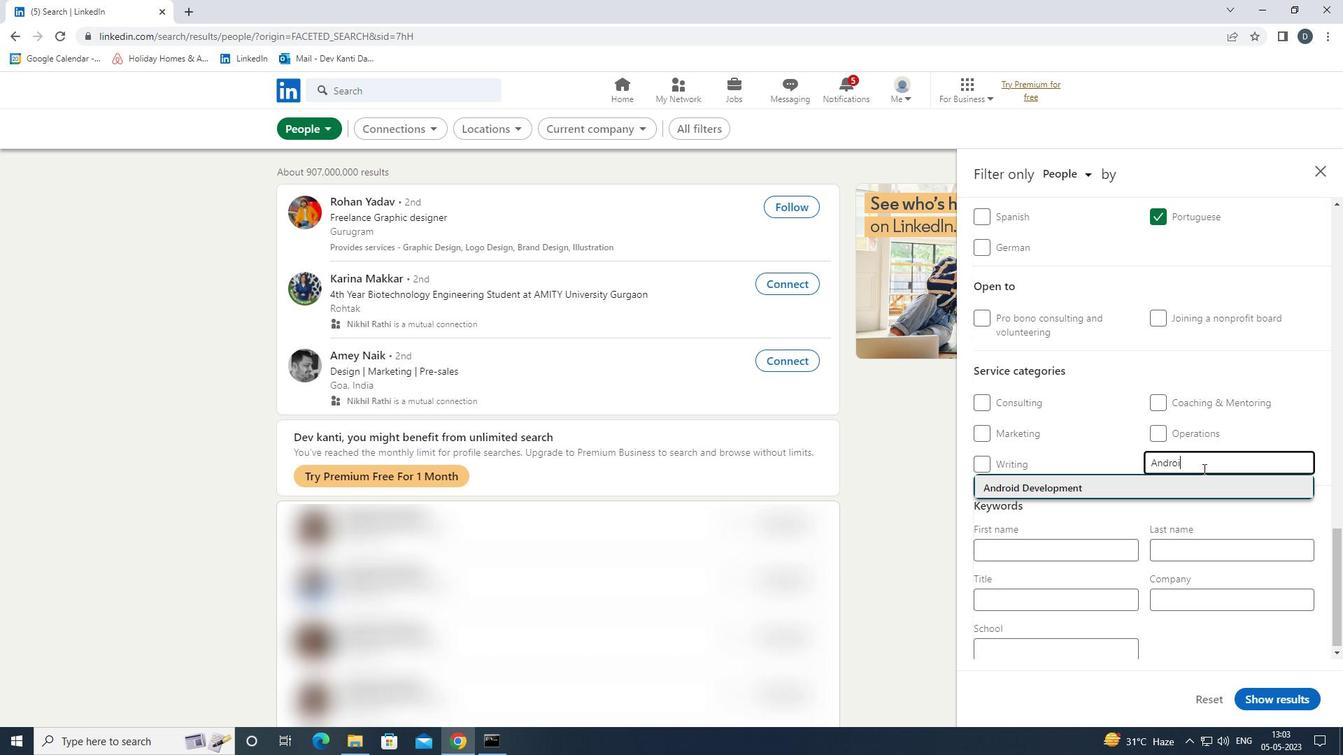 
Action: Mouse scrolled (1203, 468) with delta (0, 0)
Screenshot: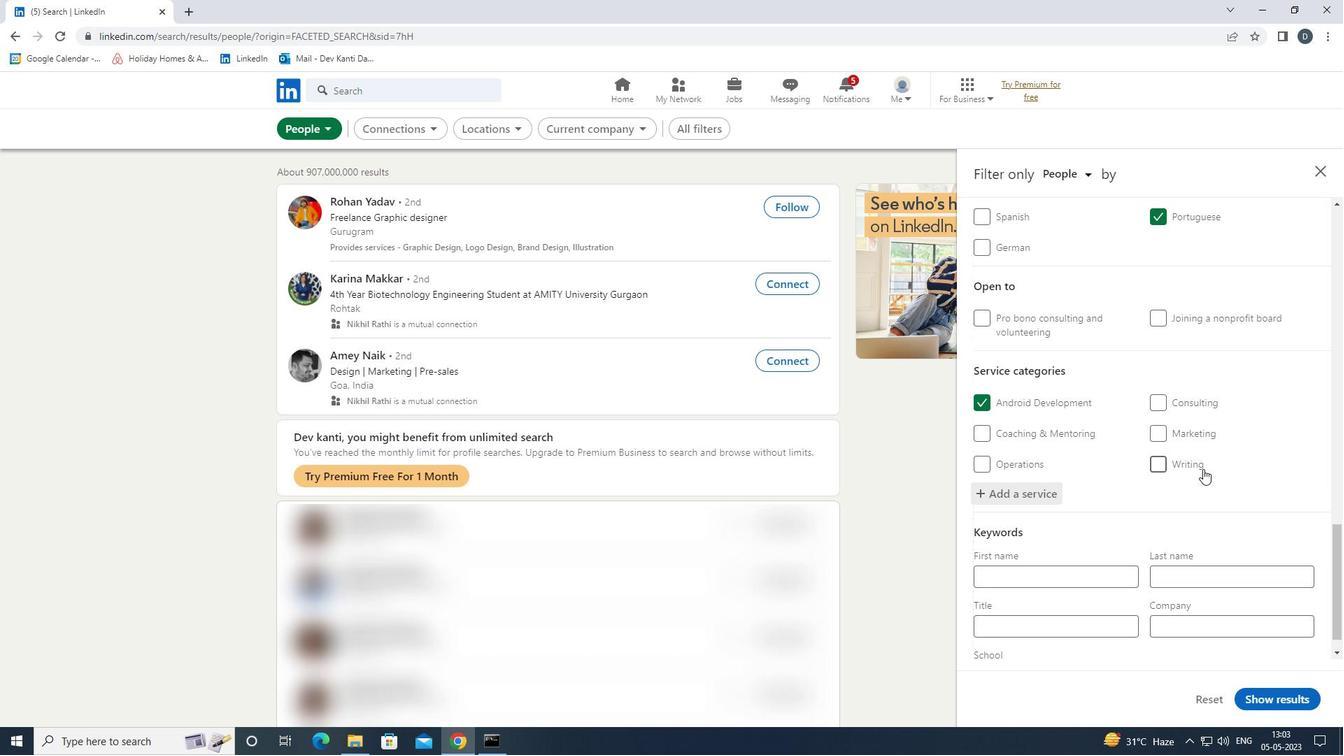 
Action: Mouse scrolled (1203, 468) with delta (0, 0)
Screenshot: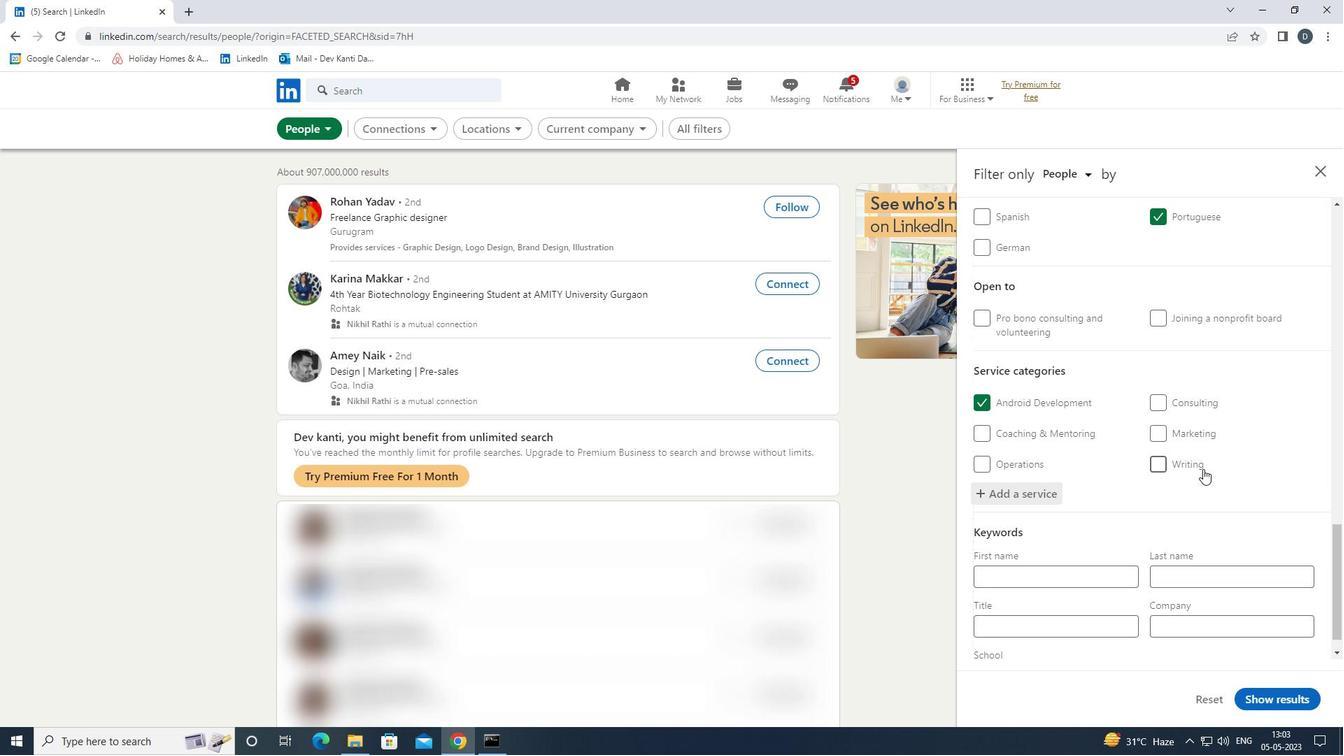 
Action: Mouse moved to (1199, 479)
Screenshot: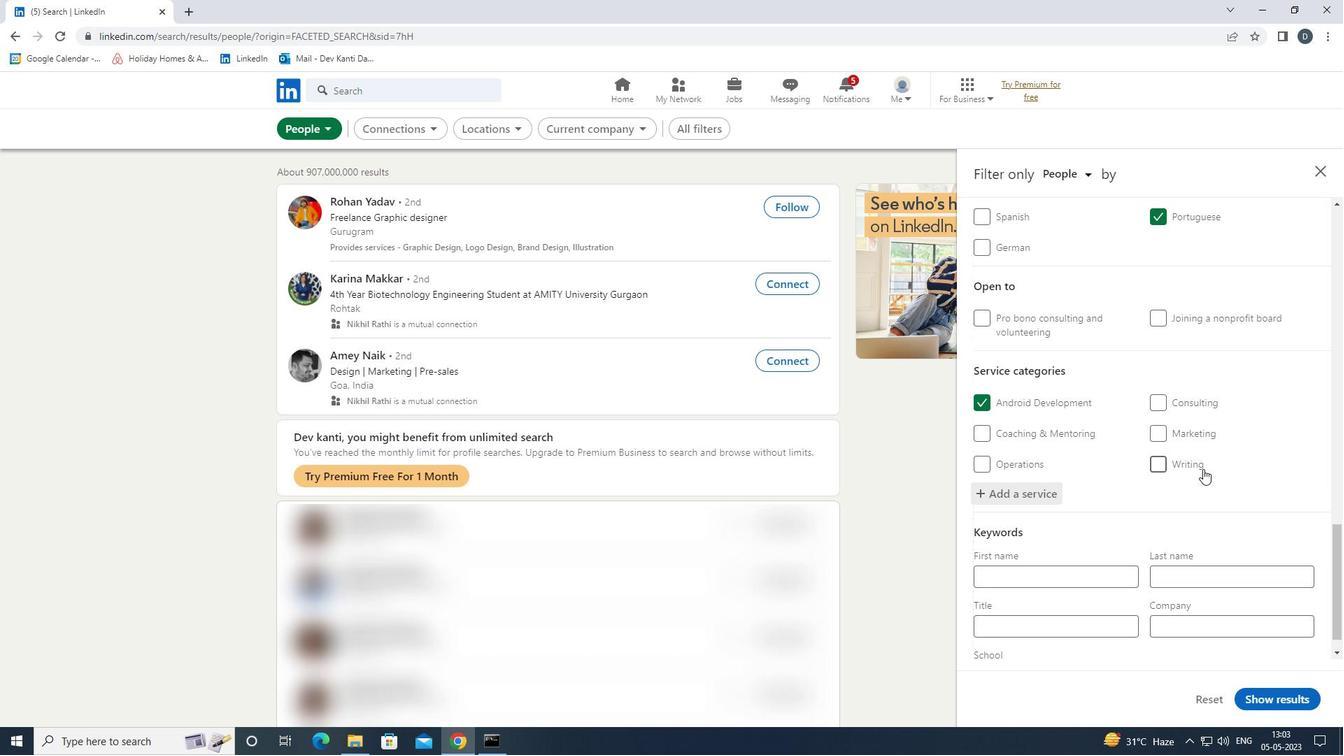 
Action: Mouse scrolled (1199, 478) with delta (0, 0)
Screenshot: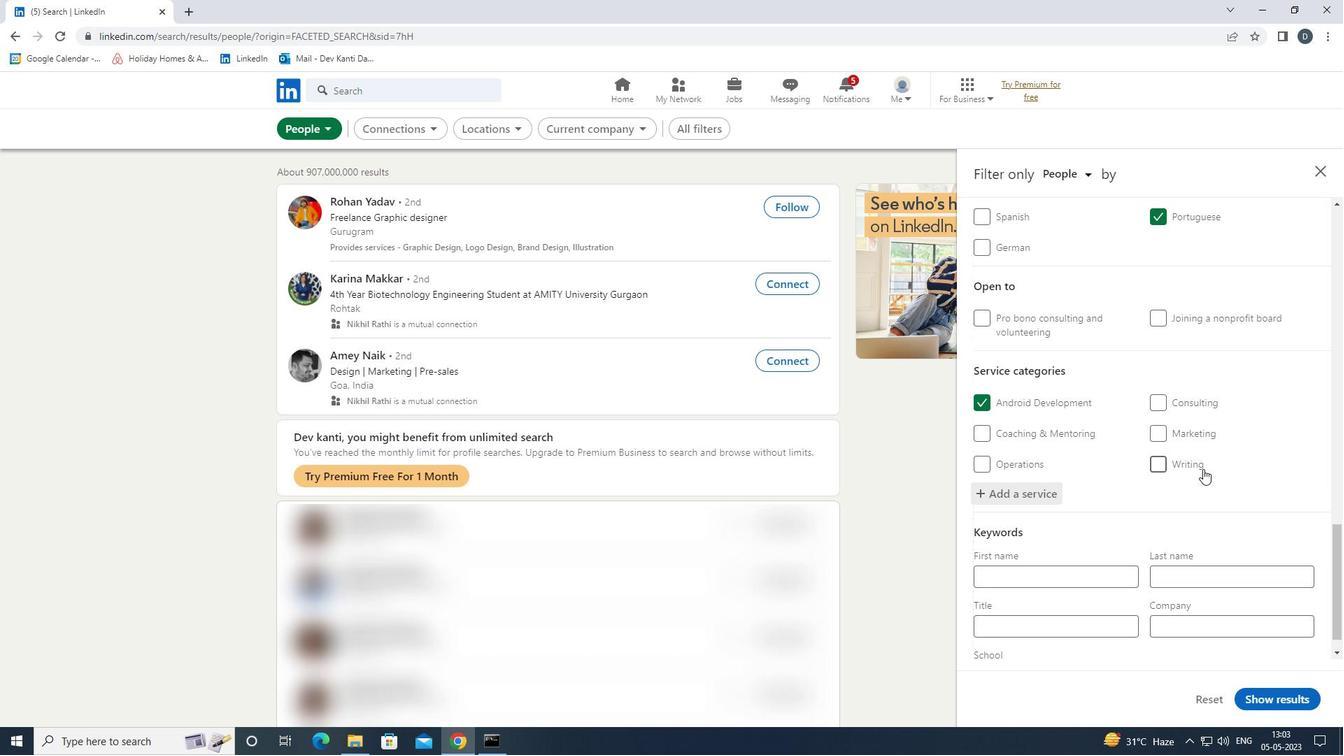 
Action: Mouse moved to (1119, 609)
Screenshot: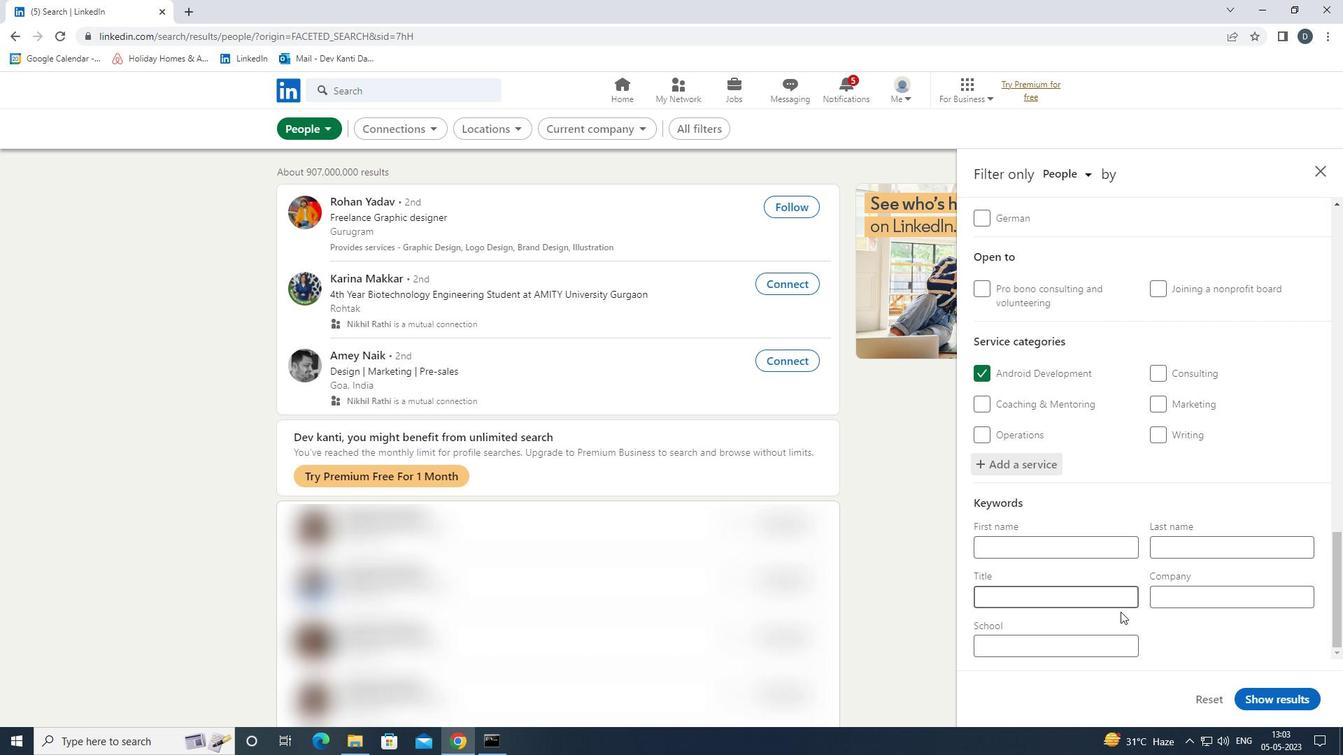 
Action: Mouse pressed left at (1119, 609)
Screenshot: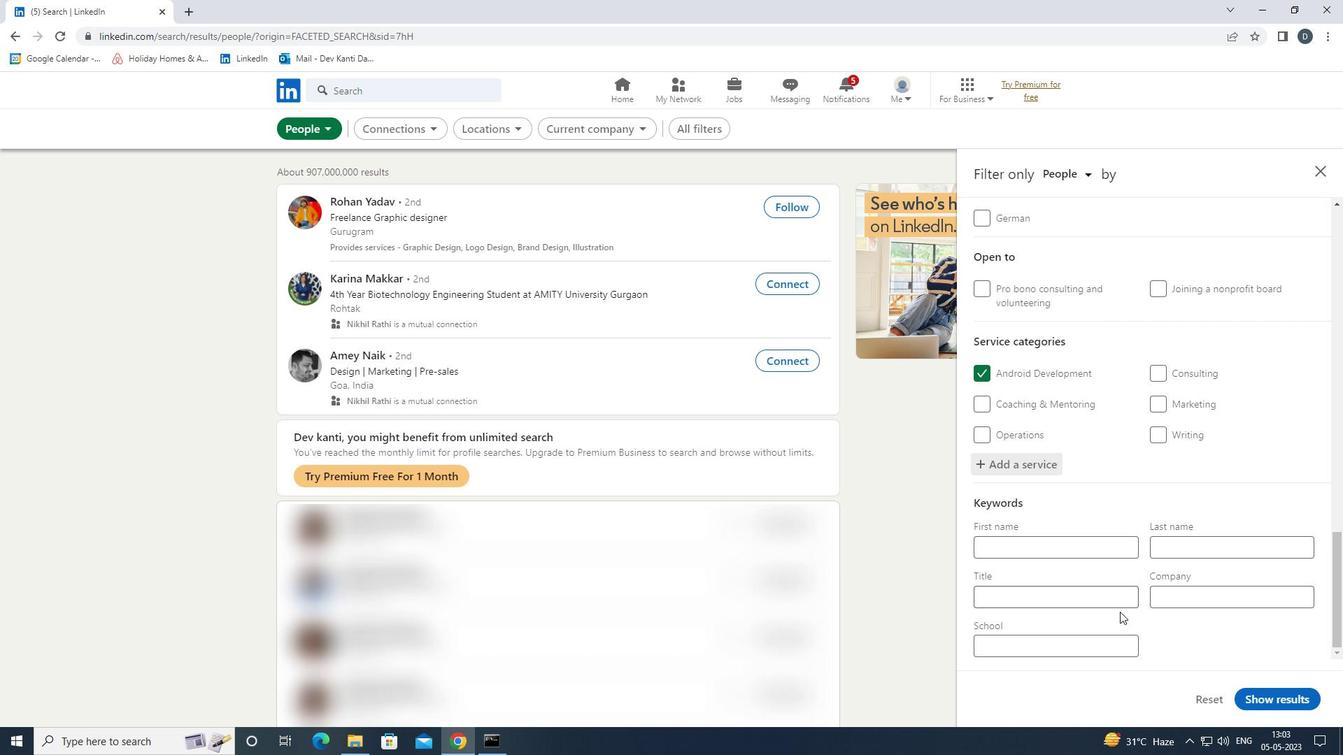 
Action: Mouse moved to (1117, 598)
Screenshot: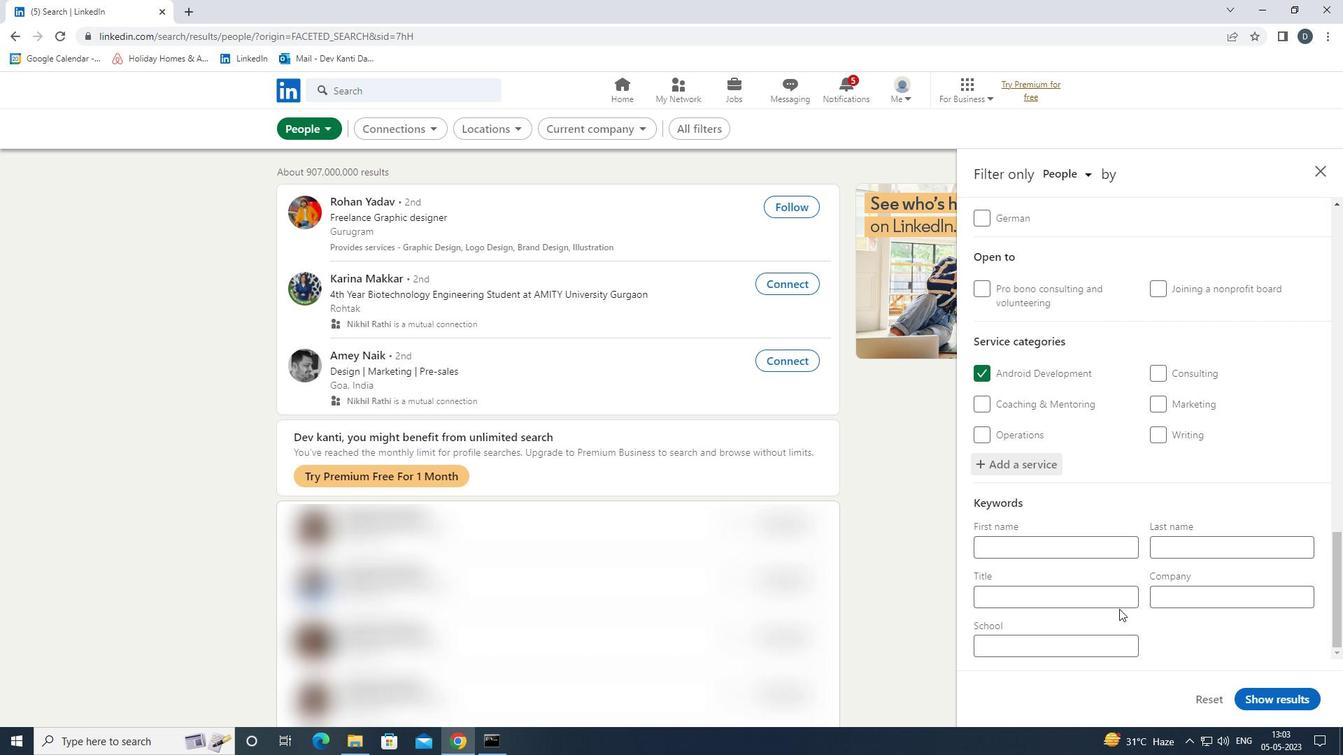 
Action: Mouse pressed left at (1117, 598)
Screenshot: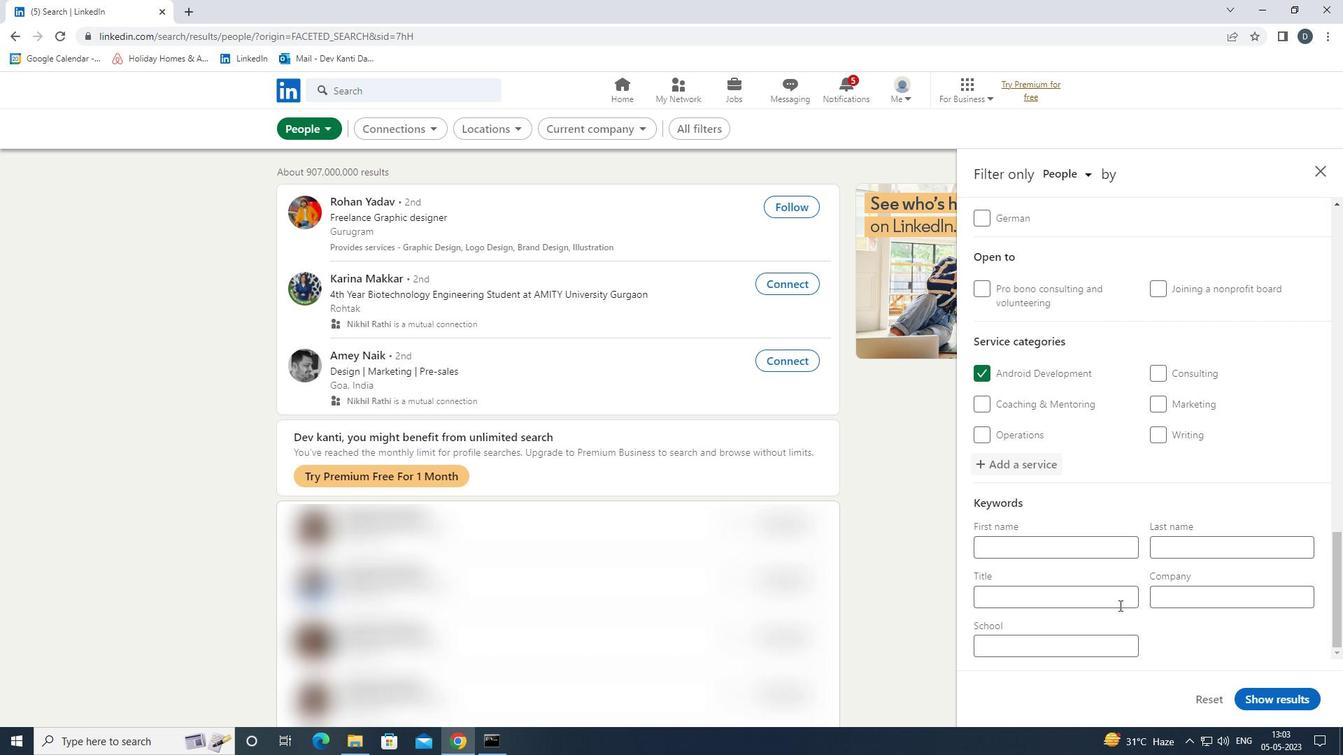 
Action: Mouse moved to (1115, 597)
Screenshot: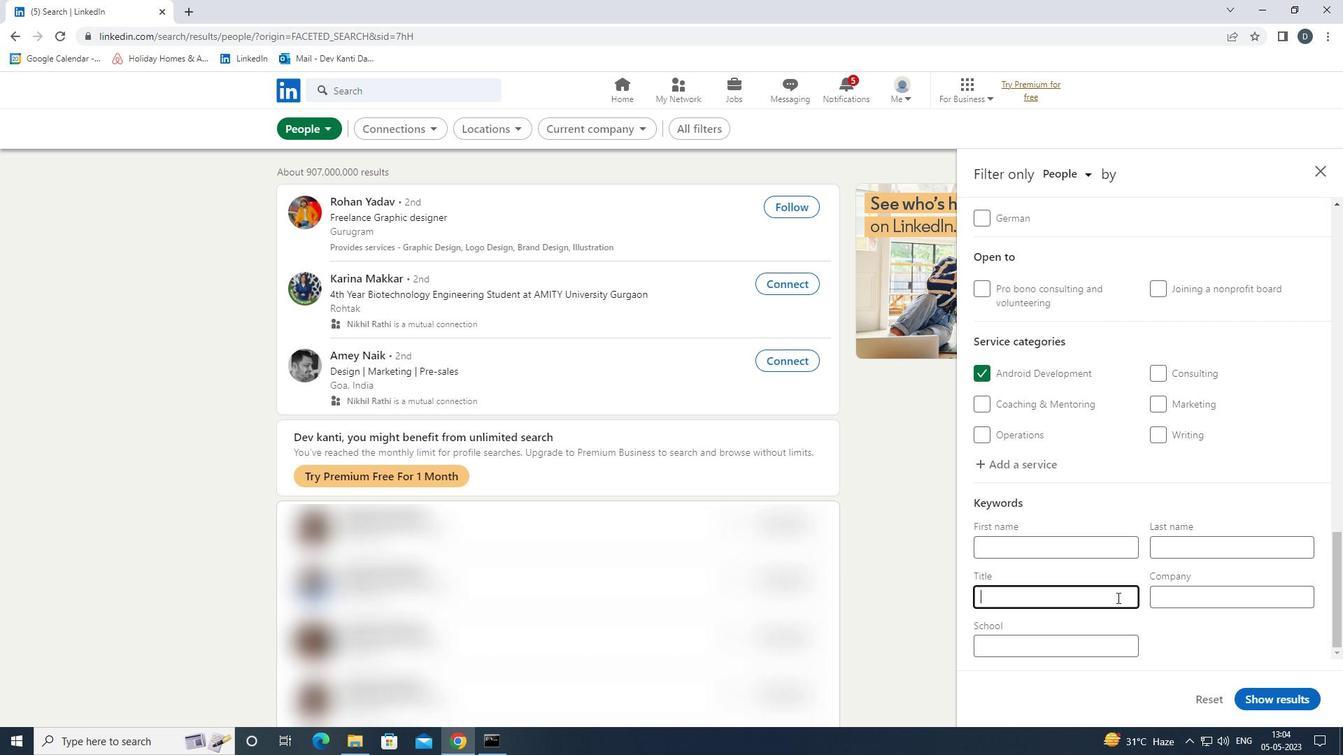 
Action: Key pressed <Key.shift>SALES<Key.space><Key.shift>ANALYST
Screenshot: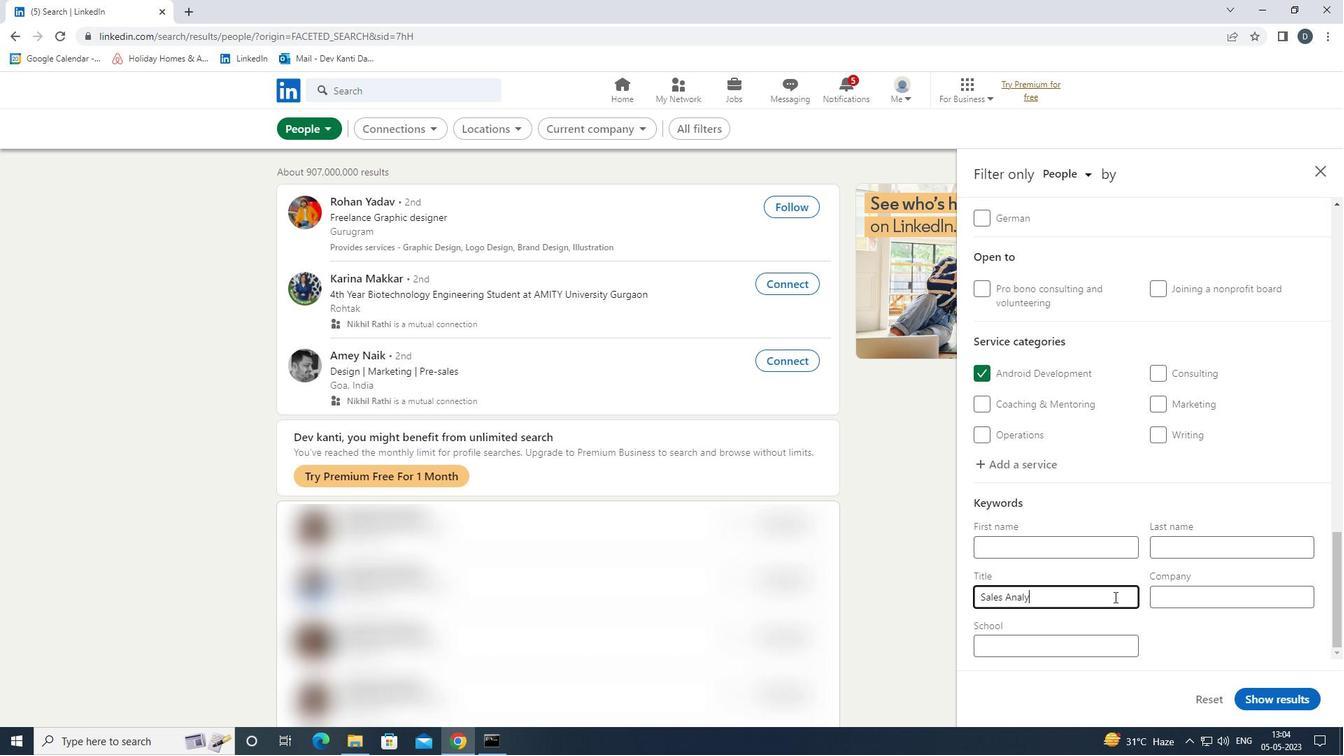 
Action: Mouse moved to (1276, 697)
Screenshot: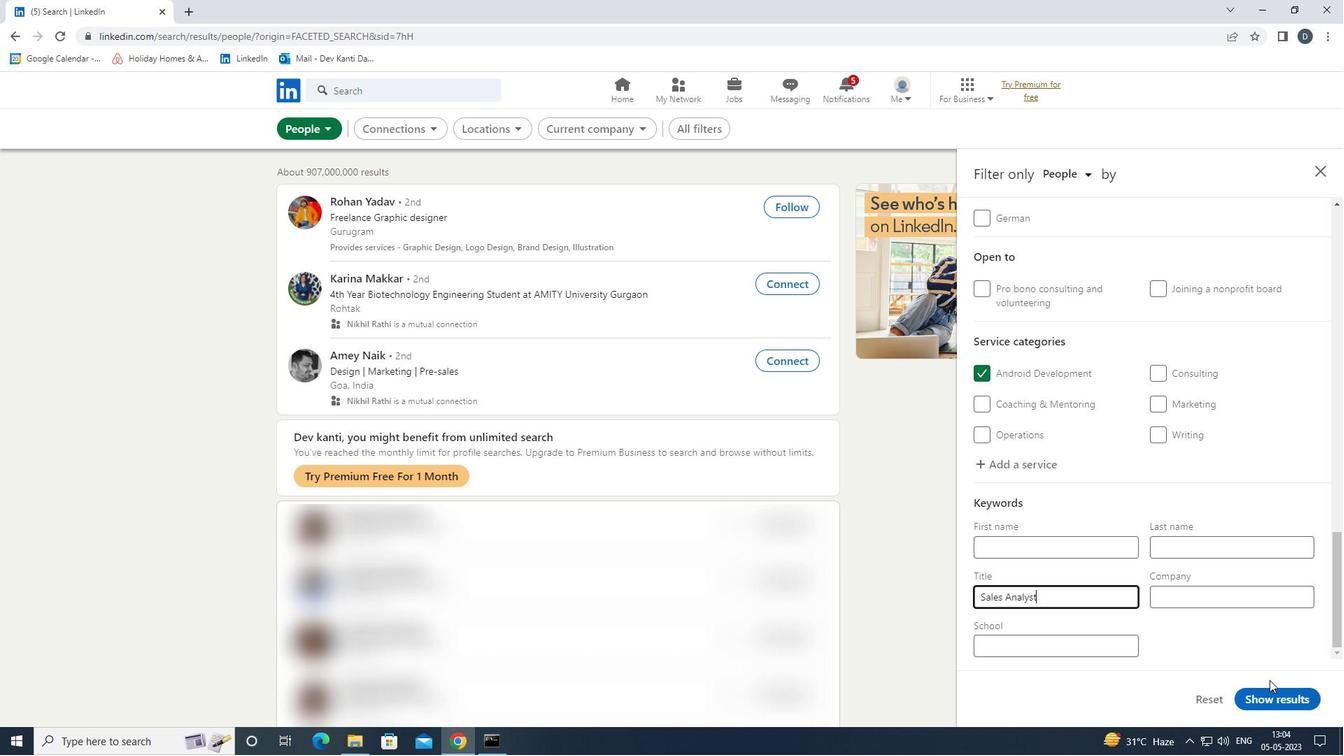 
Action: Mouse pressed left at (1276, 697)
Screenshot: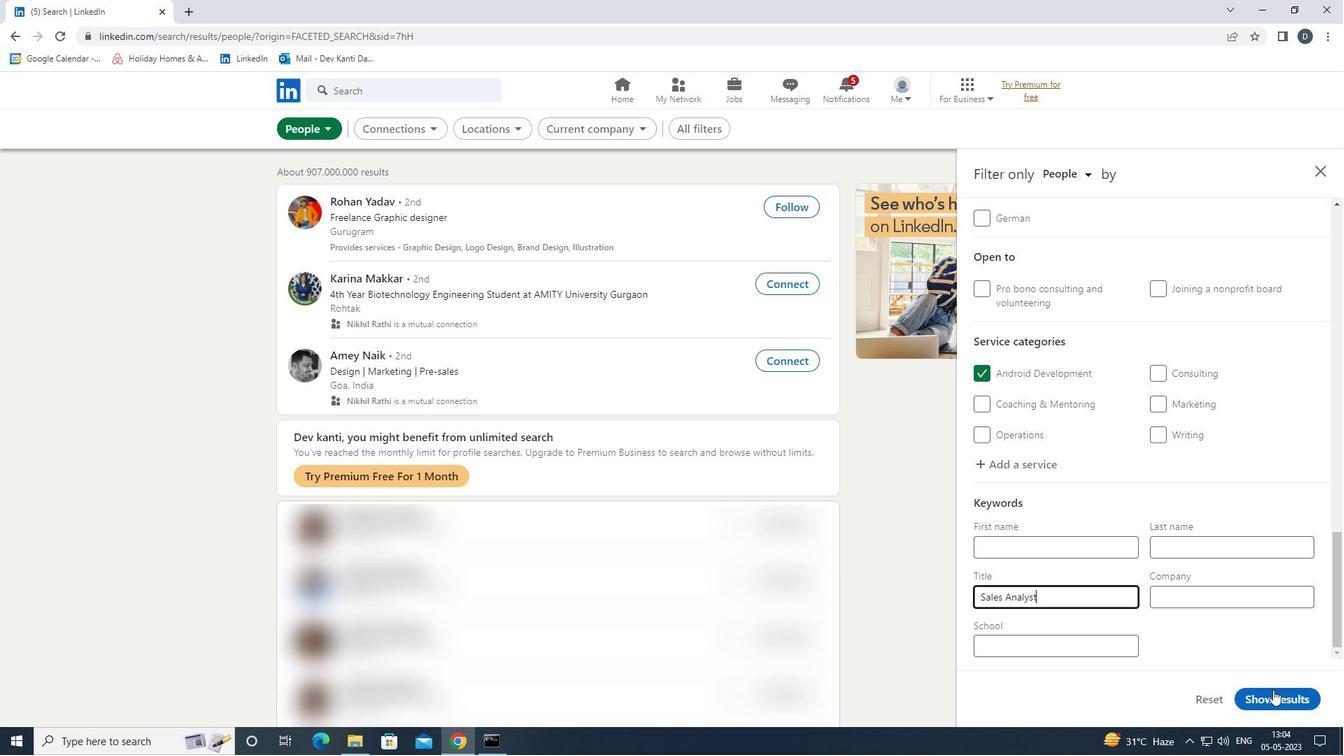 
Action: Mouse moved to (1262, 598)
Screenshot: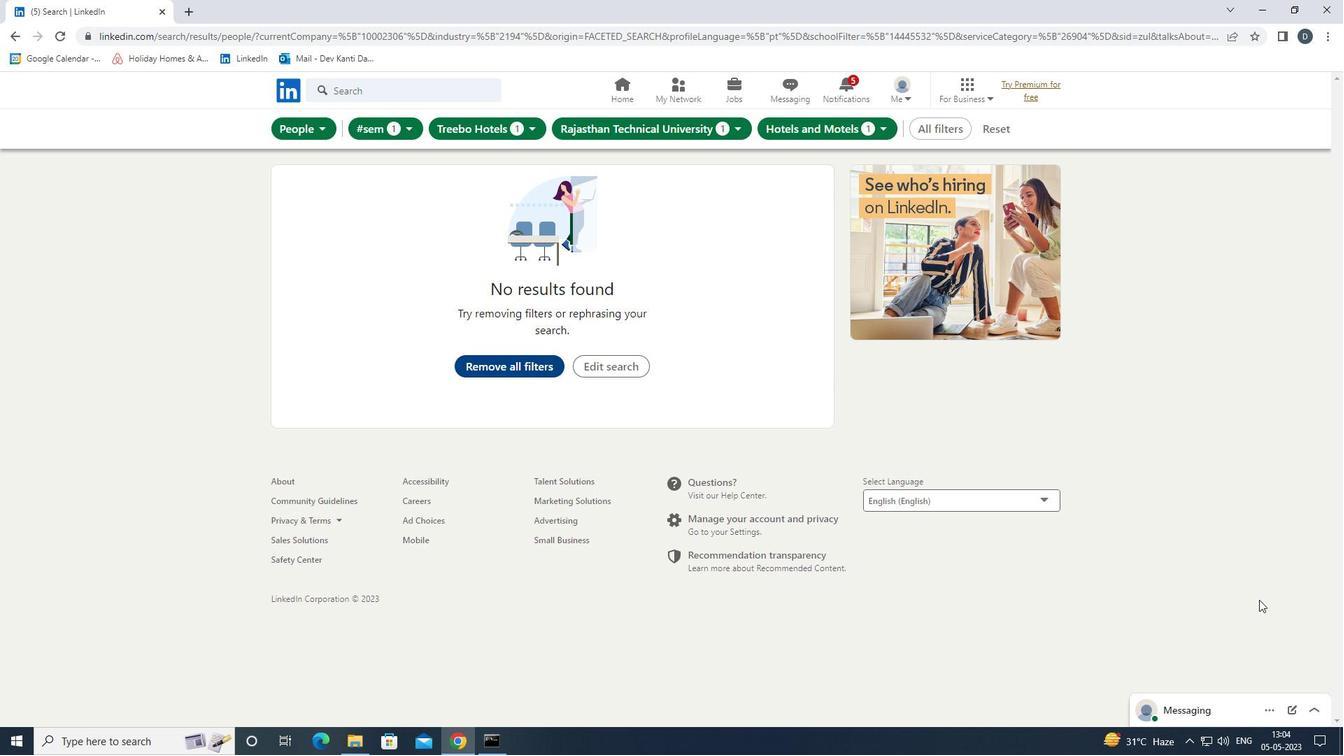 
